 Task: Look for space in Raisio, Finland from 1st August, 2023 to 5th August, 2023 for 1 adult in price range Rs.6000 to Rs.15000. Place can be entire place with 1  bedroom having 1 bed and 1 bathroom. Property type can be house, flat, guest house. Booking option can be shelf check-in. Required host language is .
Action: Mouse moved to (544, 123)
Screenshot: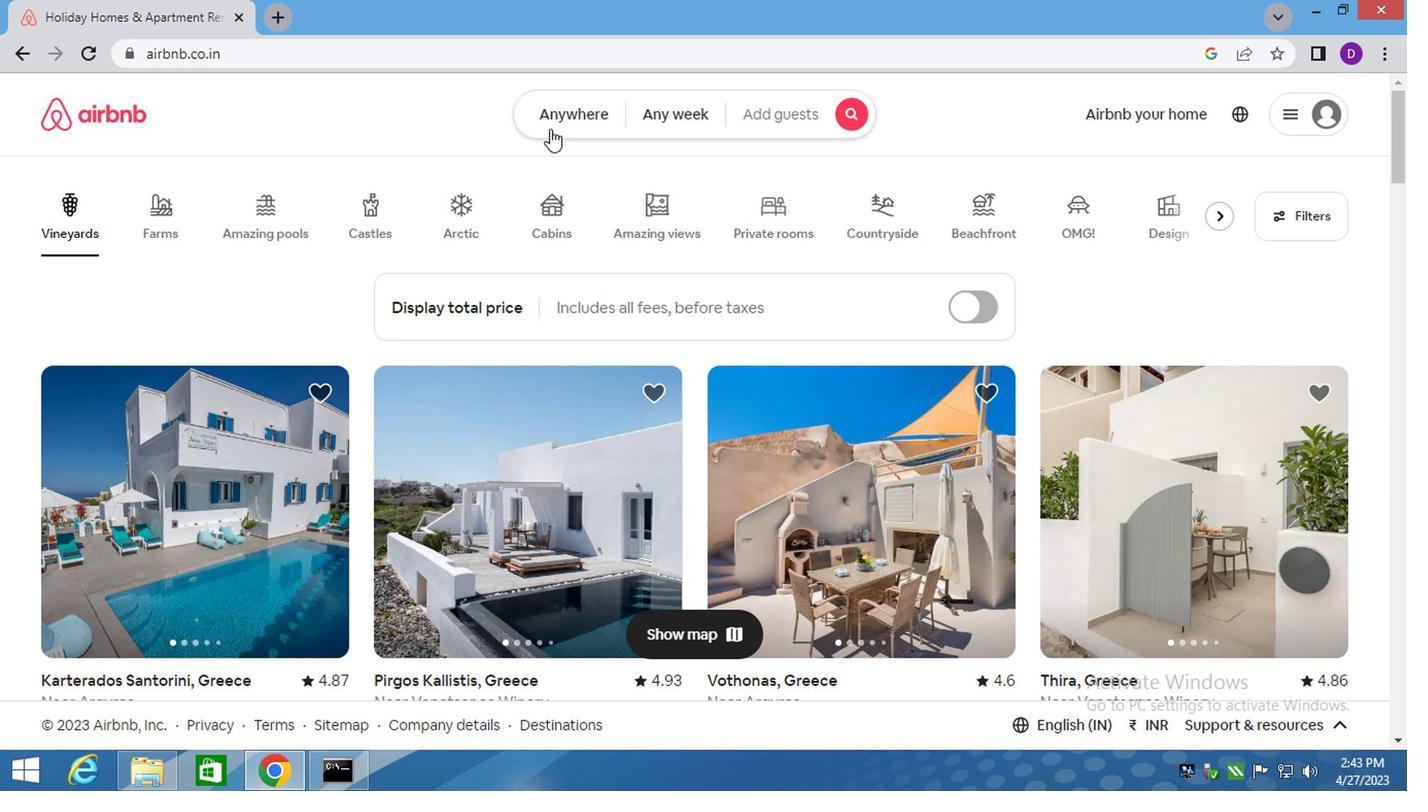 
Action: Mouse pressed left at (544, 123)
Screenshot: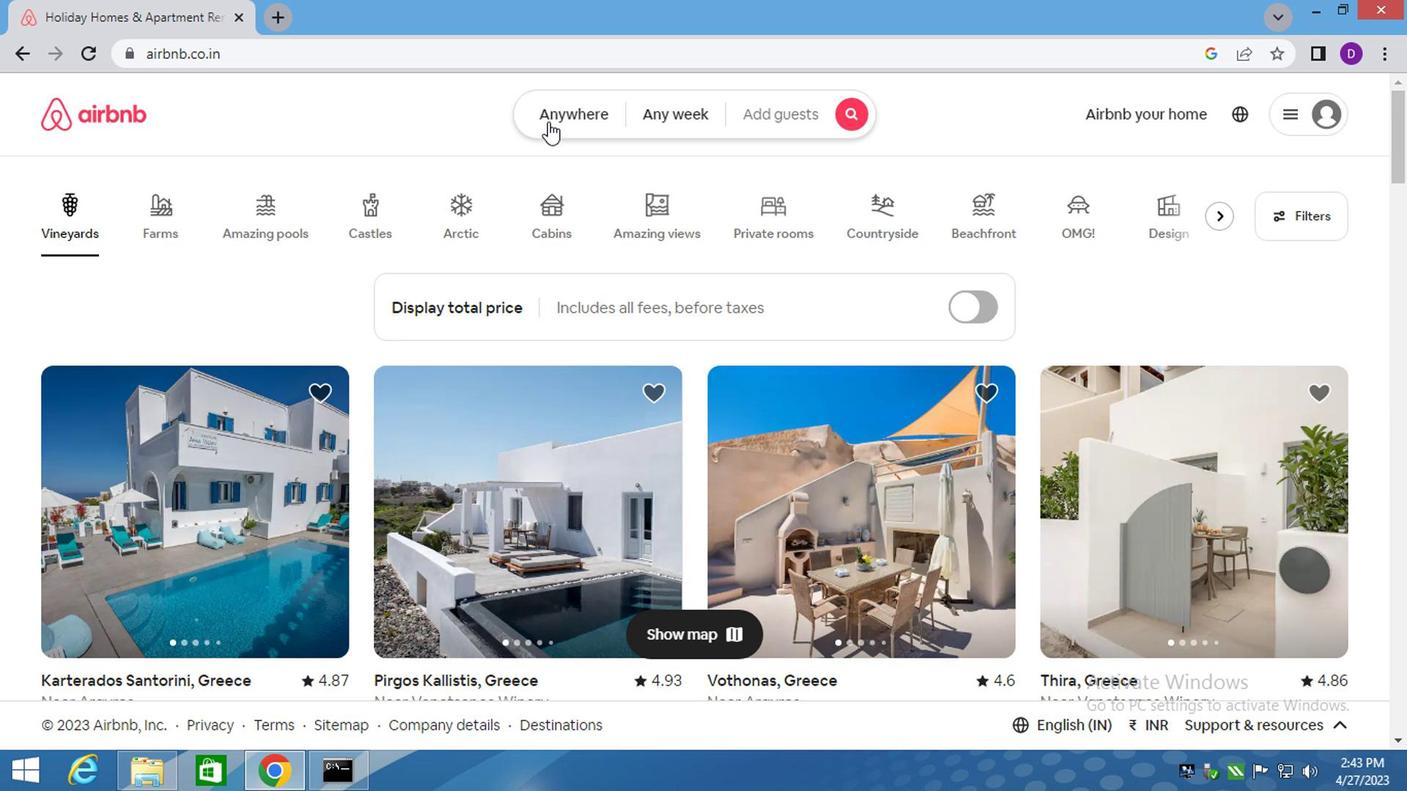 
Action: Mouse moved to (393, 201)
Screenshot: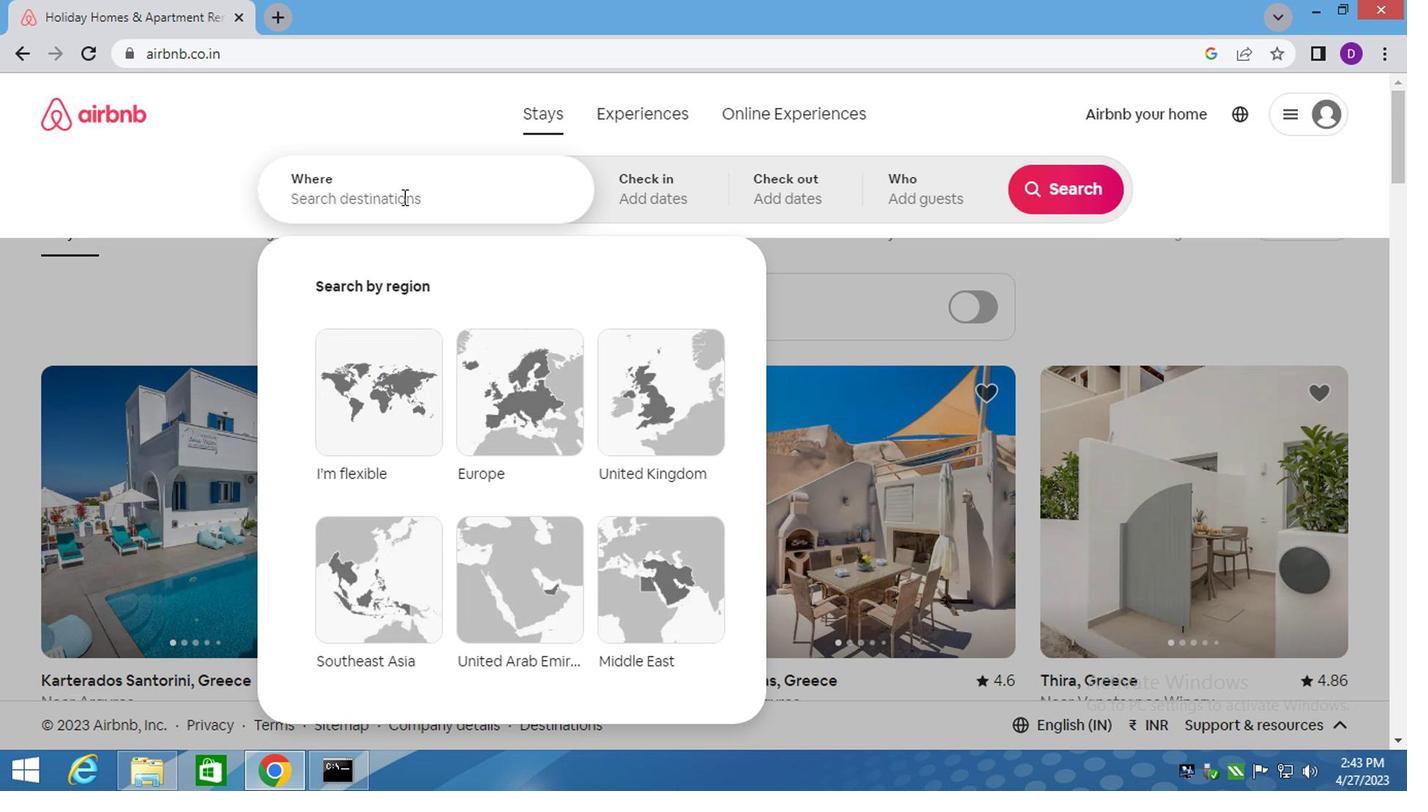 
Action: Mouse pressed left at (393, 201)
Screenshot: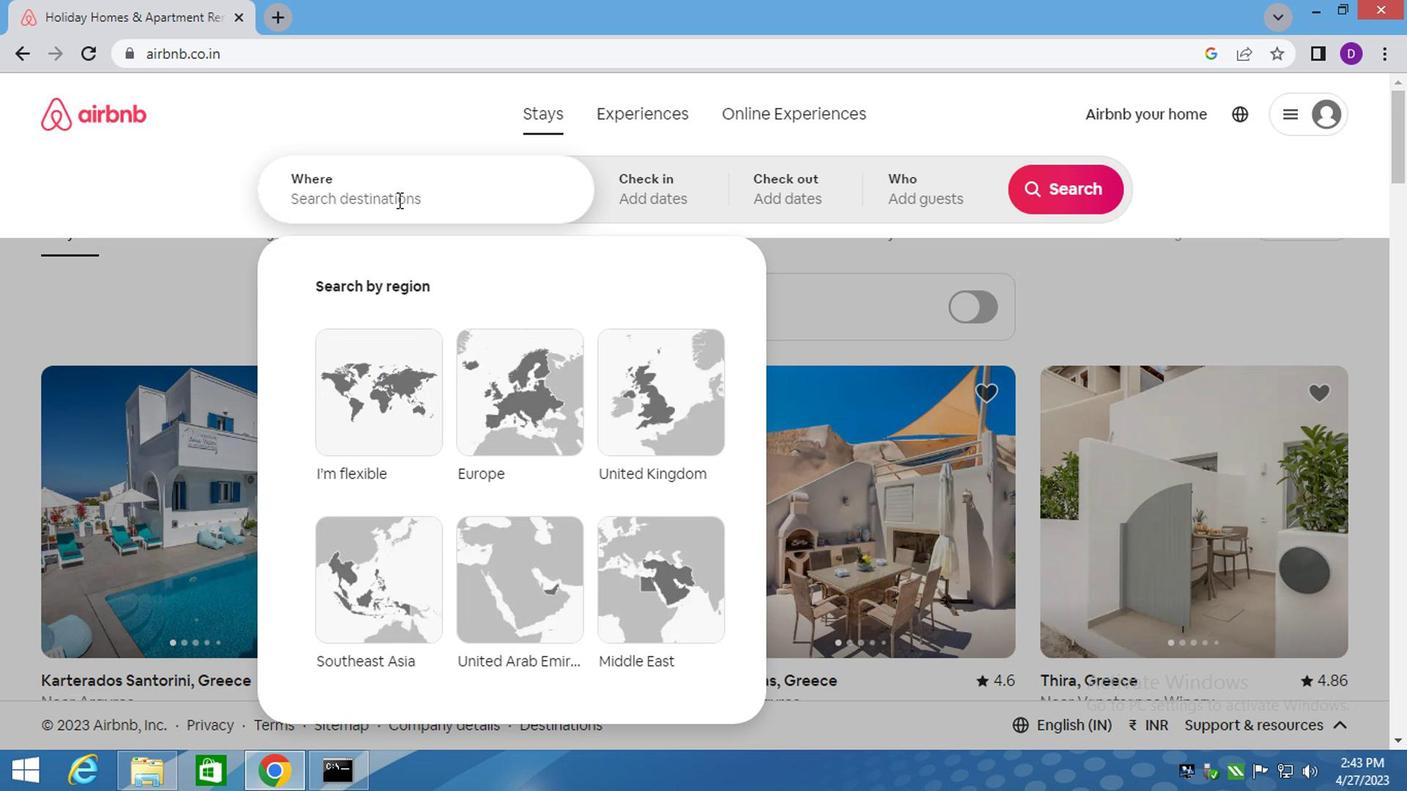 
Action: Key pressed <Key.shift>RAISIO,<Key.space><Key.shift>FIN<Key.down><Key.enter>
Screenshot: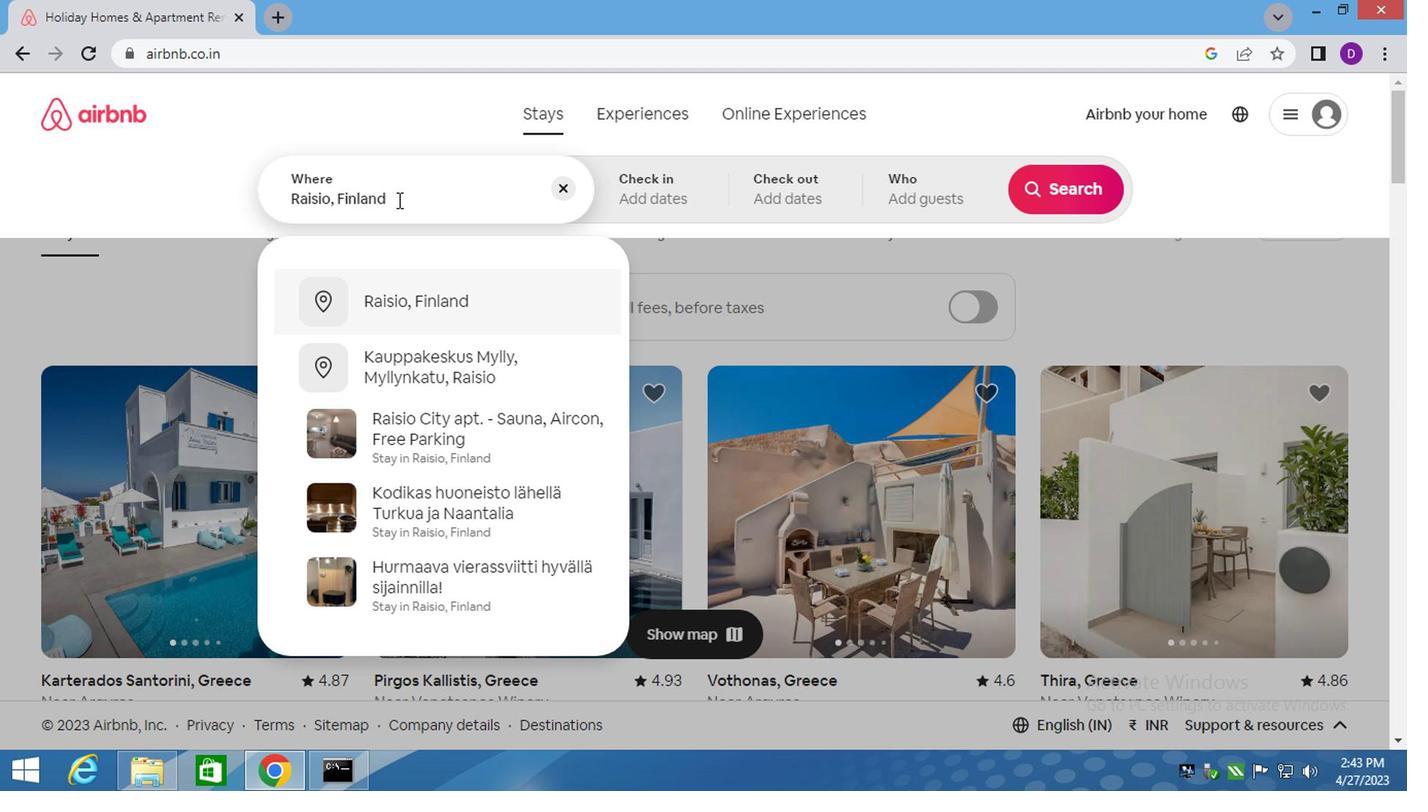 
Action: Mouse moved to (1033, 355)
Screenshot: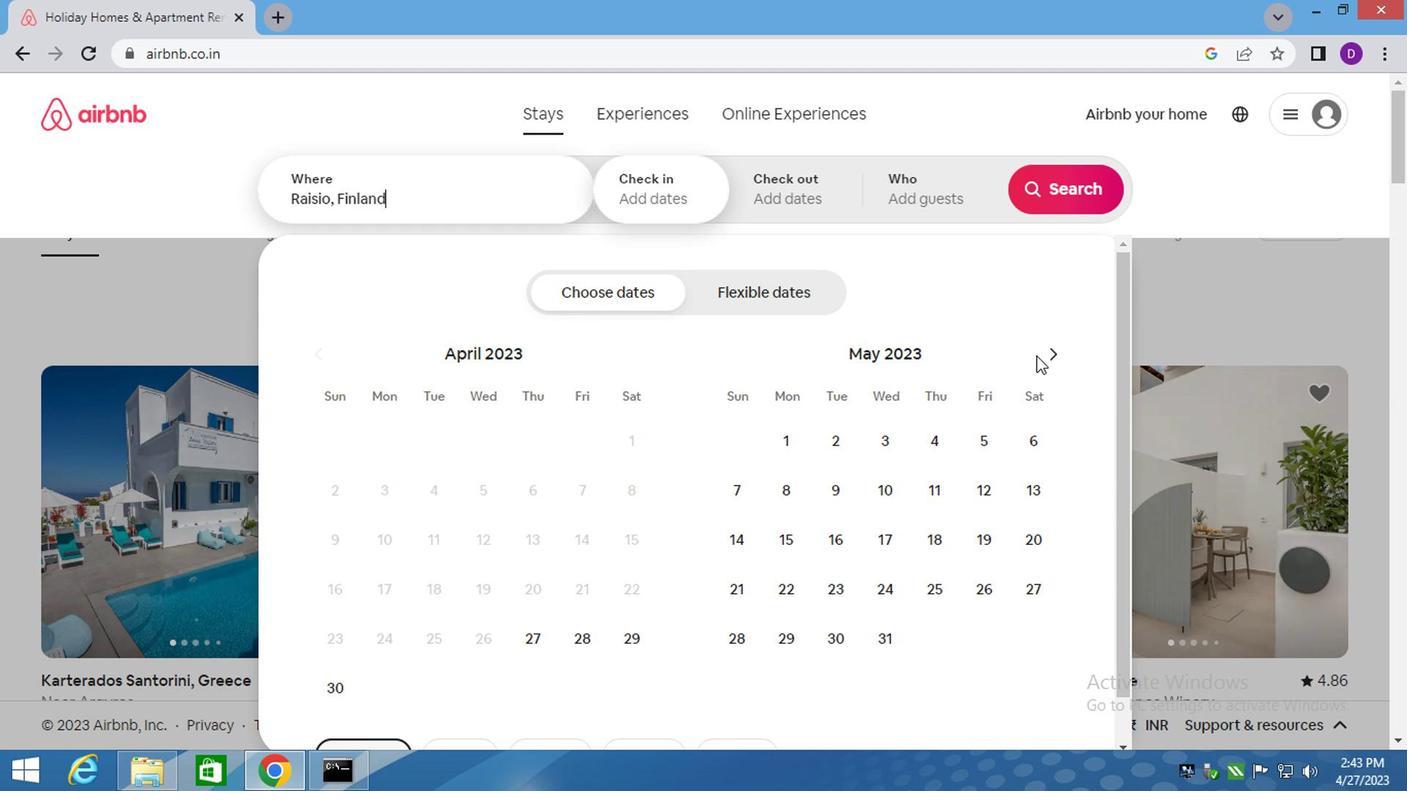 
Action: Mouse pressed left at (1033, 355)
Screenshot: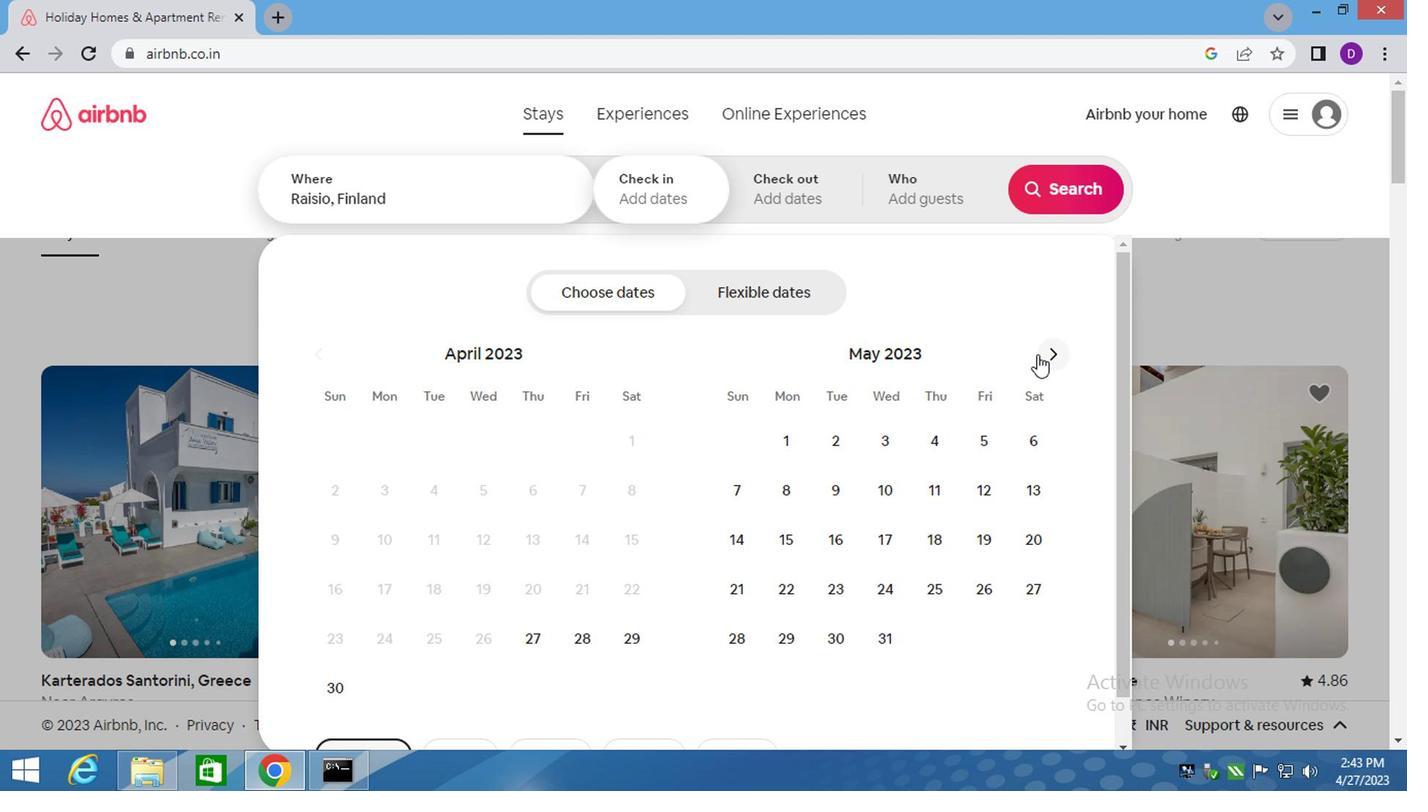 
Action: Mouse moved to (1033, 355)
Screenshot: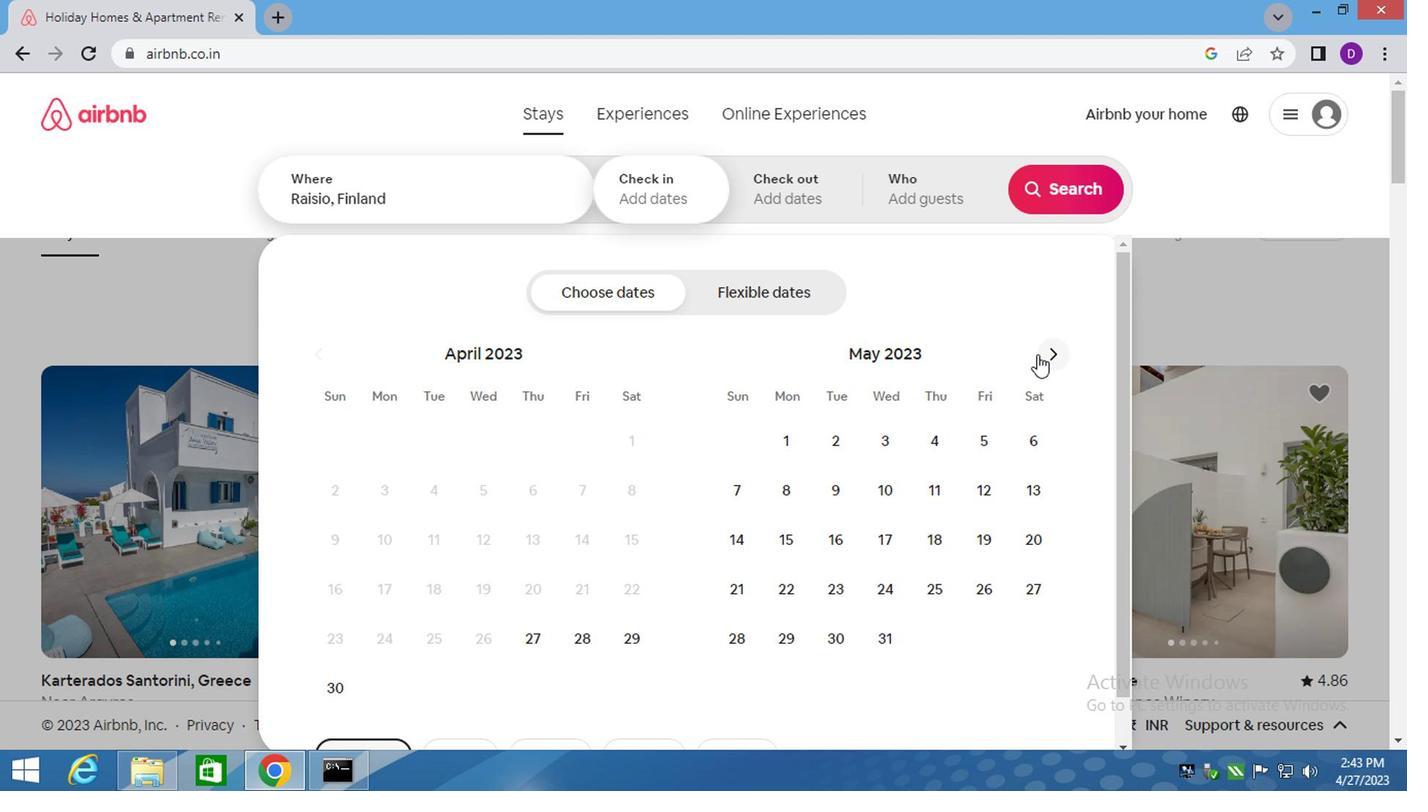 
Action: Mouse pressed left at (1033, 355)
Screenshot: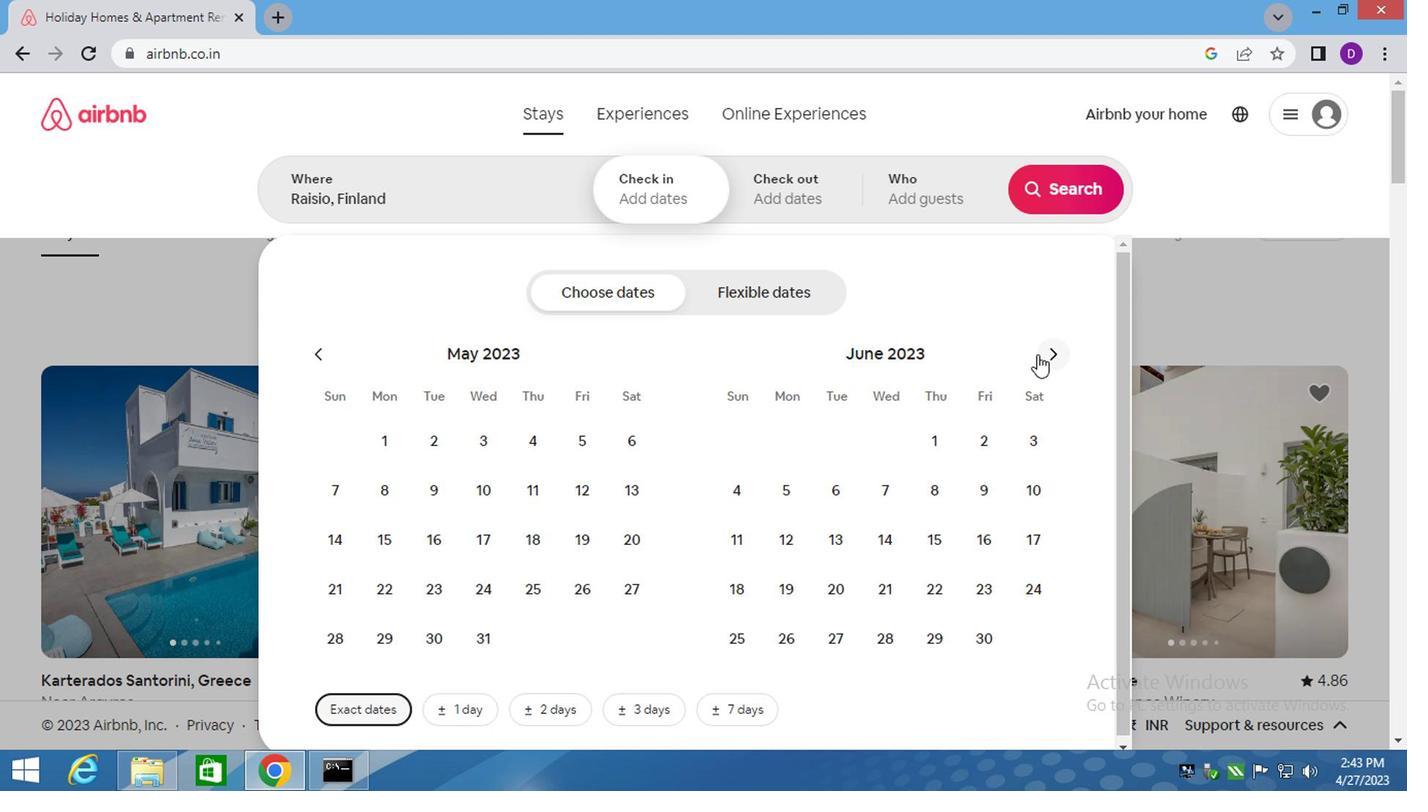 
Action: Mouse pressed left at (1033, 355)
Screenshot: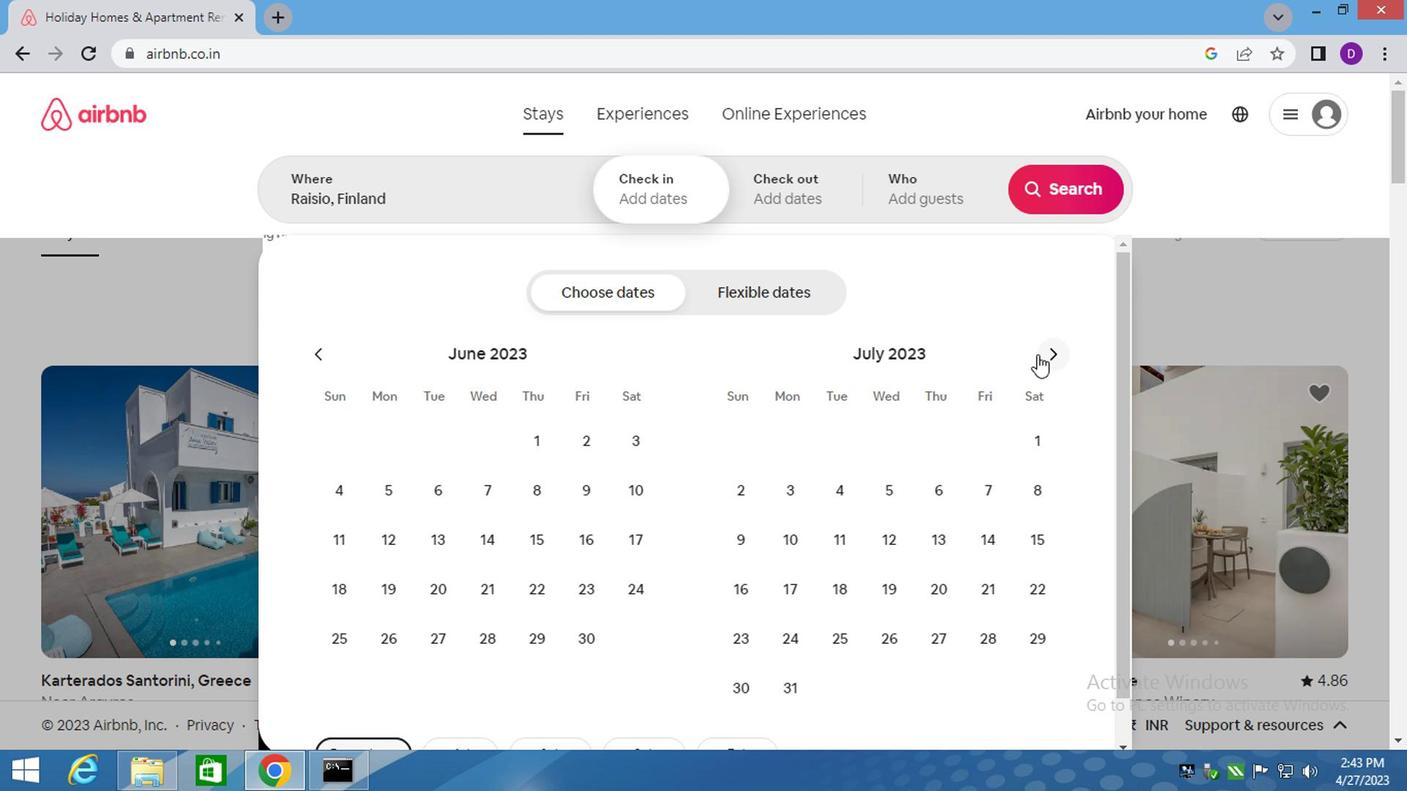 
Action: Mouse moved to (1039, 357)
Screenshot: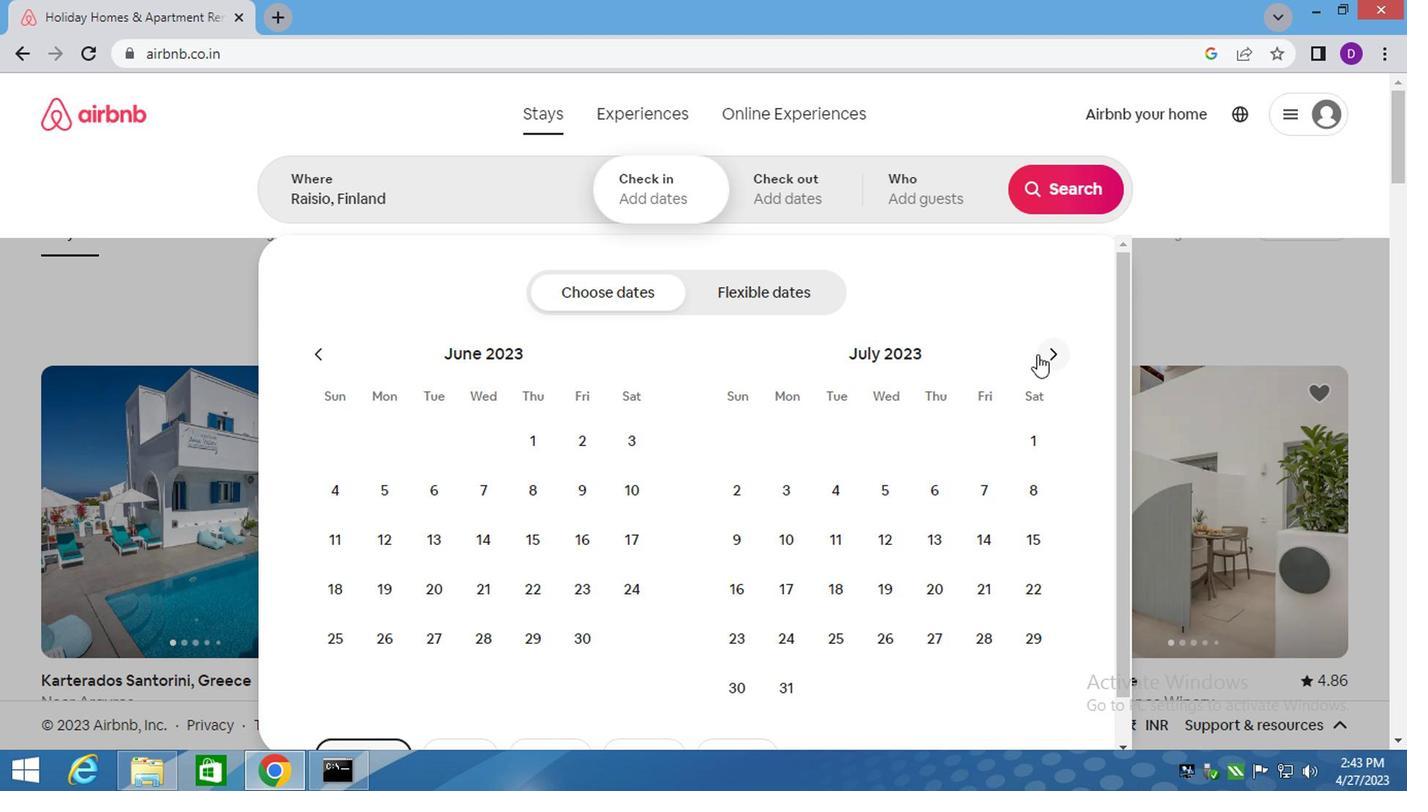 
Action: Mouse pressed left at (1039, 357)
Screenshot: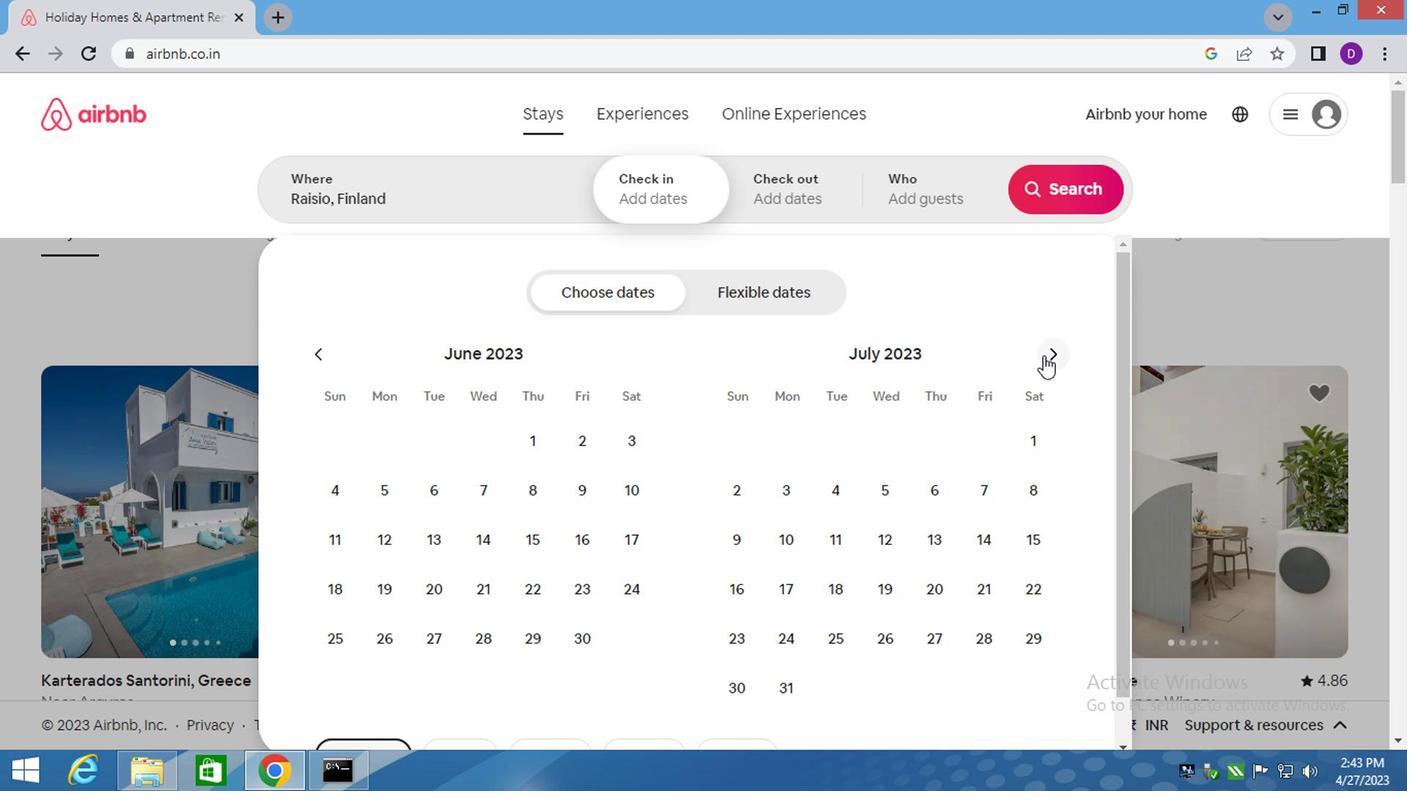 
Action: Mouse moved to (838, 439)
Screenshot: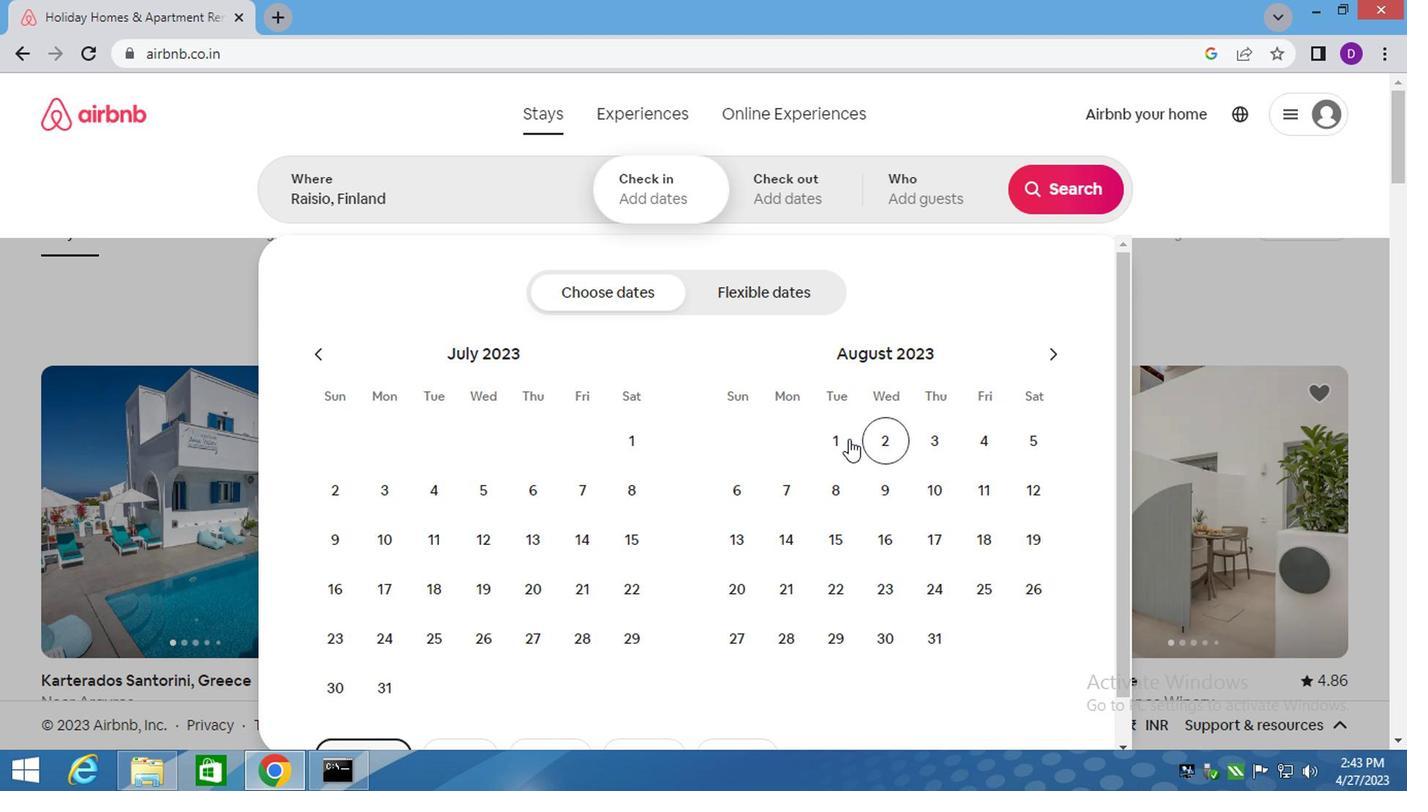 
Action: Mouse pressed left at (838, 439)
Screenshot: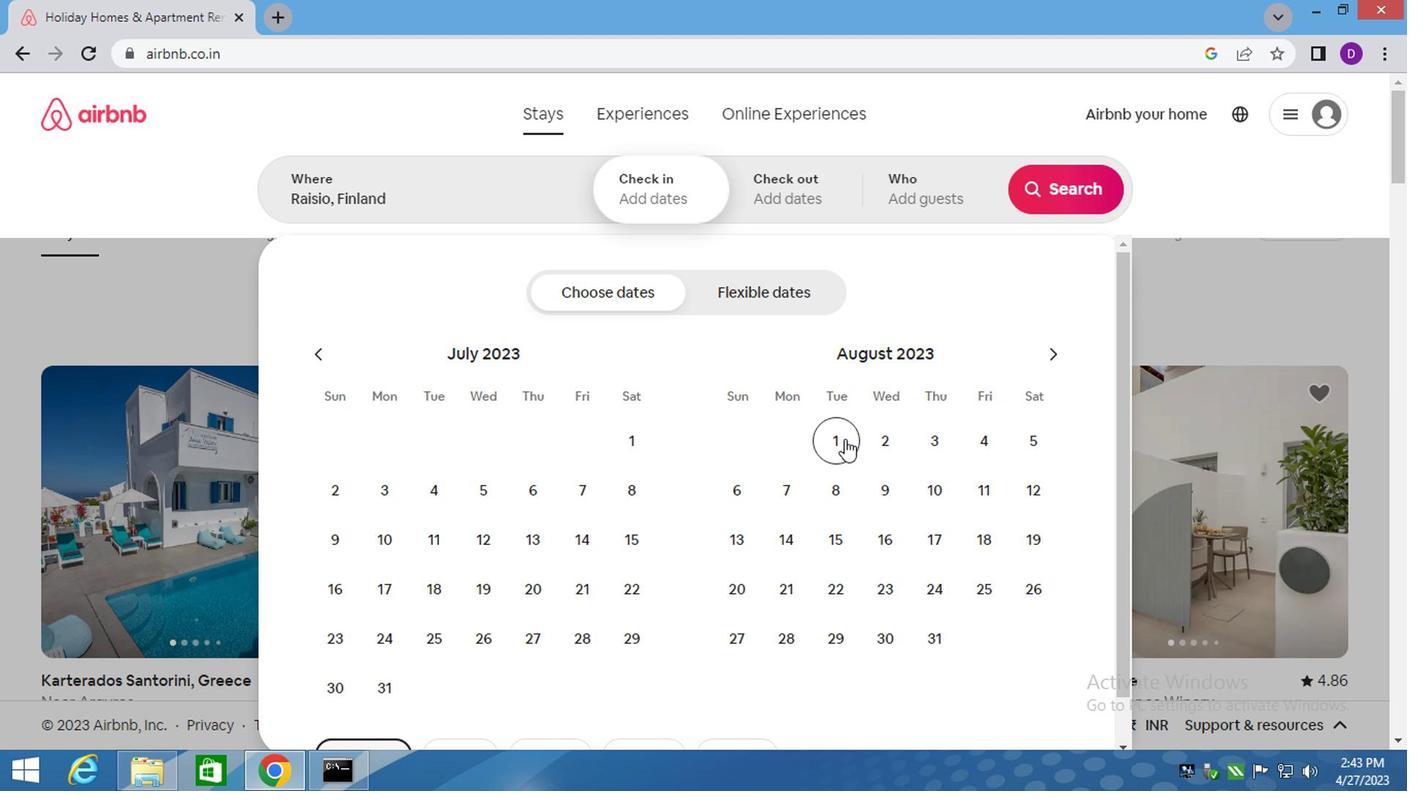 
Action: Mouse moved to (1016, 444)
Screenshot: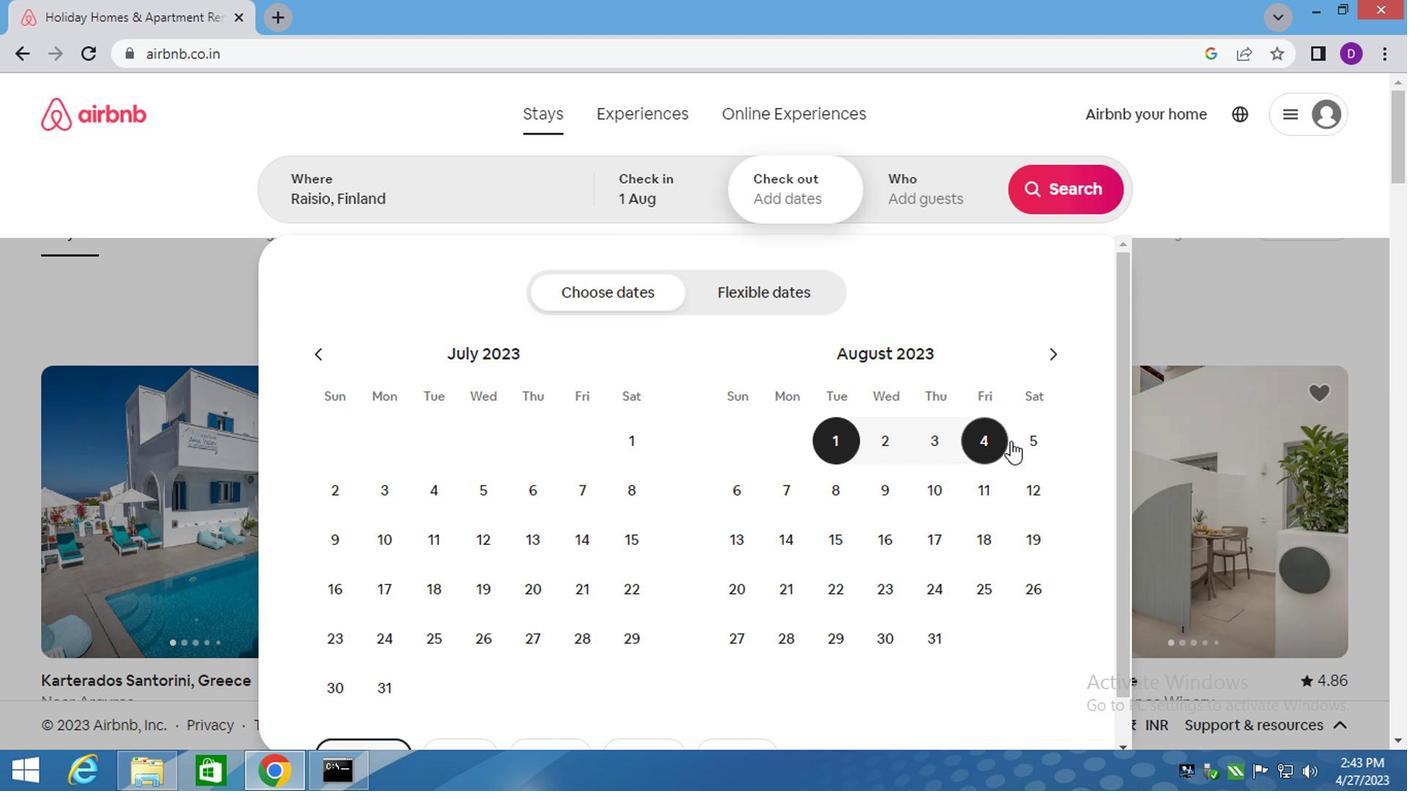 
Action: Mouse pressed left at (1016, 444)
Screenshot: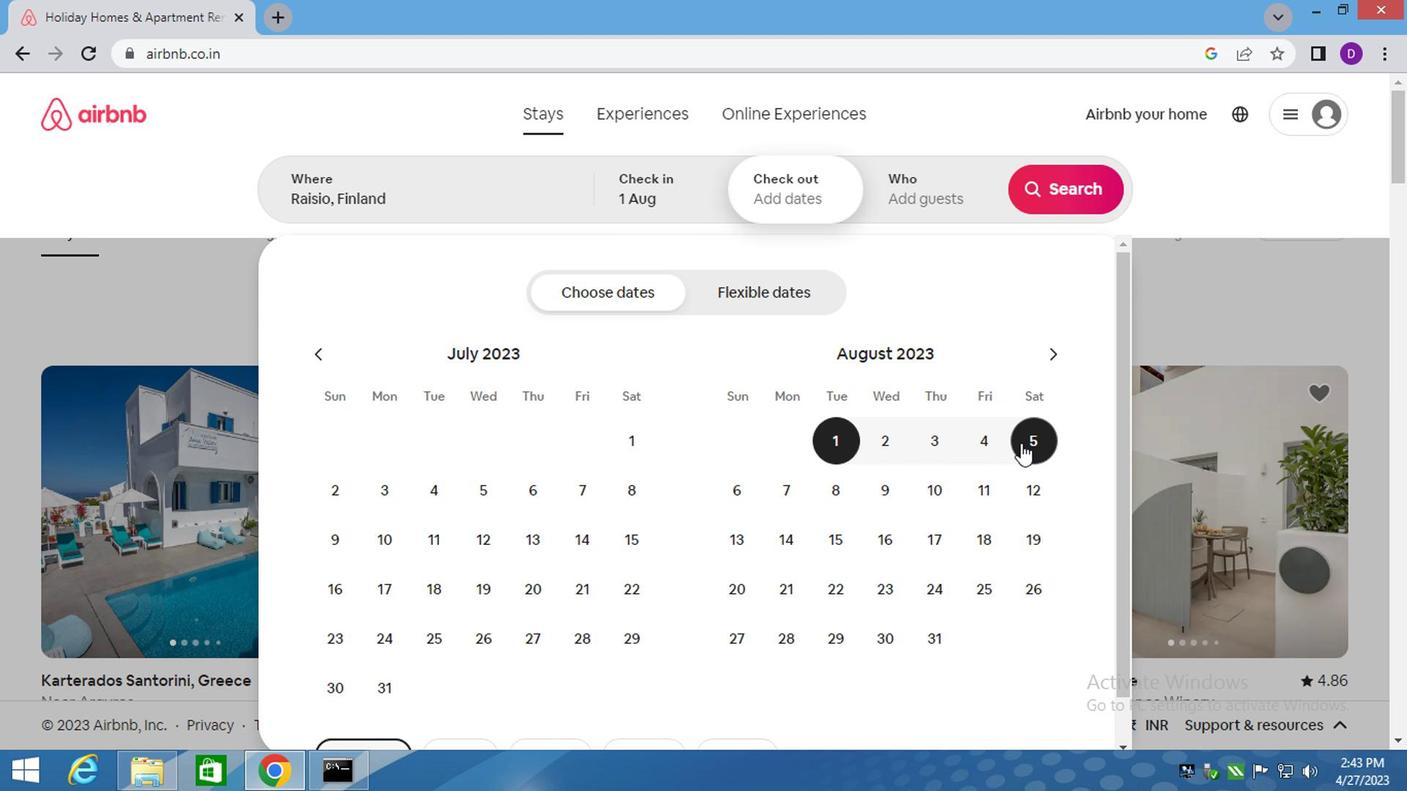 
Action: Mouse moved to (886, 208)
Screenshot: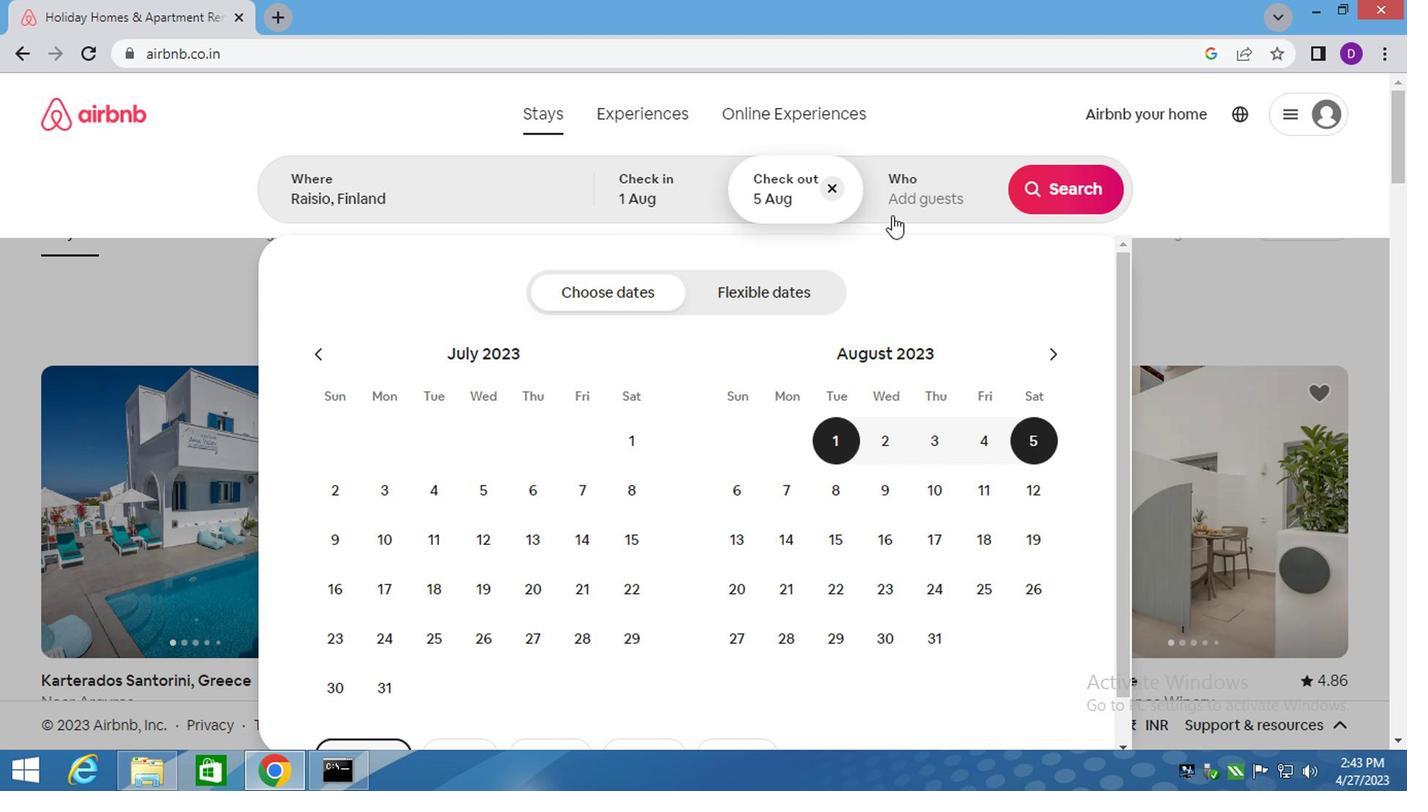 
Action: Mouse pressed left at (886, 208)
Screenshot: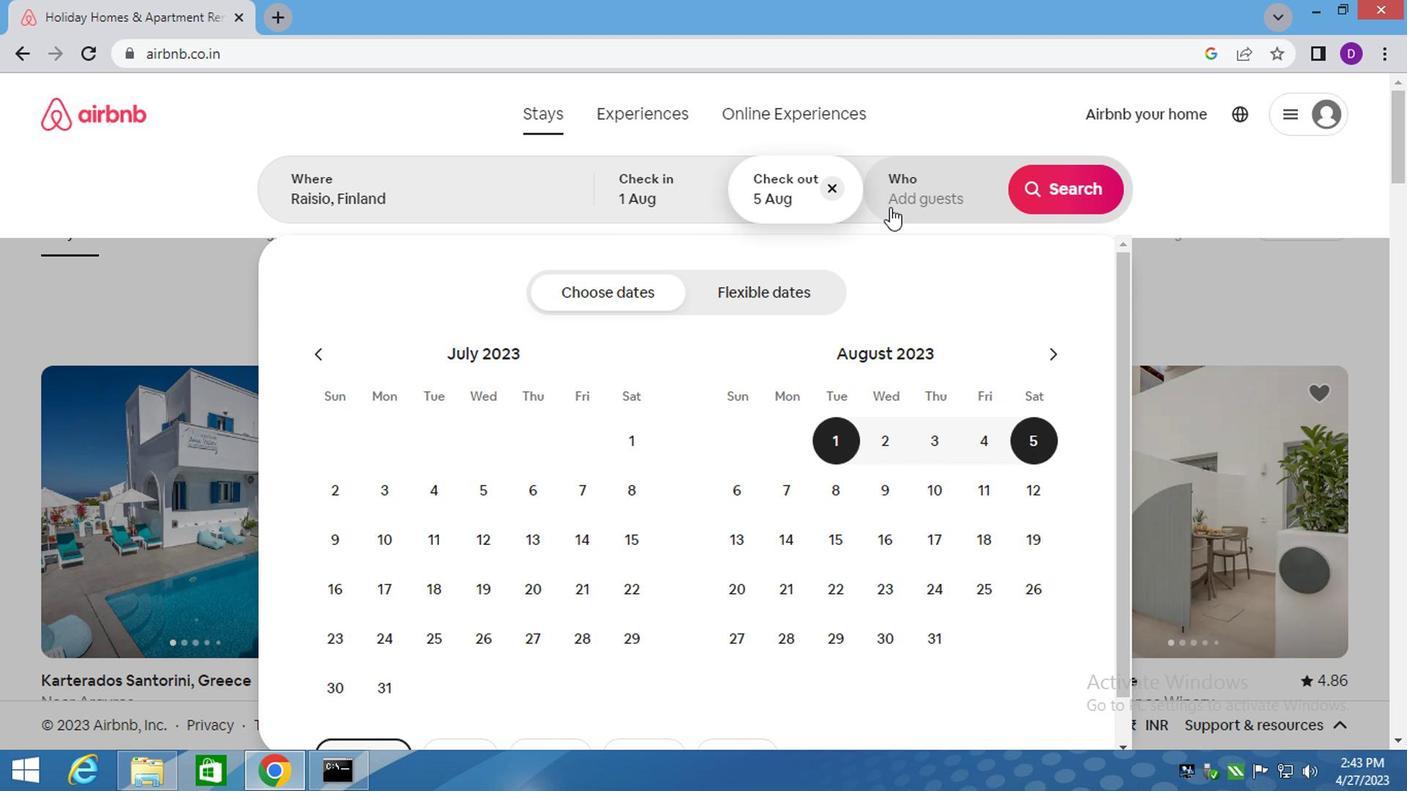 
Action: Mouse moved to (1074, 304)
Screenshot: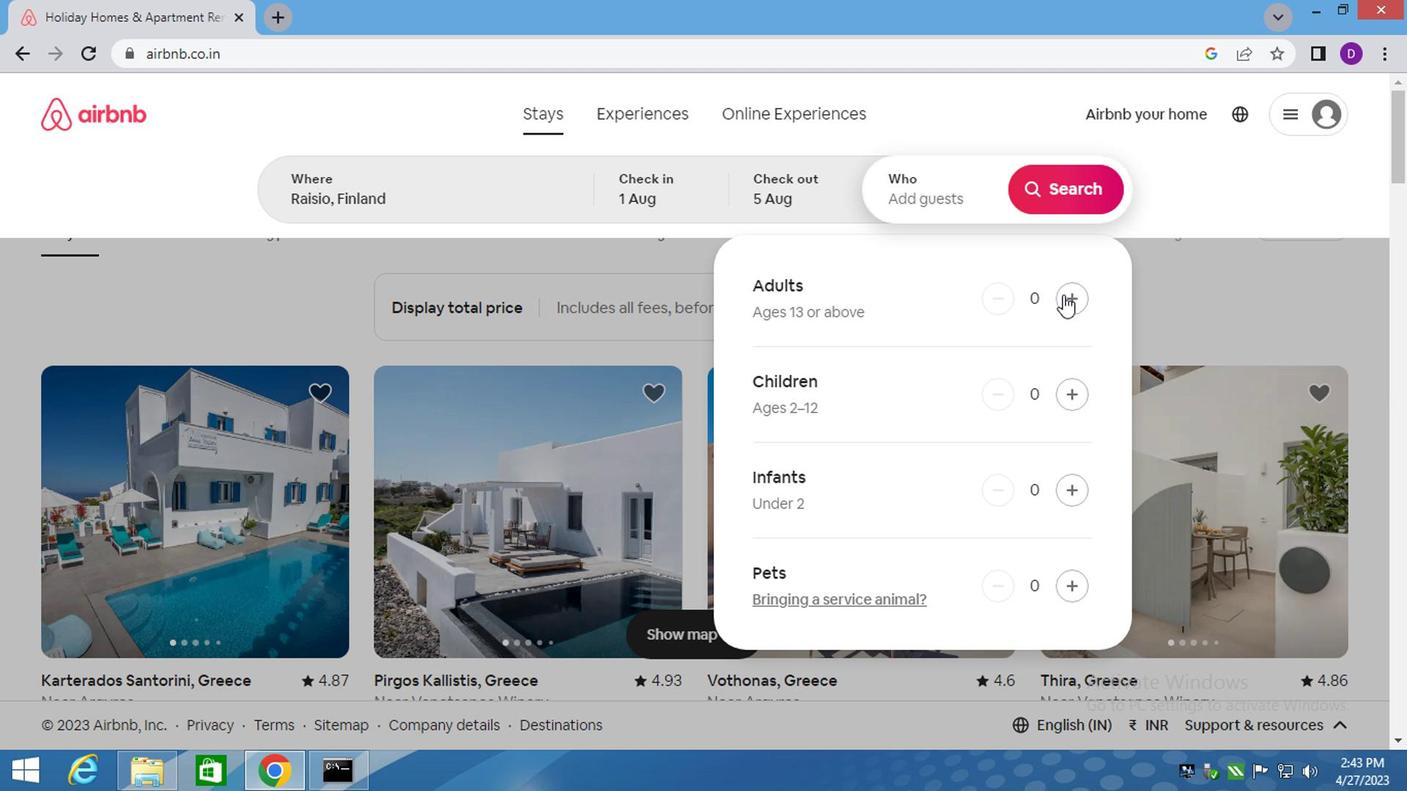 
Action: Mouse pressed left at (1074, 304)
Screenshot: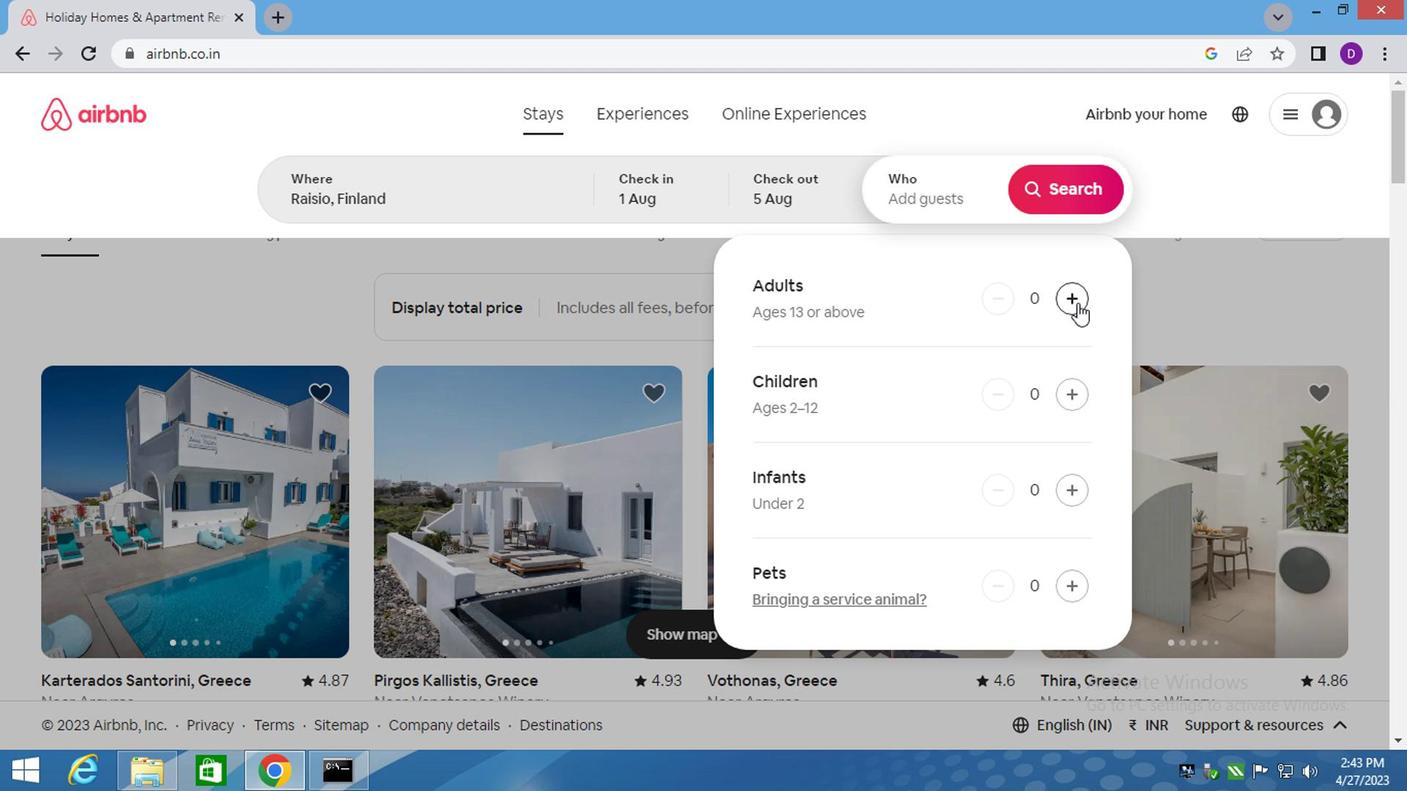 
Action: Mouse moved to (1056, 196)
Screenshot: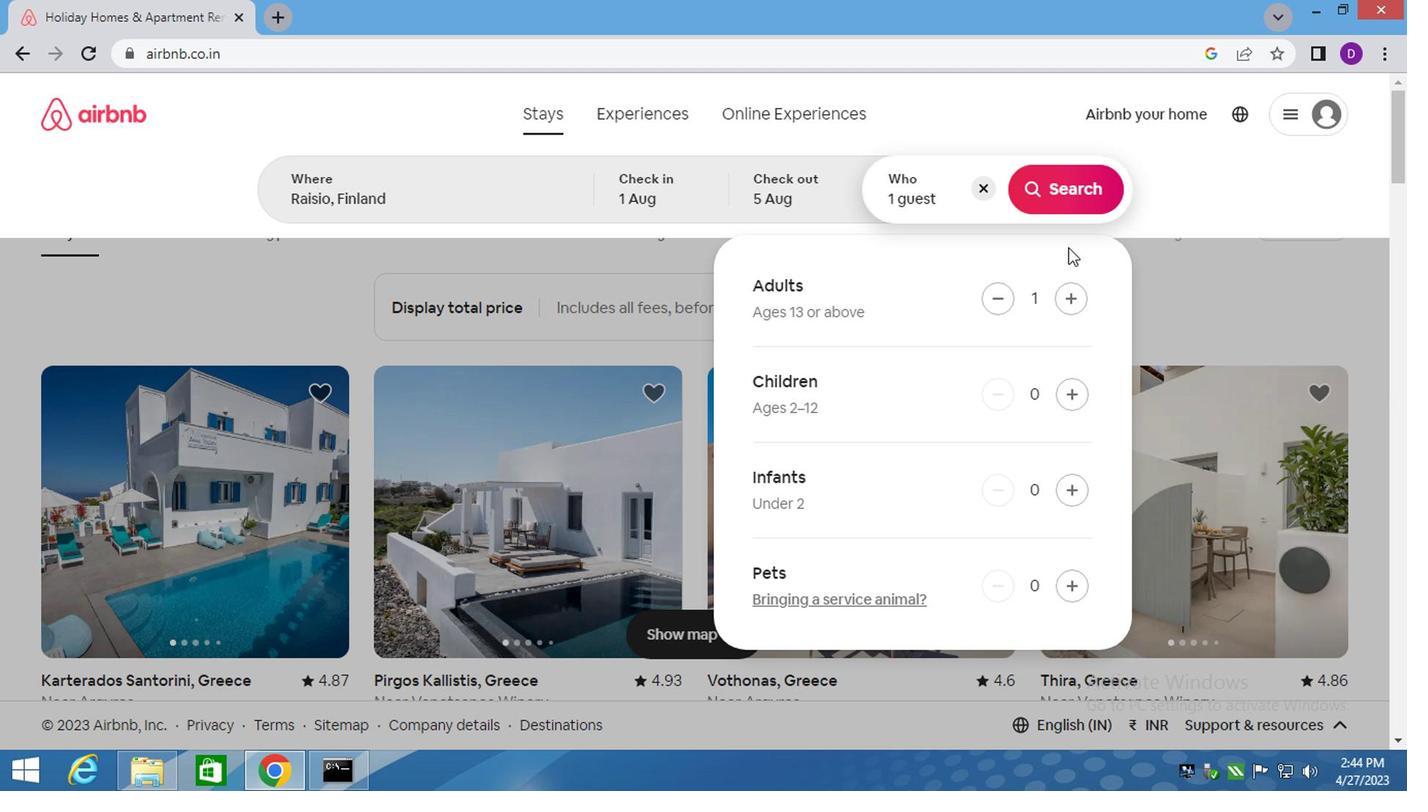 
Action: Mouse pressed left at (1056, 196)
Screenshot: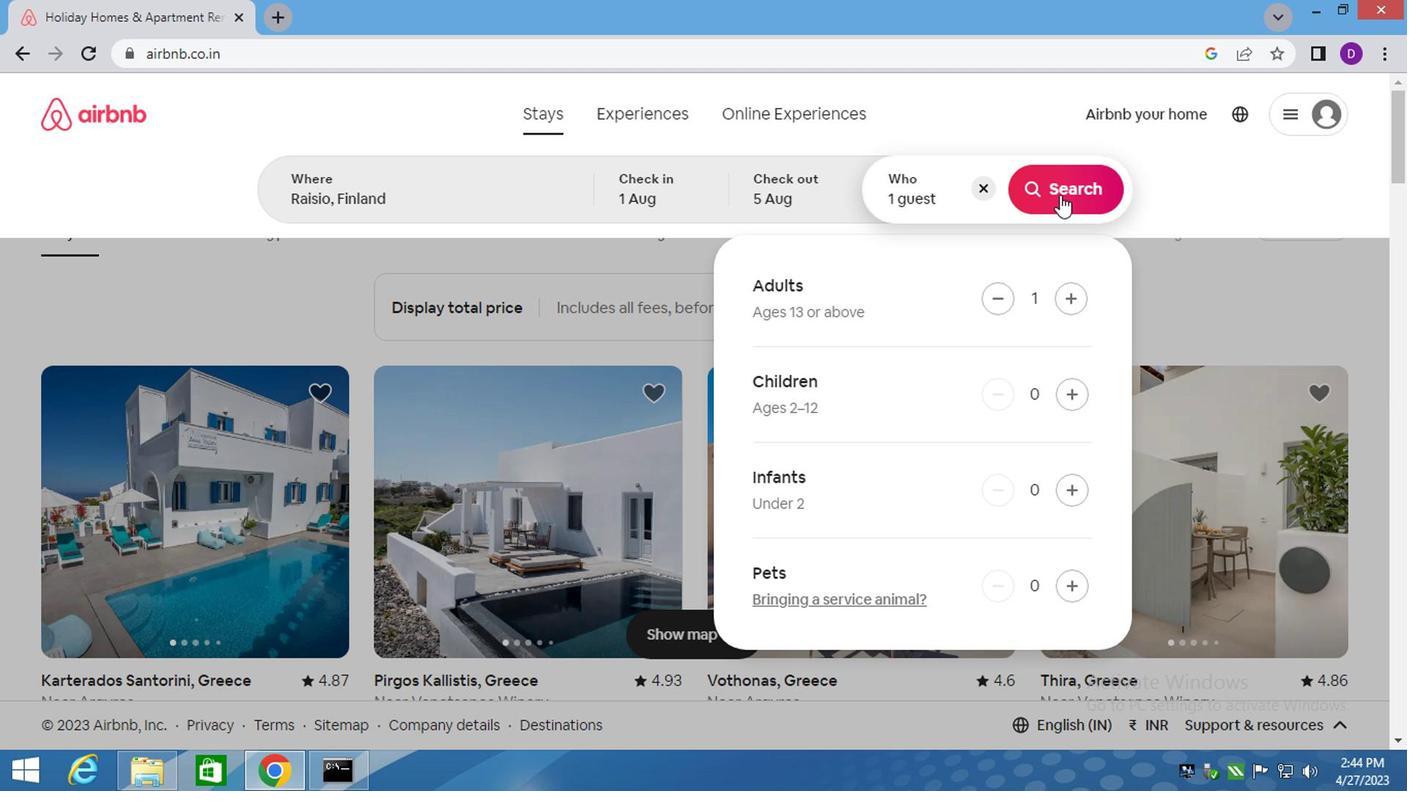 
Action: Mouse moved to (1308, 206)
Screenshot: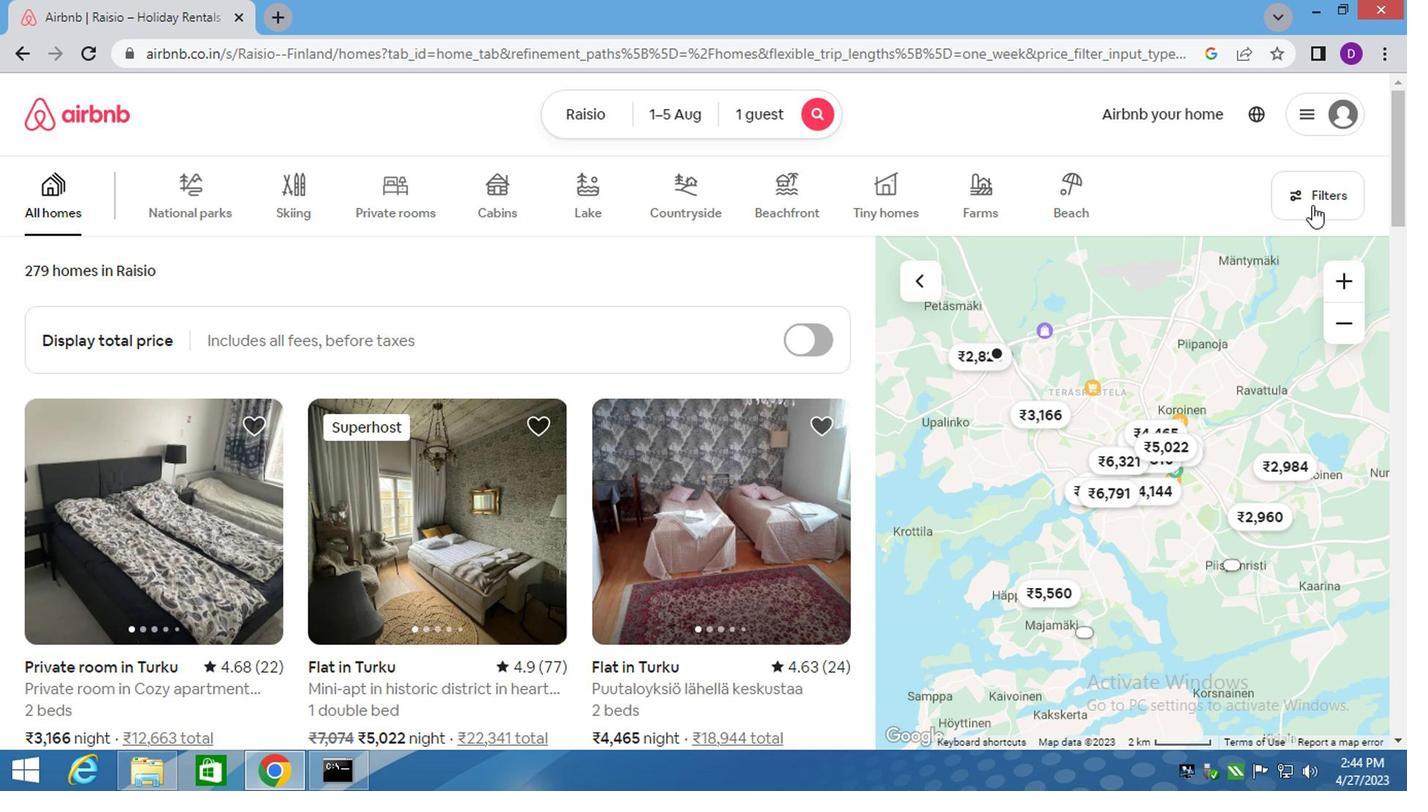 
Action: Mouse pressed left at (1308, 206)
Screenshot: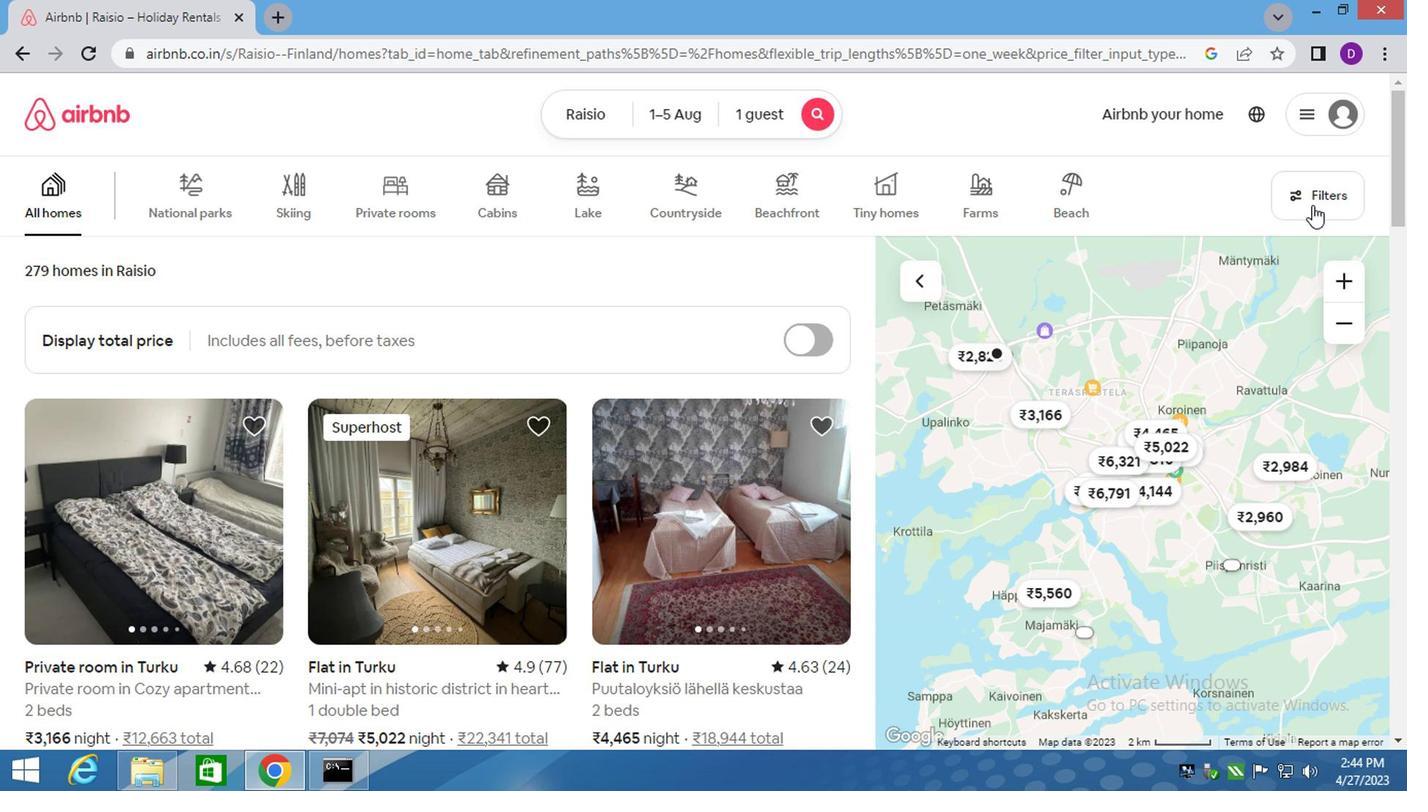 
Action: Mouse moved to (417, 461)
Screenshot: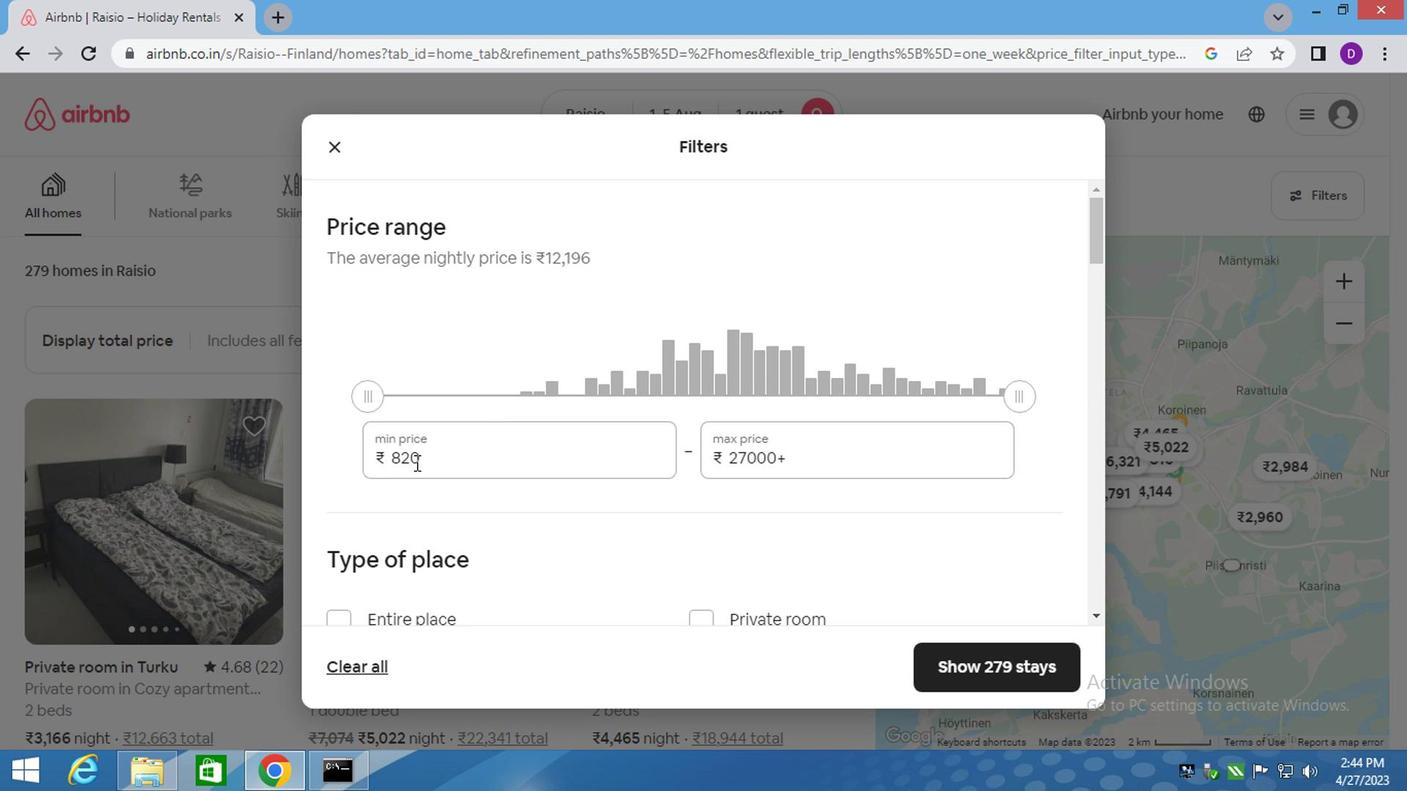 
Action: Mouse pressed left at (417, 461)
Screenshot: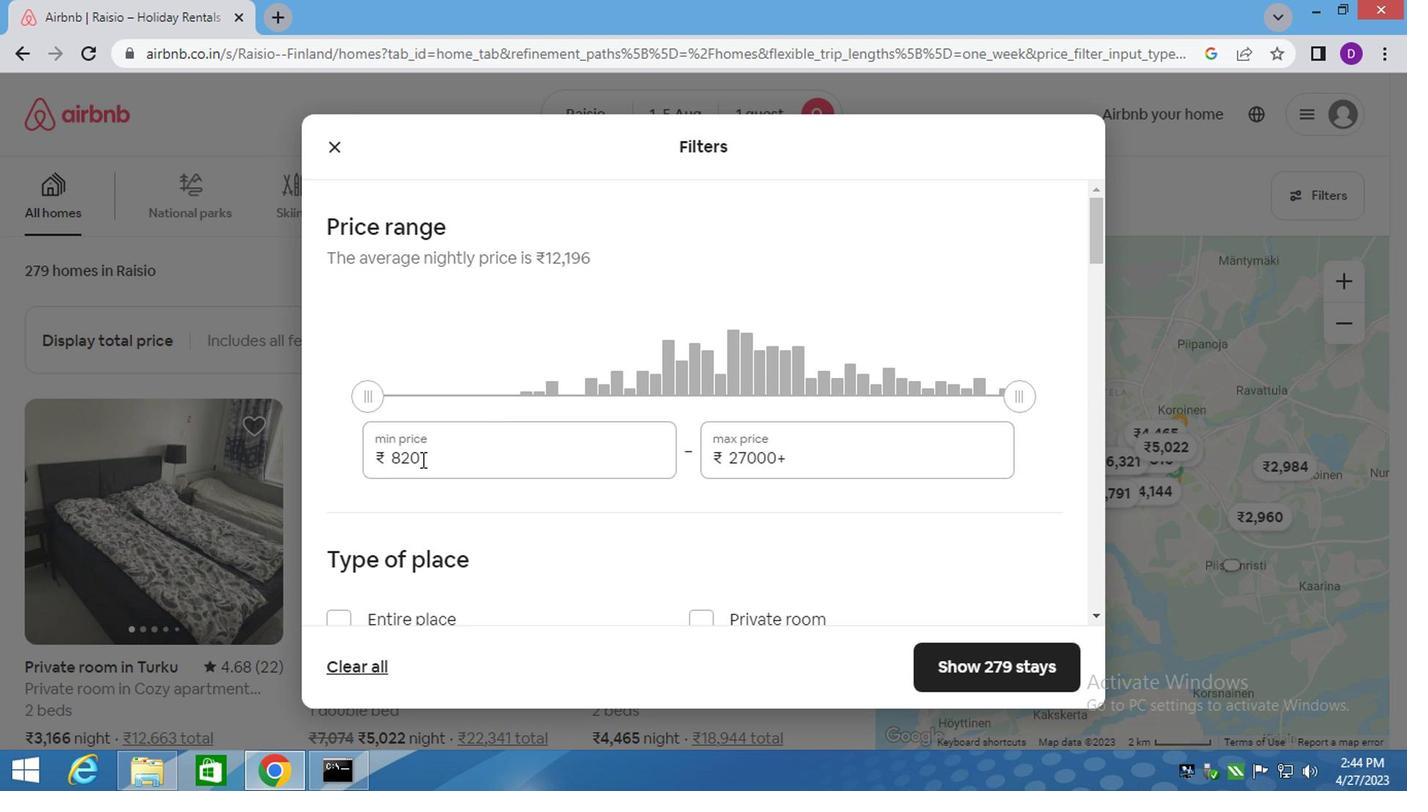 
Action: Mouse pressed left at (417, 461)
Screenshot: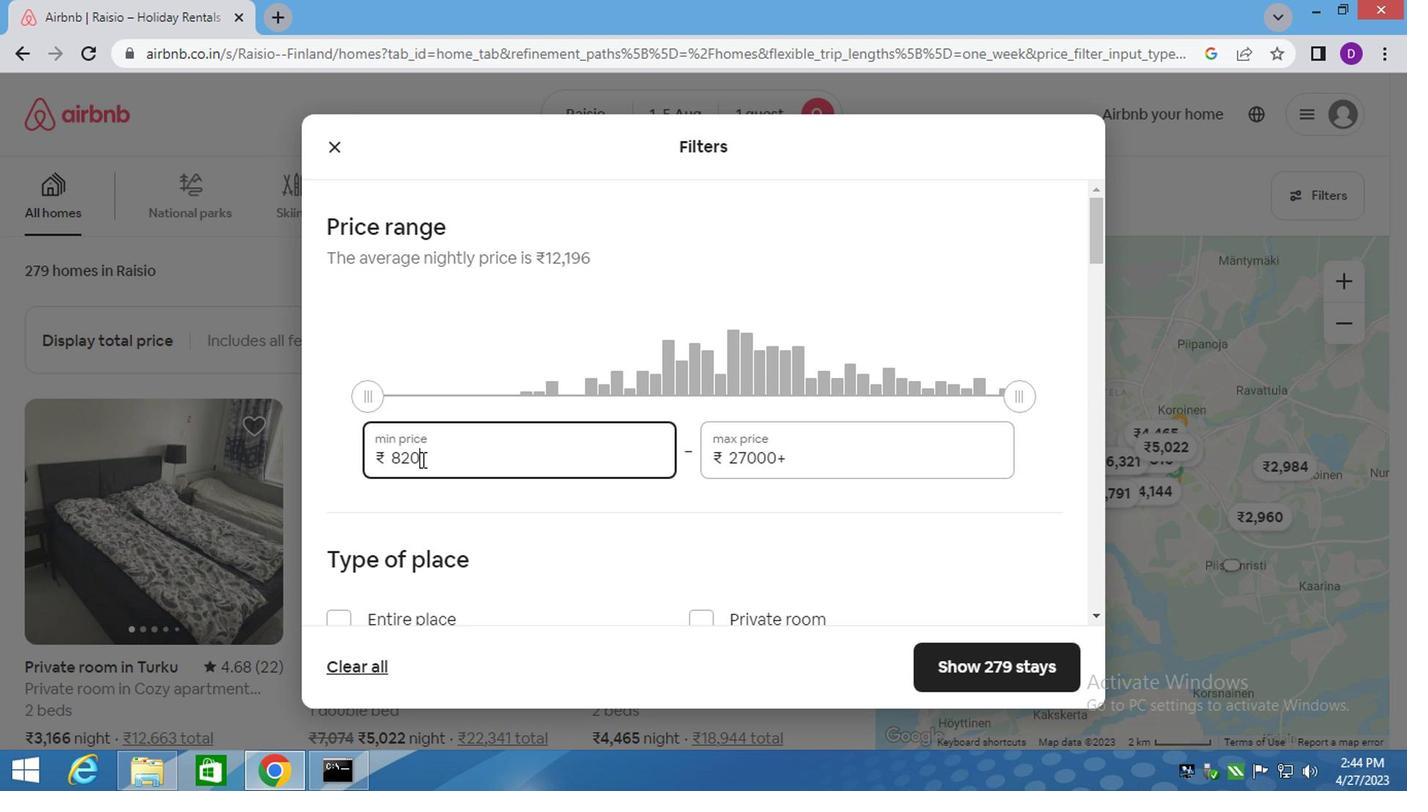 
Action: Key pressed 6000<Key.tab>15000
Screenshot: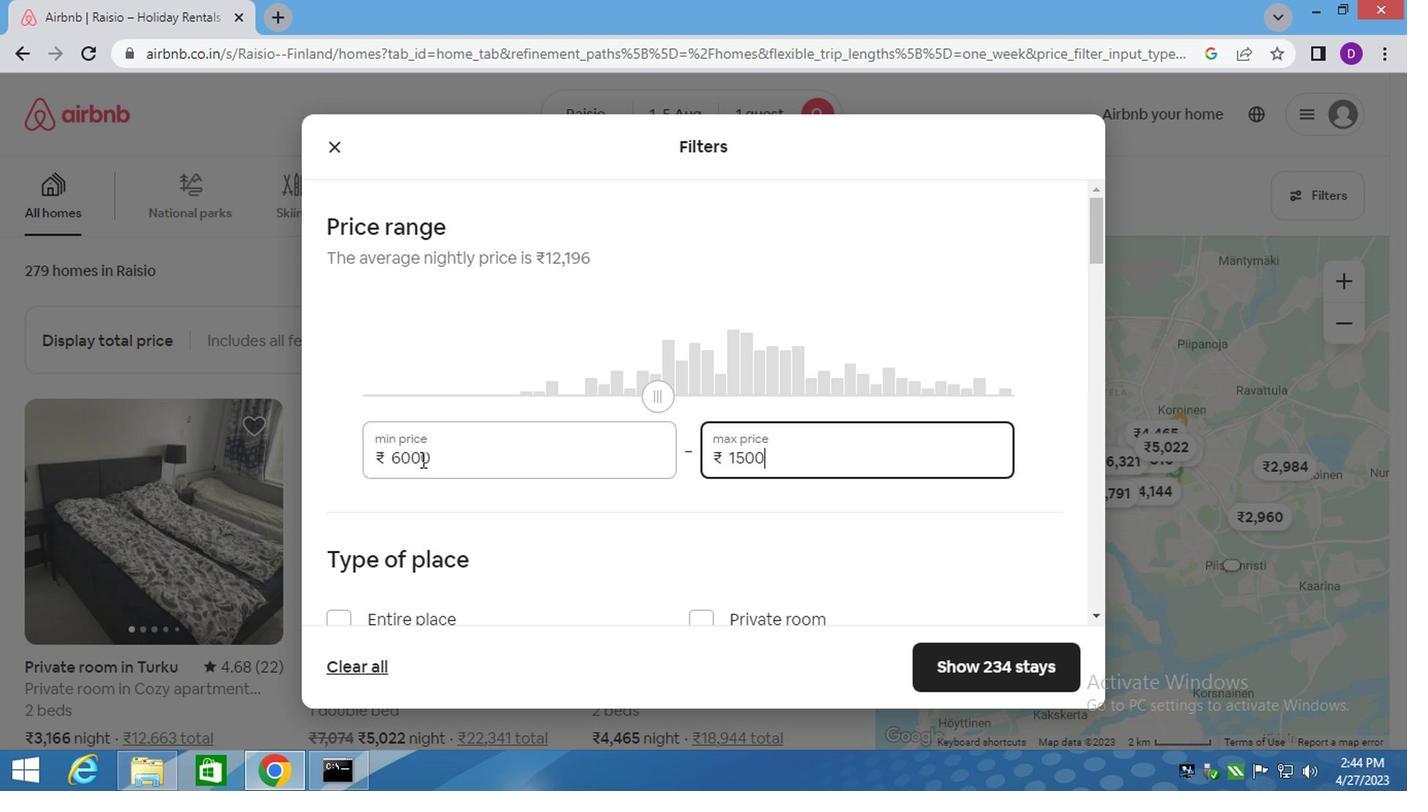 
Action: Mouse scrolled (417, 459) with delta (0, -1)
Screenshot: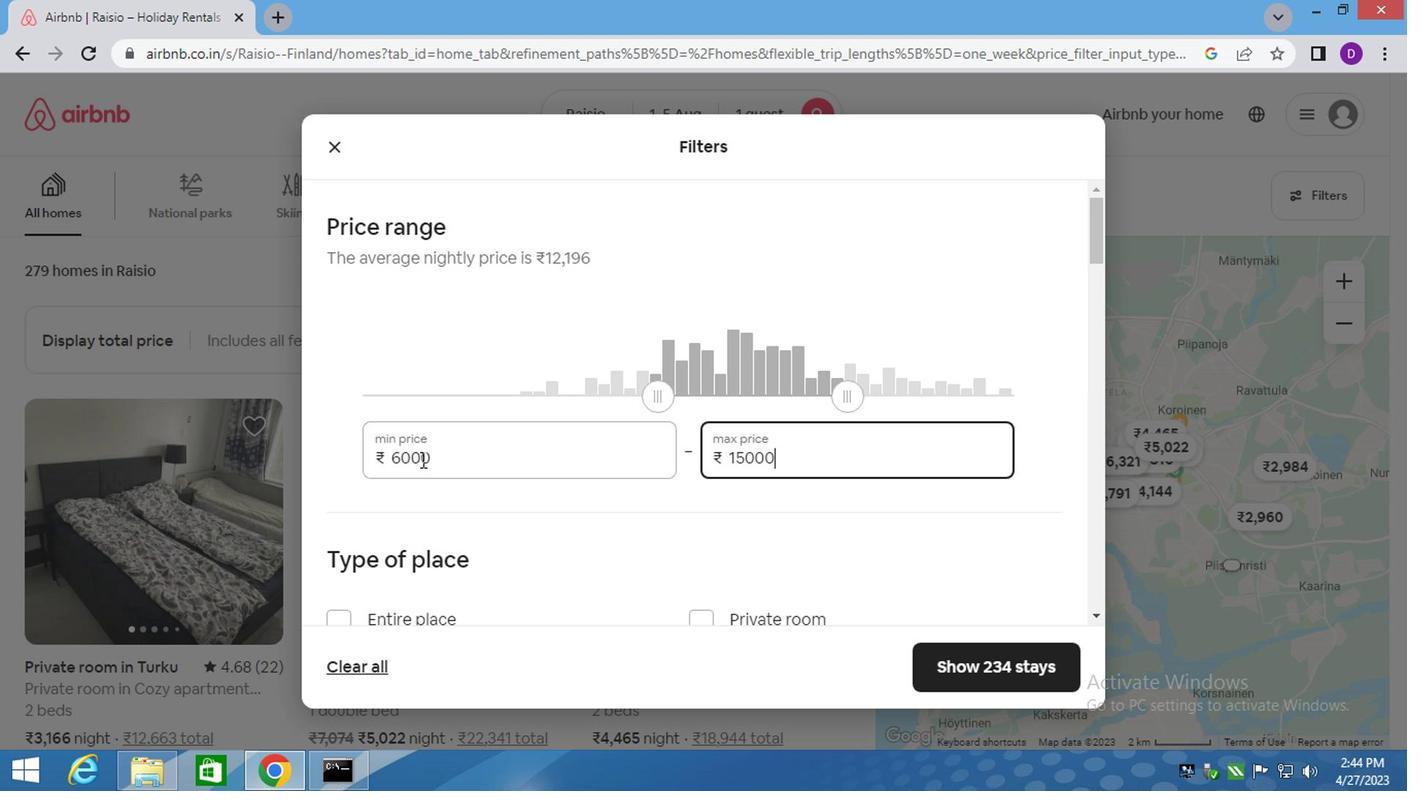 
Action: Mouse scrolled (417, 459) with delta (0, -1)
Screenshot: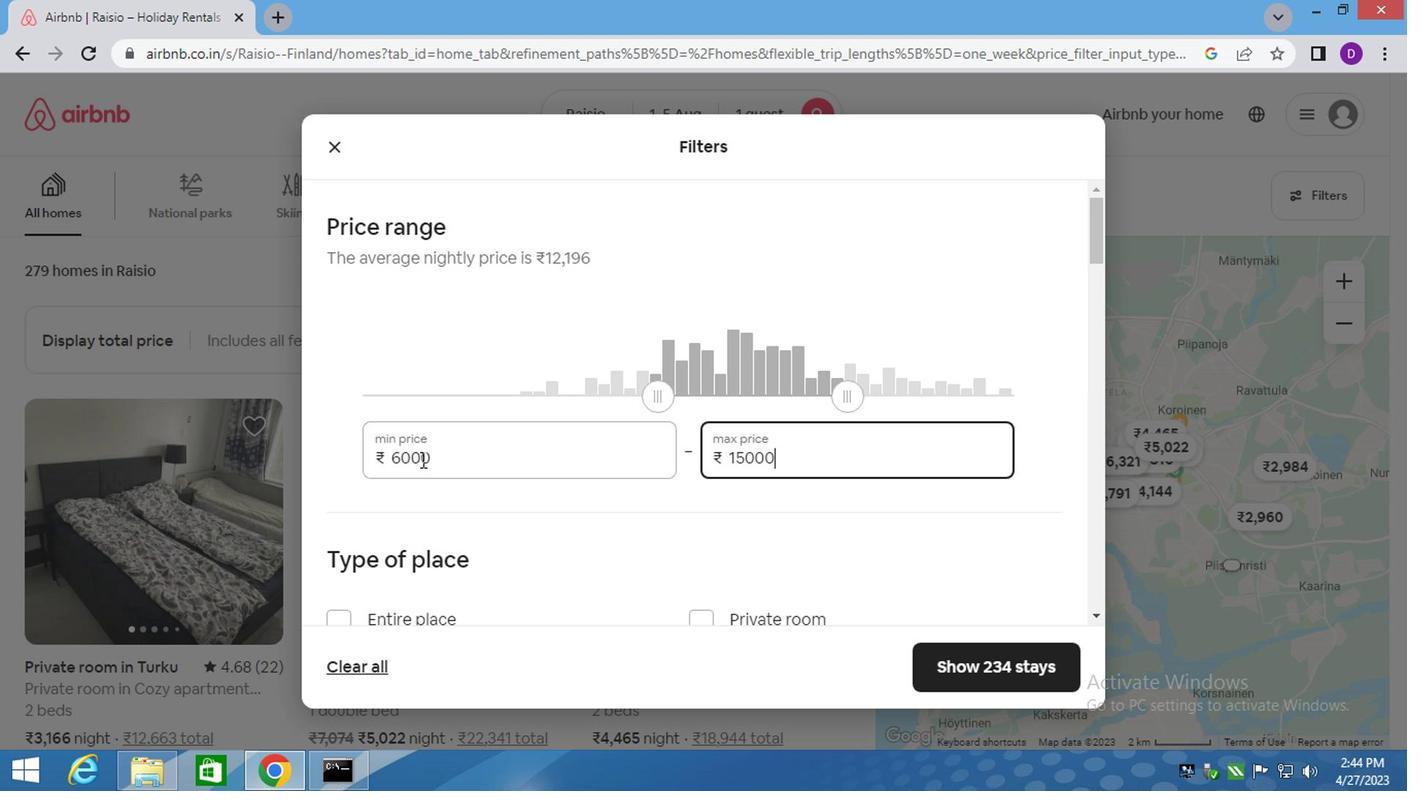 
Action: Mouse moved to (341, 424)
Screenshot: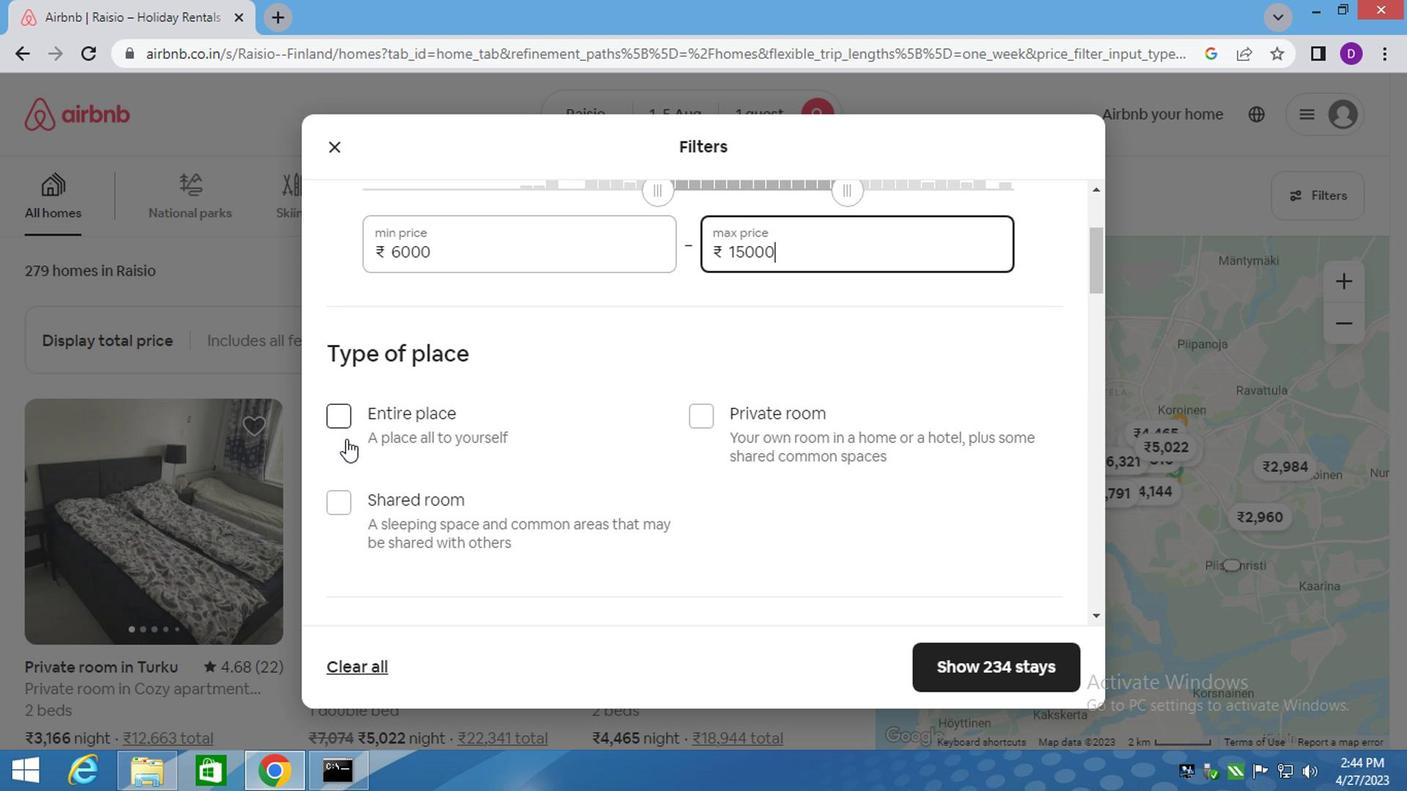 
Action: Mouse pressed left at (341, 424)
Screenshot: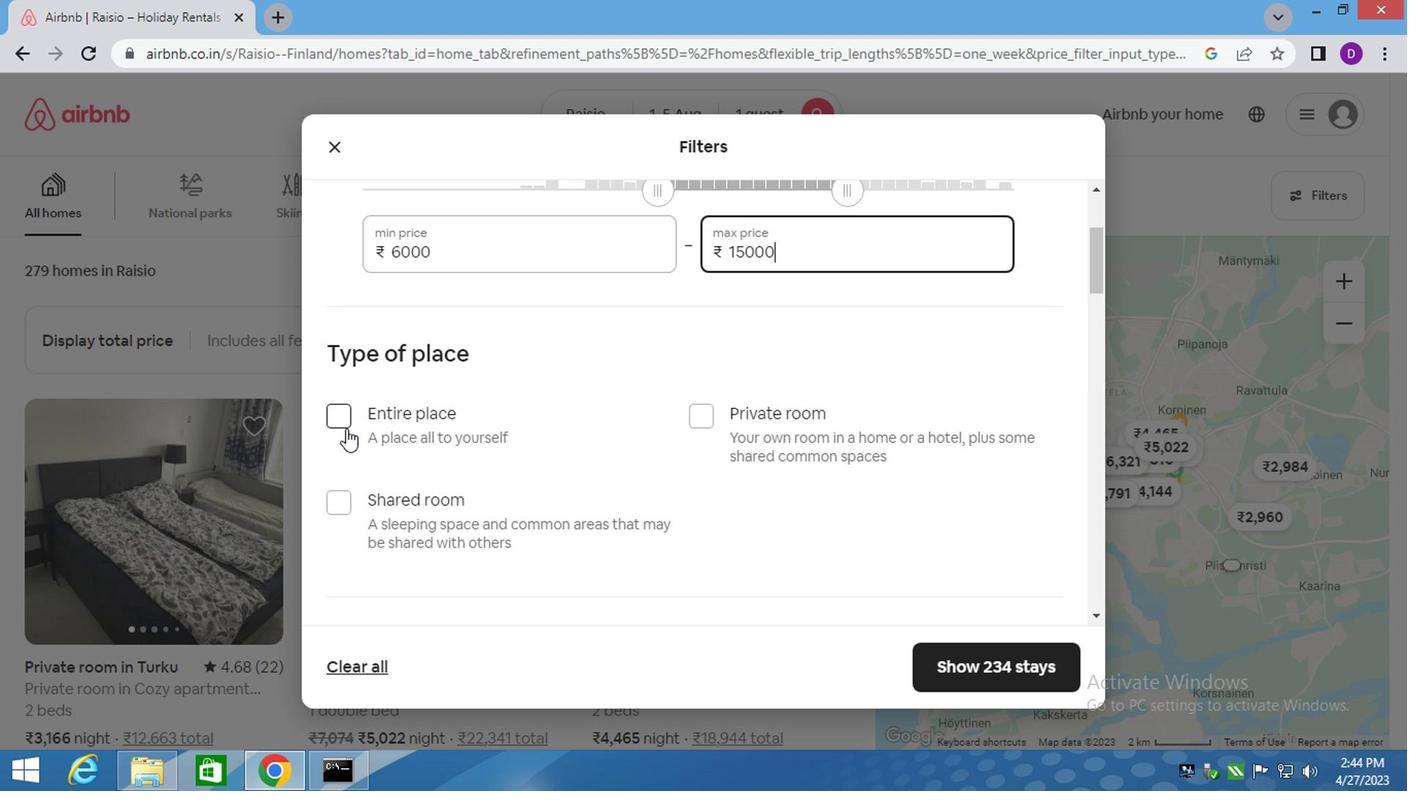
Action: Mouse moved to (607, 459)
Screenshot: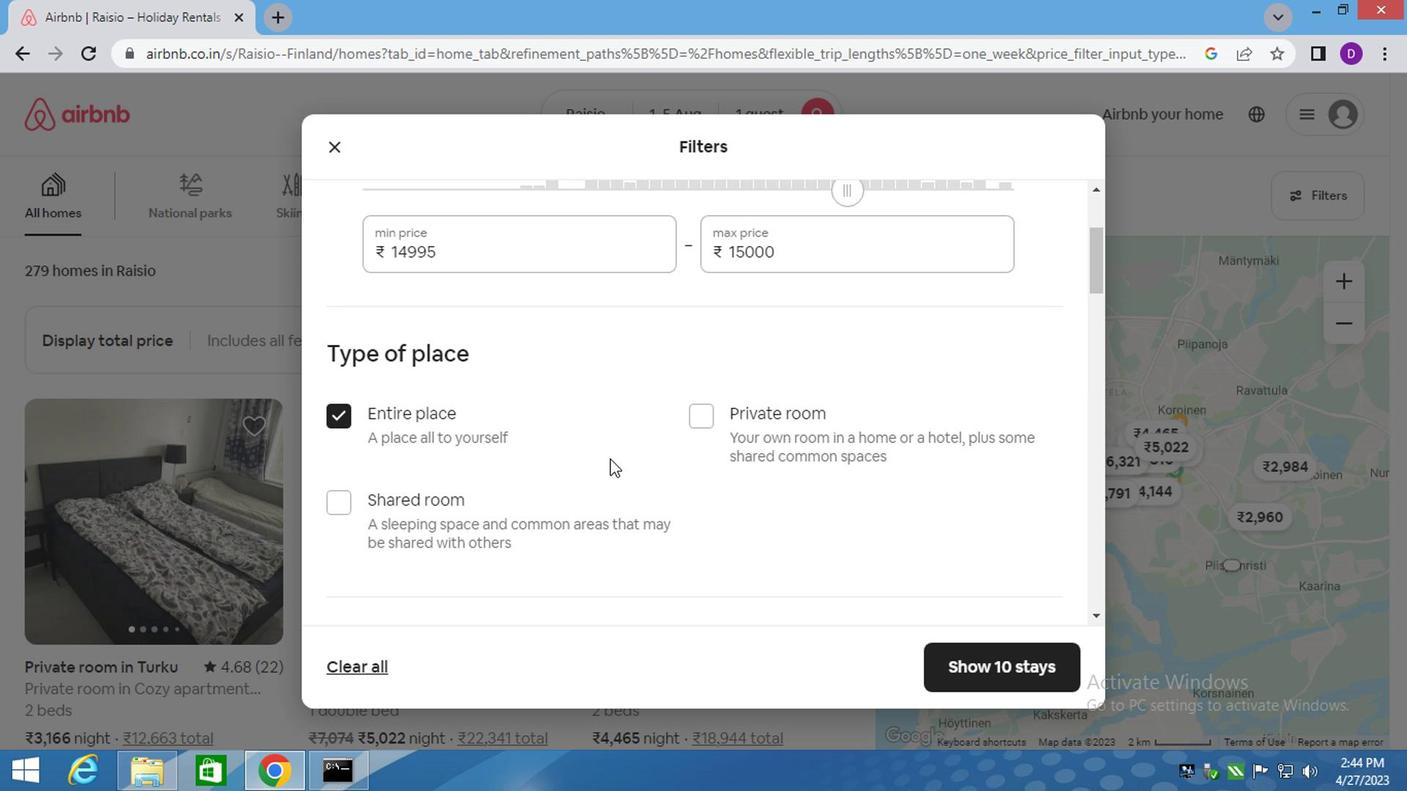
Action: Mouse scrolled (607, 458) with delta (0, 0)
Screenshot: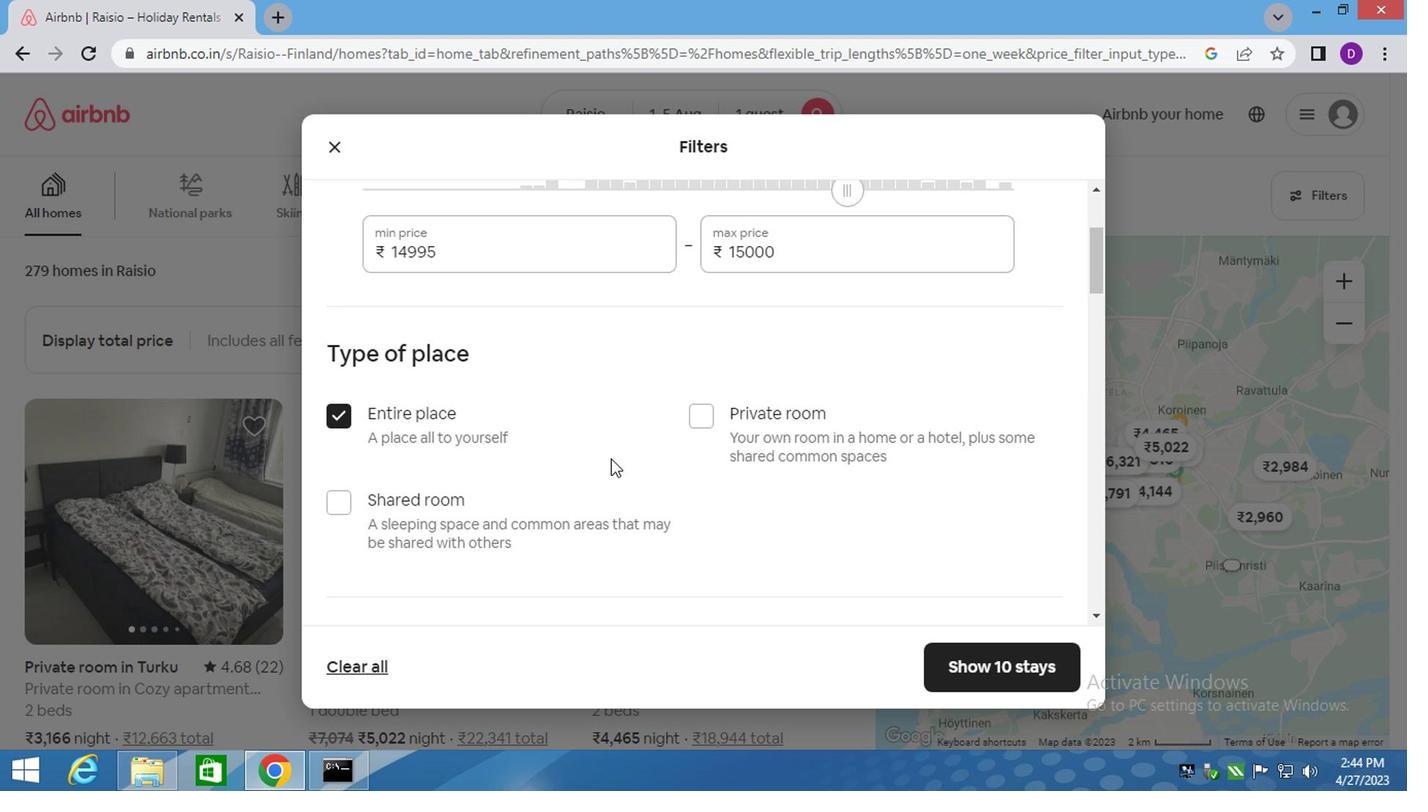 
Action: Mouse moved to (607, 459)
Screenshot: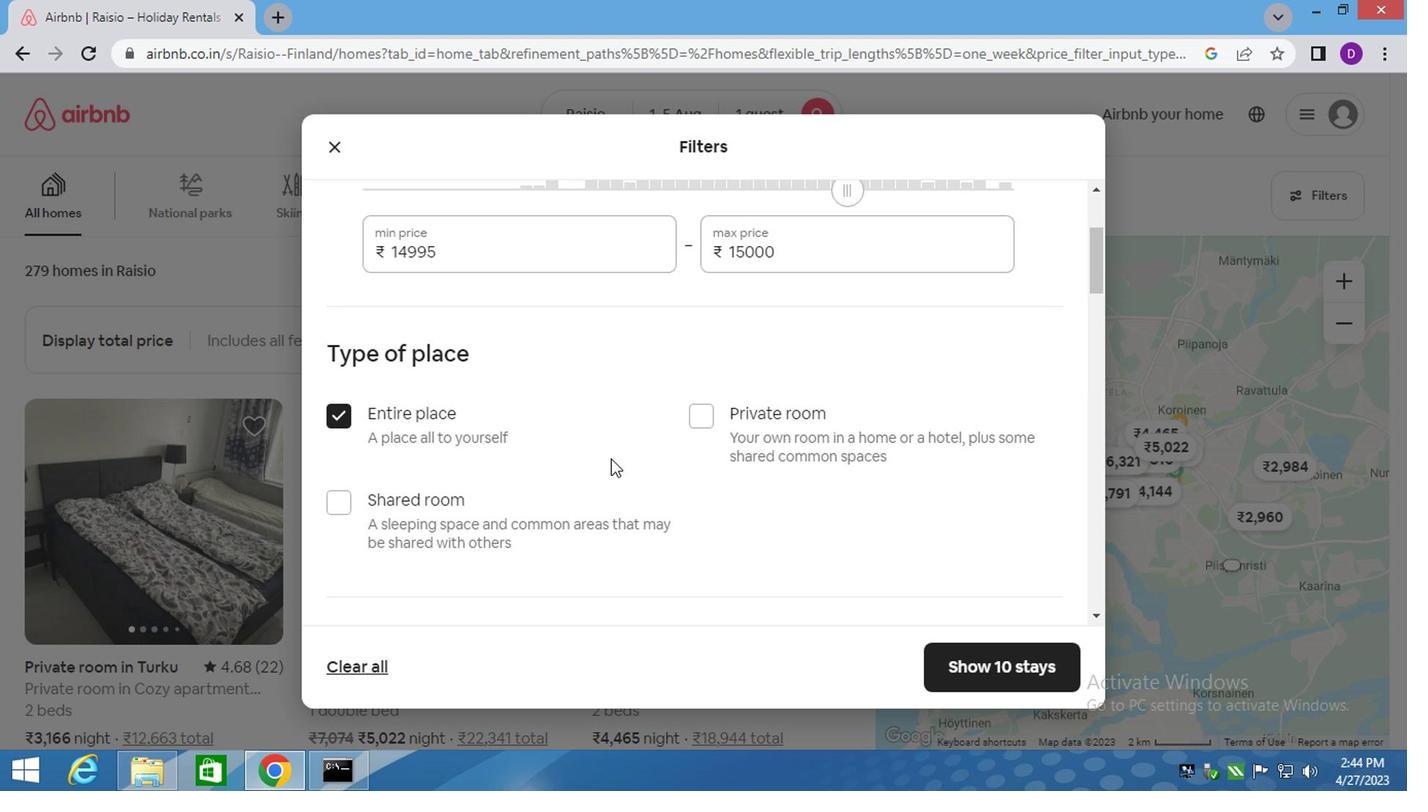 
Action: Mouse scrolled (607, 458) with delta (0, 0)
Screenshot: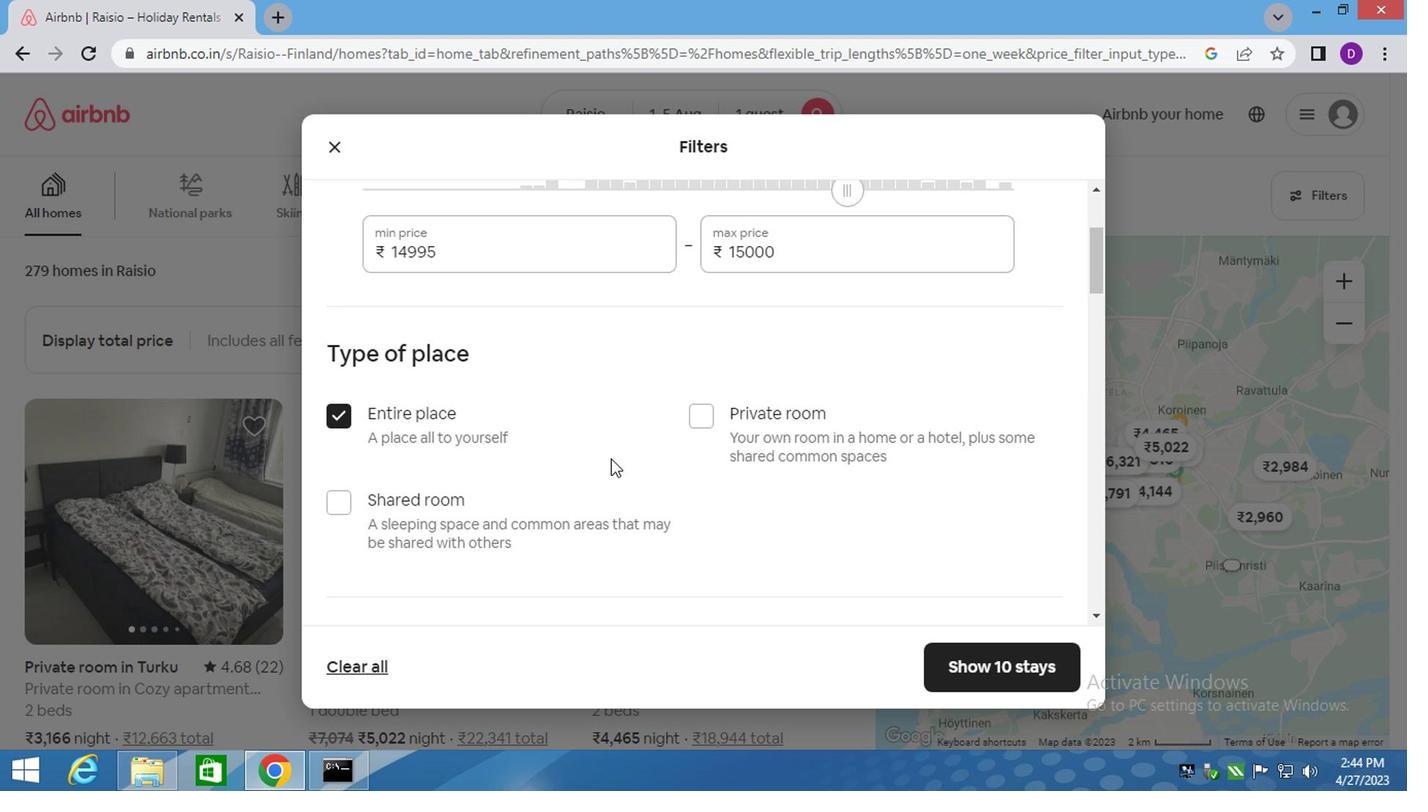
Action: Mouse scrolled (607, 458) with delta (0, 0)
Screenshot: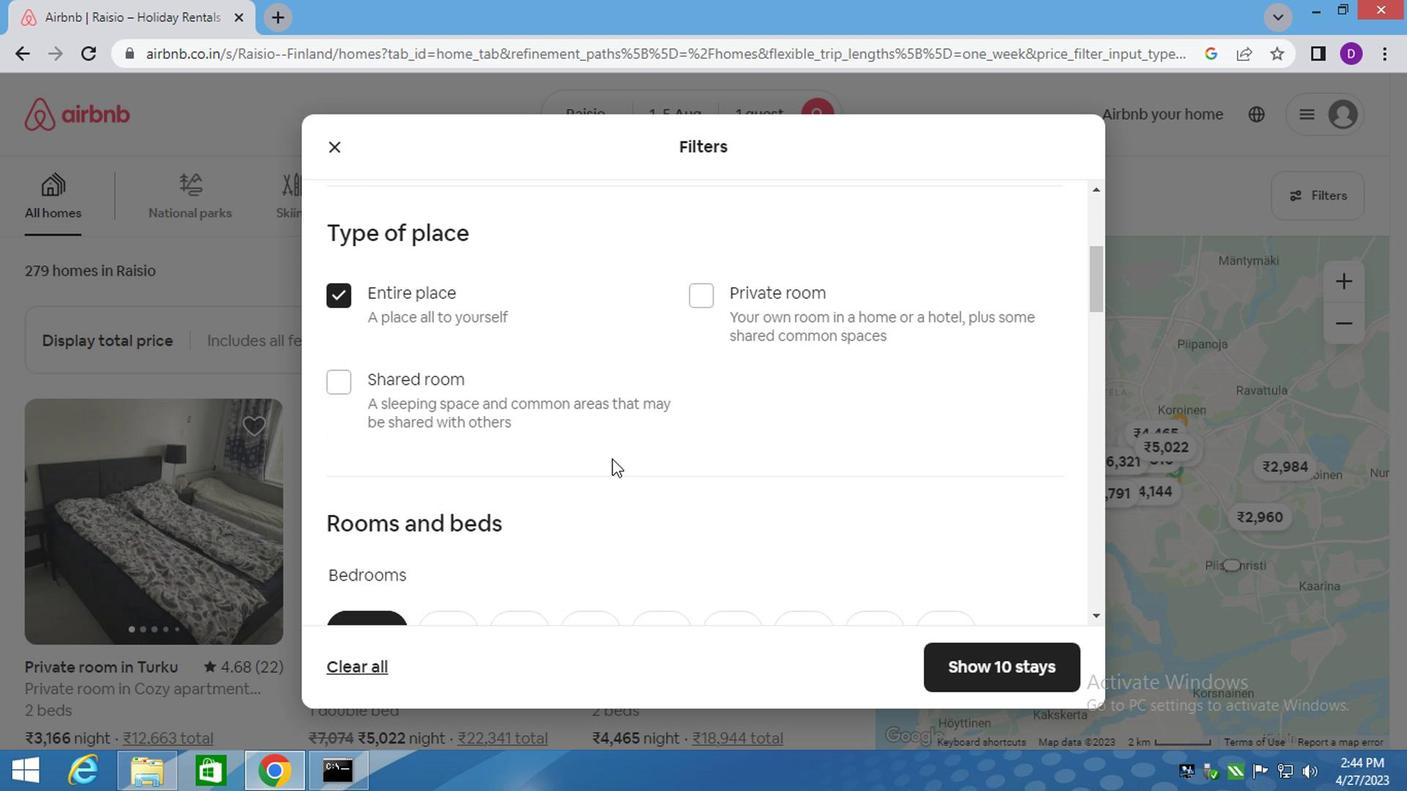 
Action: Mouse moved to (559, 471)
Screenshot: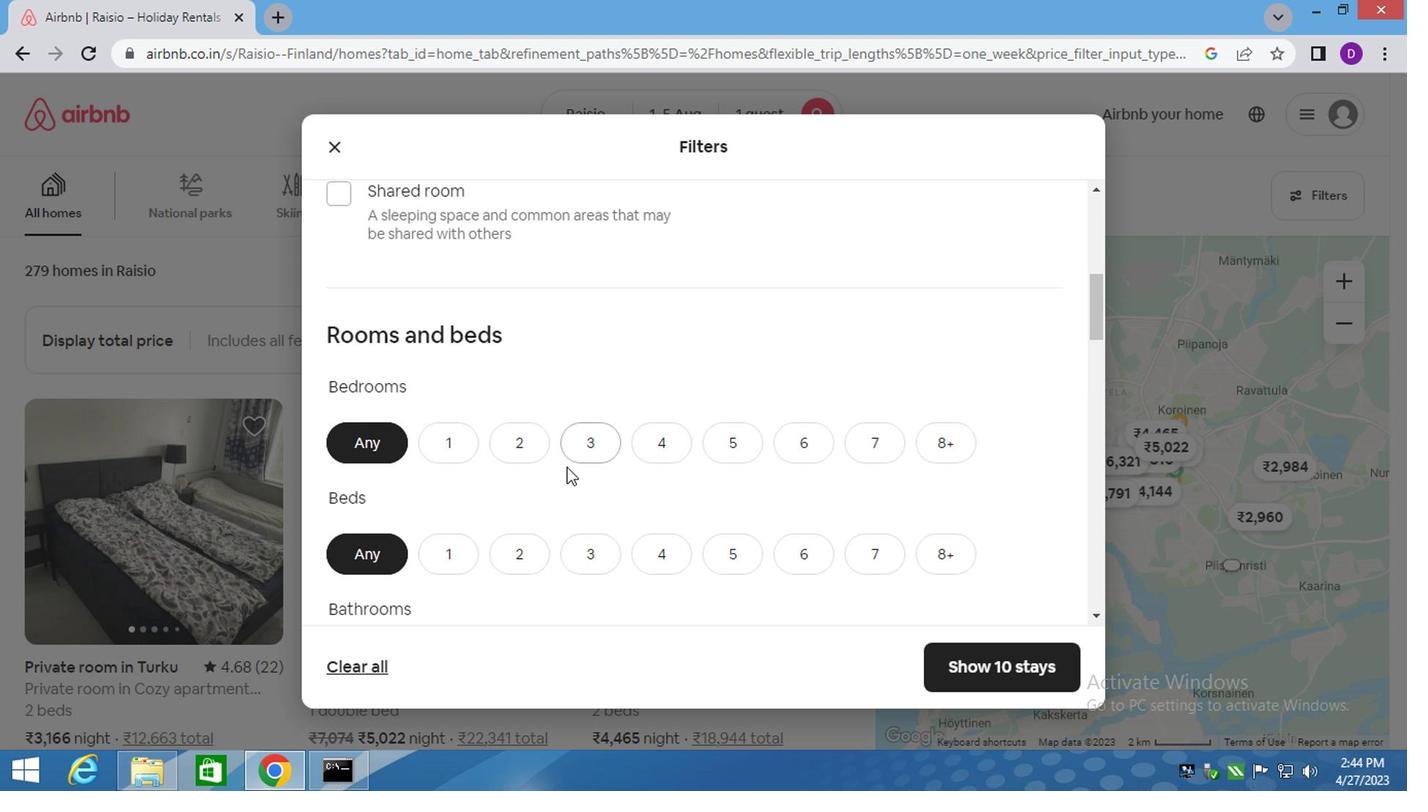 
Action: Mouse scrolled (559, 469) with delta (0, -1)
Screenshot: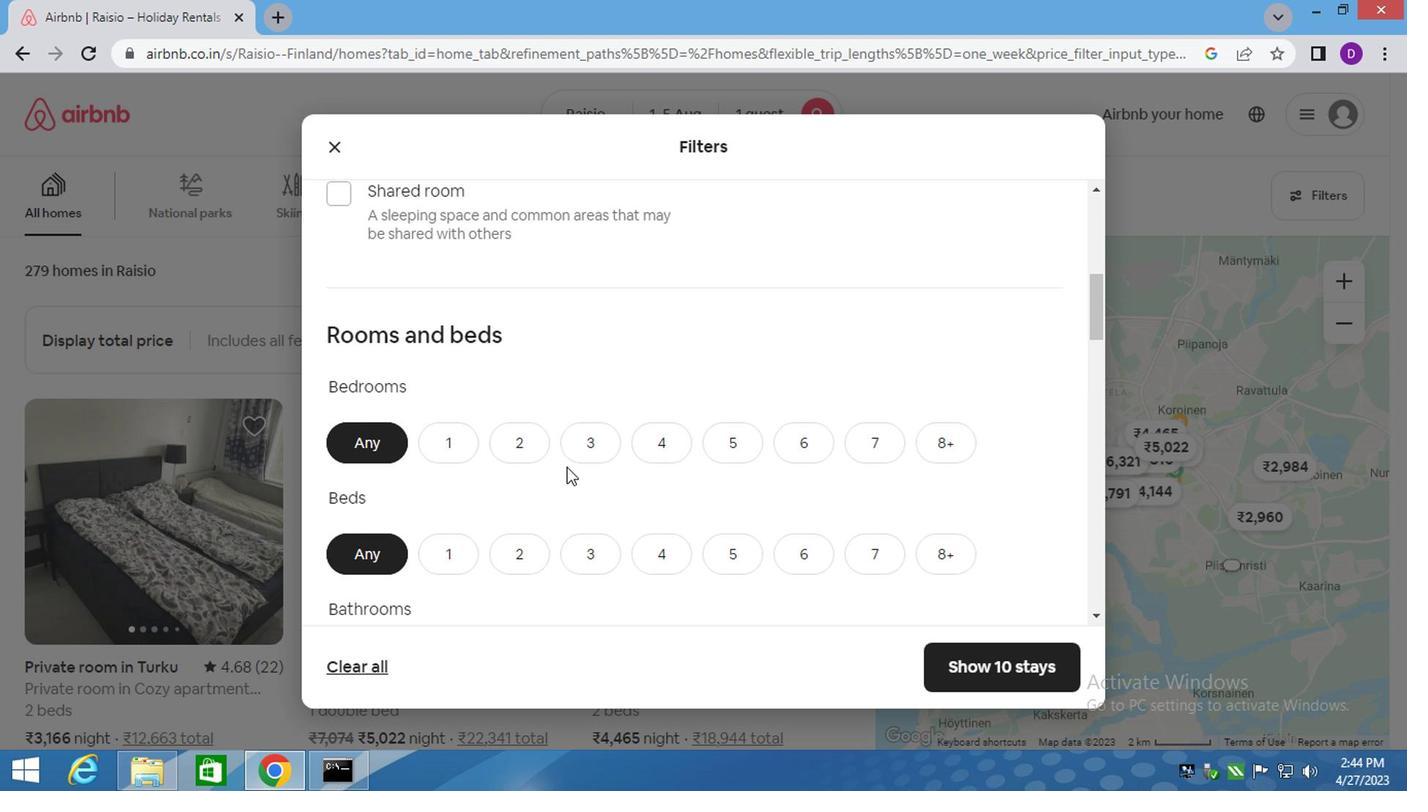 
Action: Mouse moved to (444, 334)
Screenshot: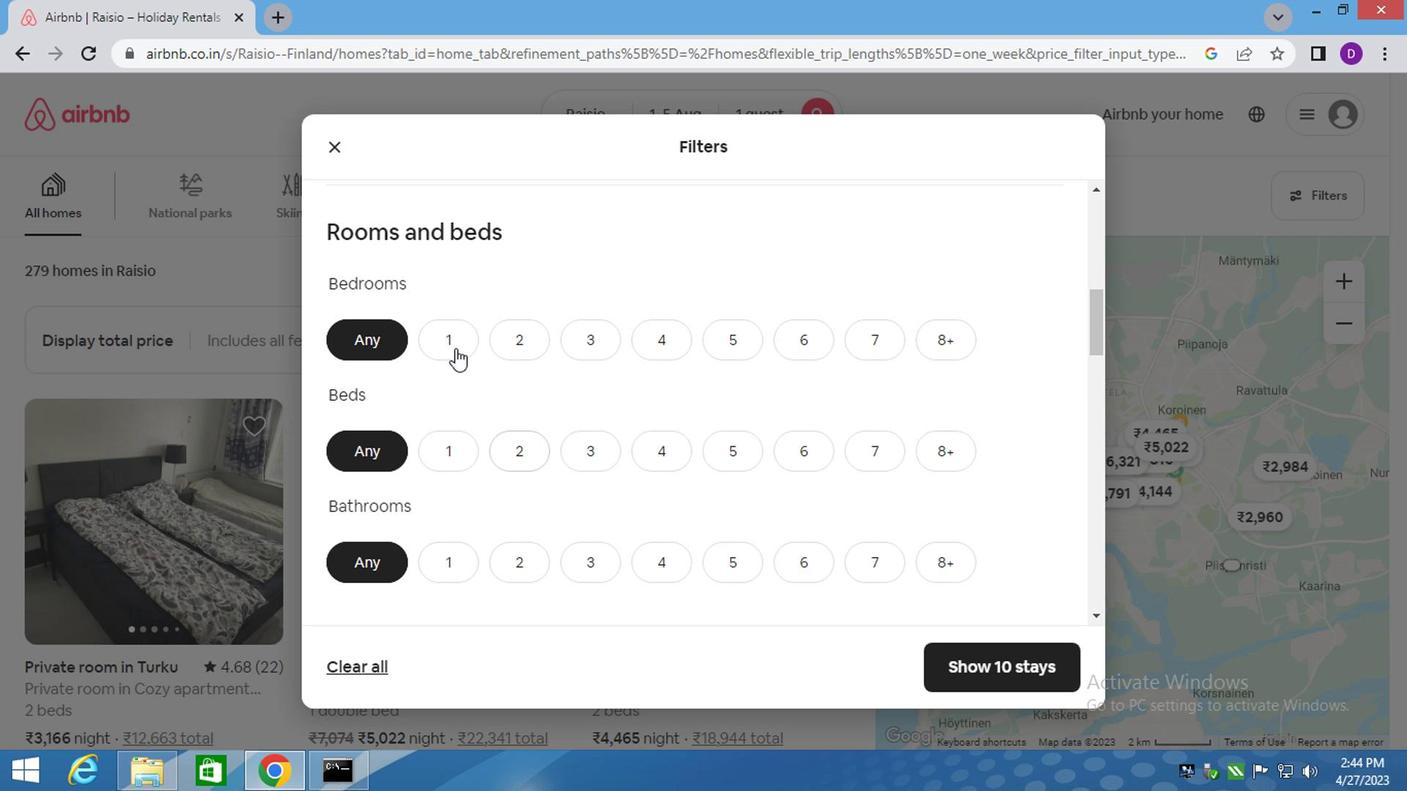 
Action: Mouse pressed left at (444, 334)
Screenshot: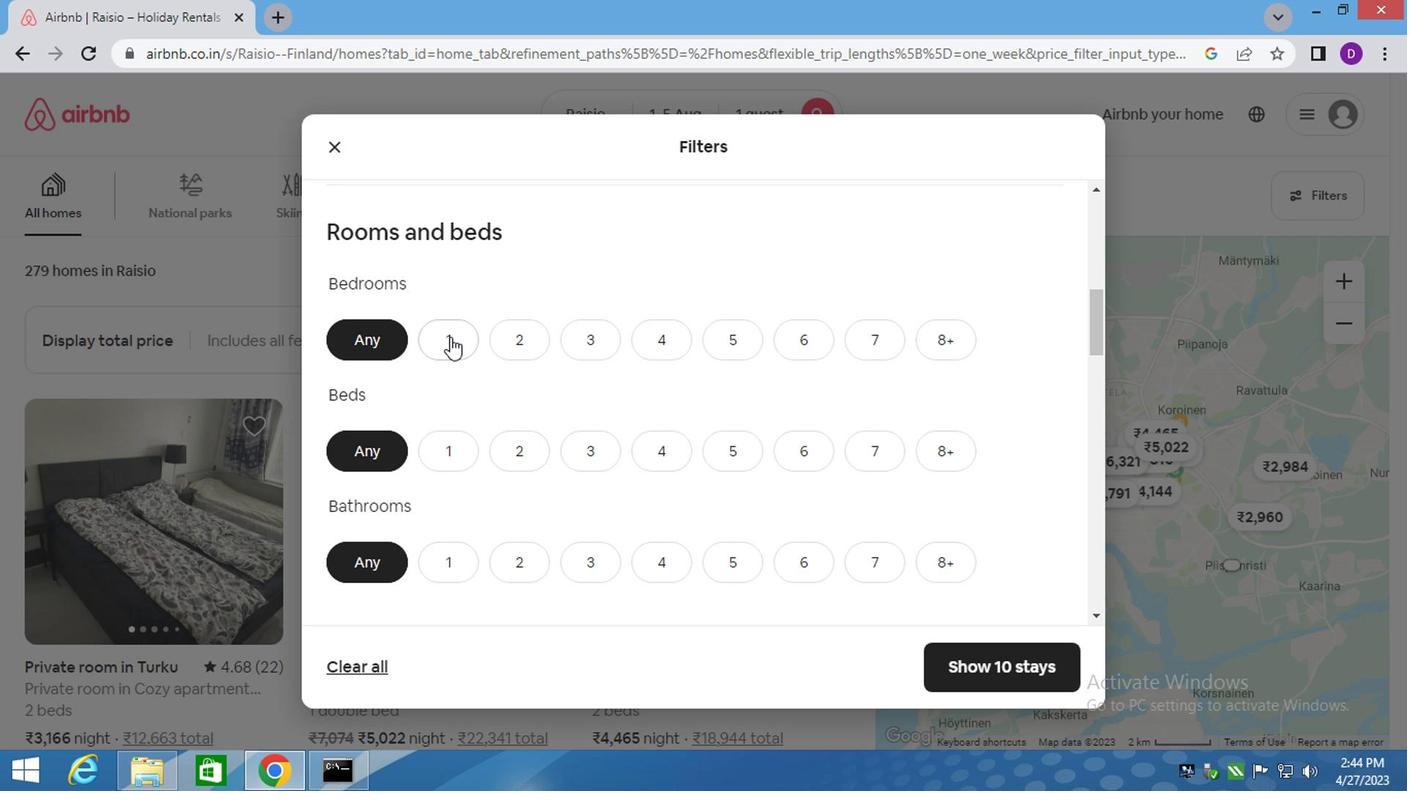 
Action: Mouse moved to (442, 447)
Screenshot: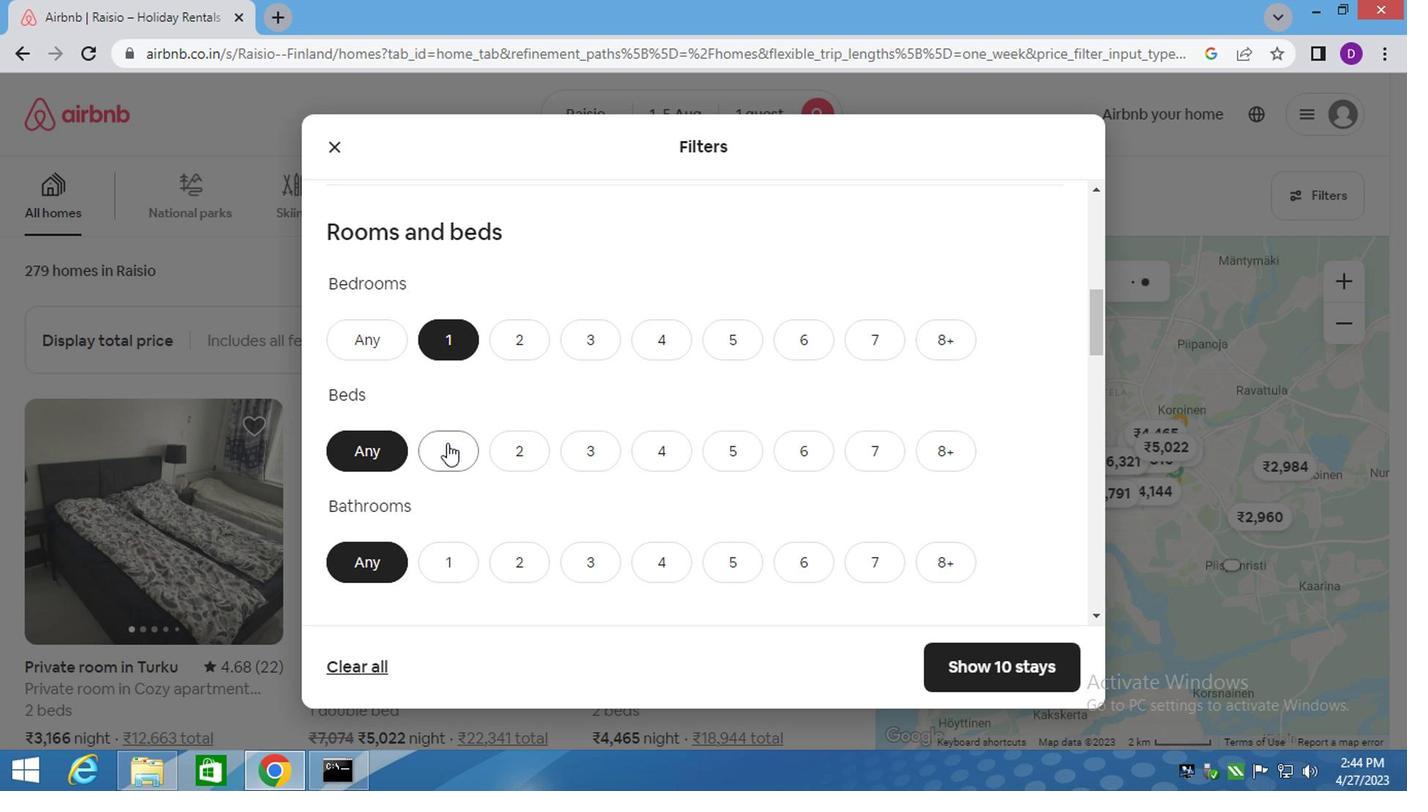 
Action: Mouse pressed left at (442, 447)
Screenshot: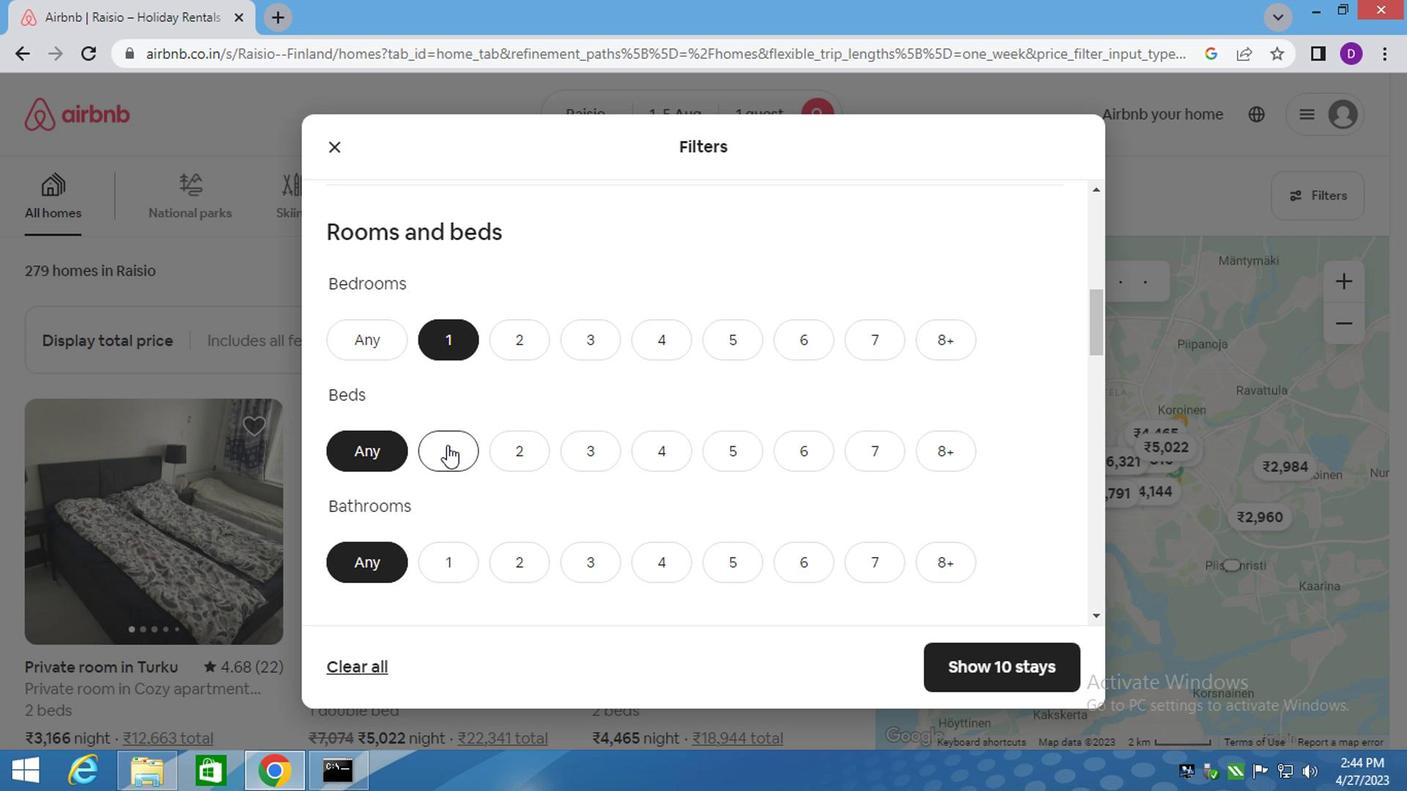 
Action: Mouse moved to (435, 558)
Screenshot: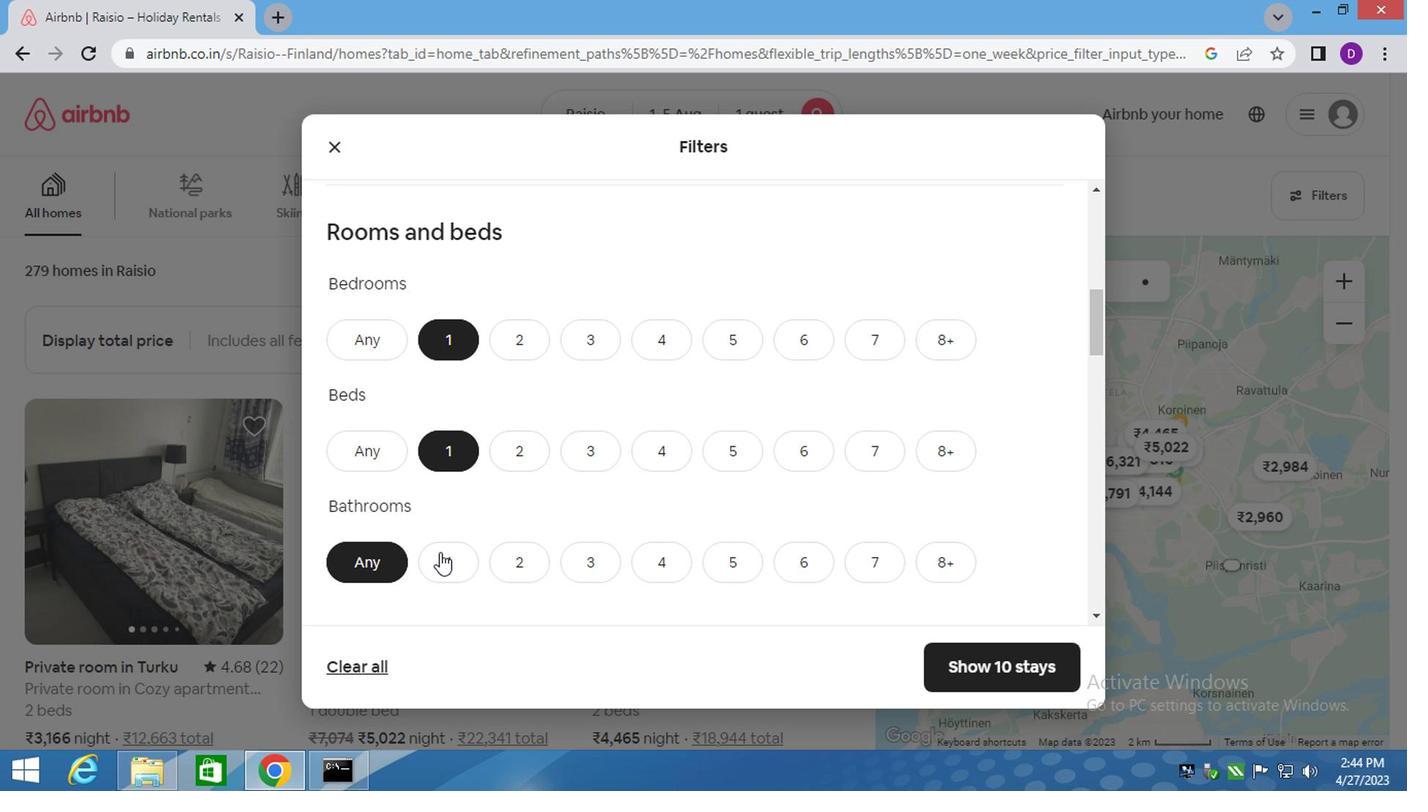 
Action: Mouse pressed left at (435, 558)
Screenshot: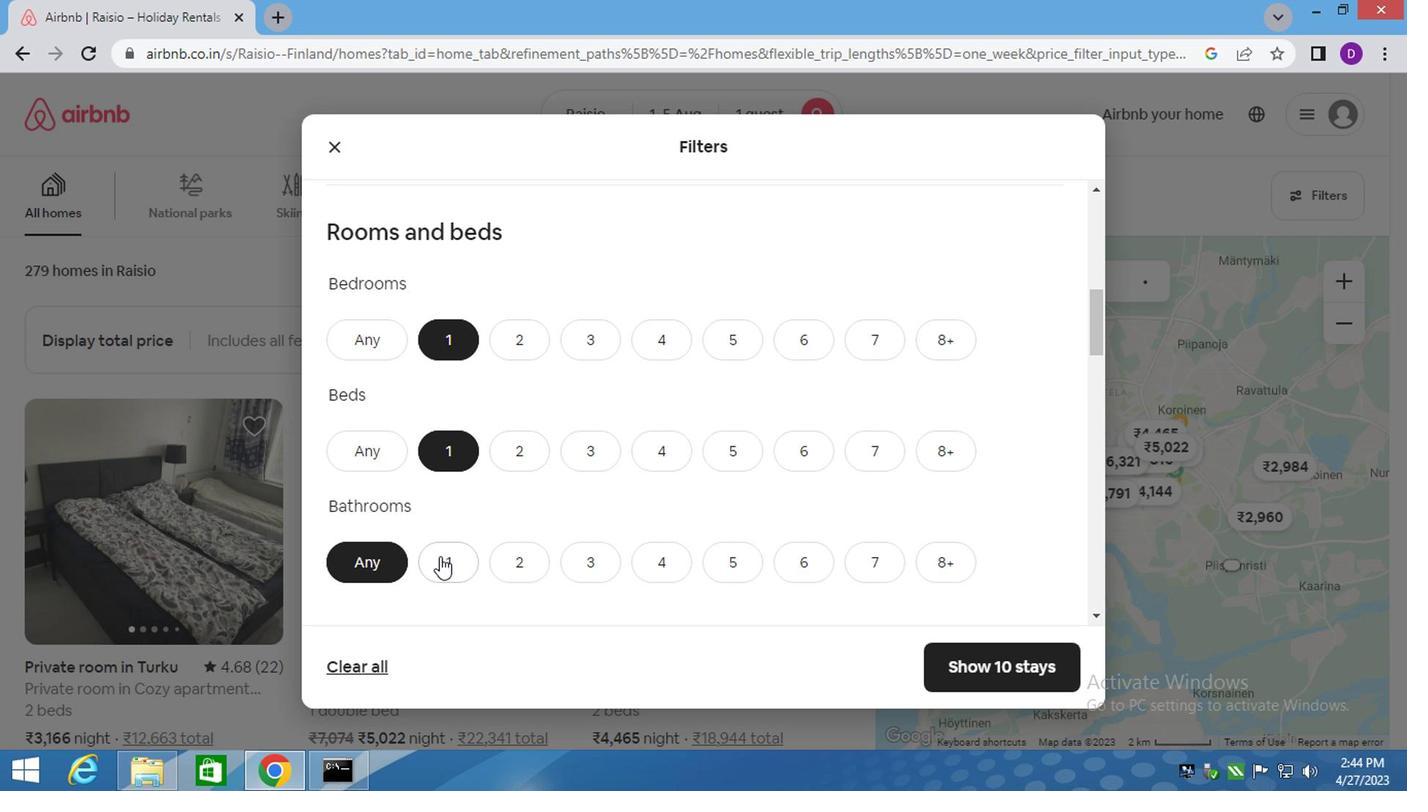 
Action: Mouse moved to (607, 544)
Screenshot: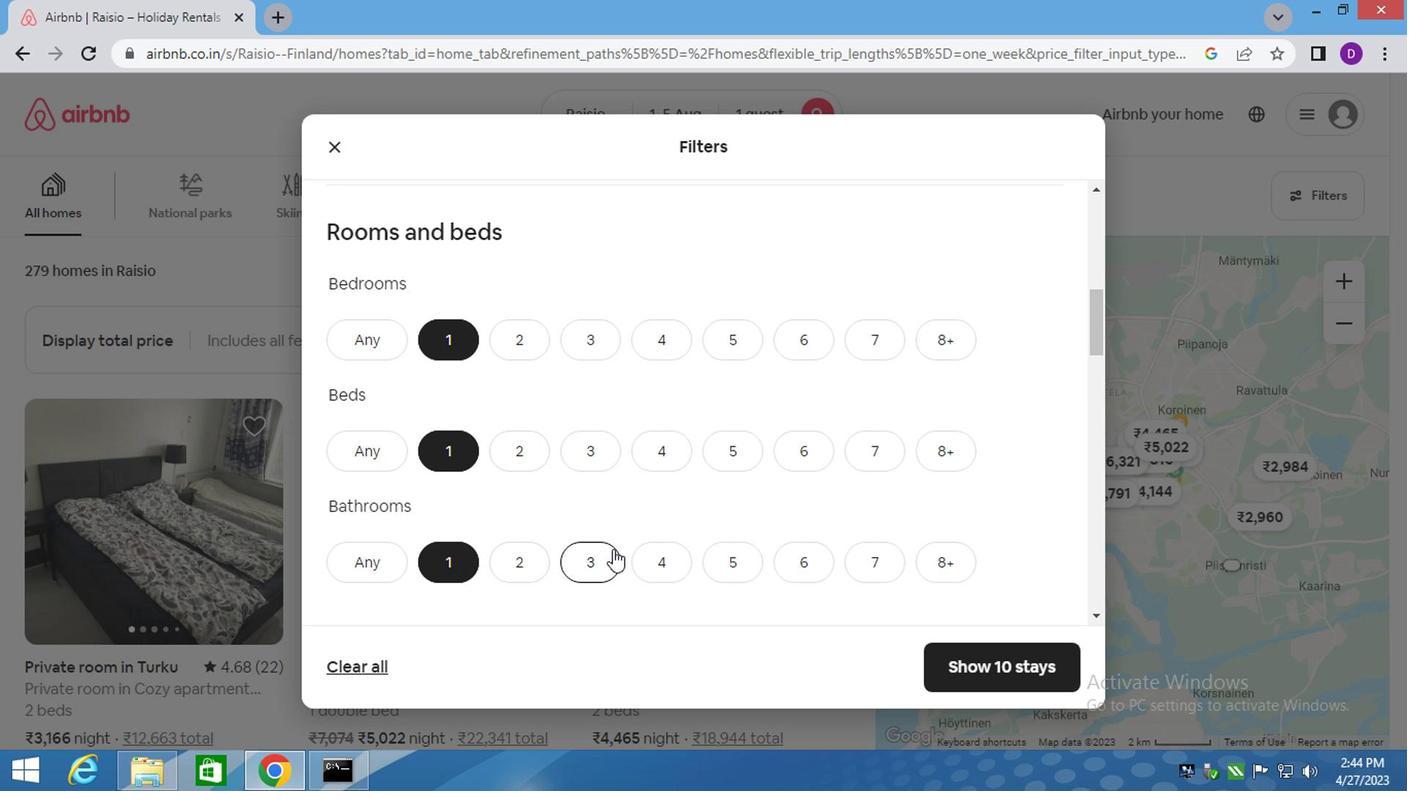 
Action: Mouse scrolled (609, 545) with delta (0, 0)
Screenshot: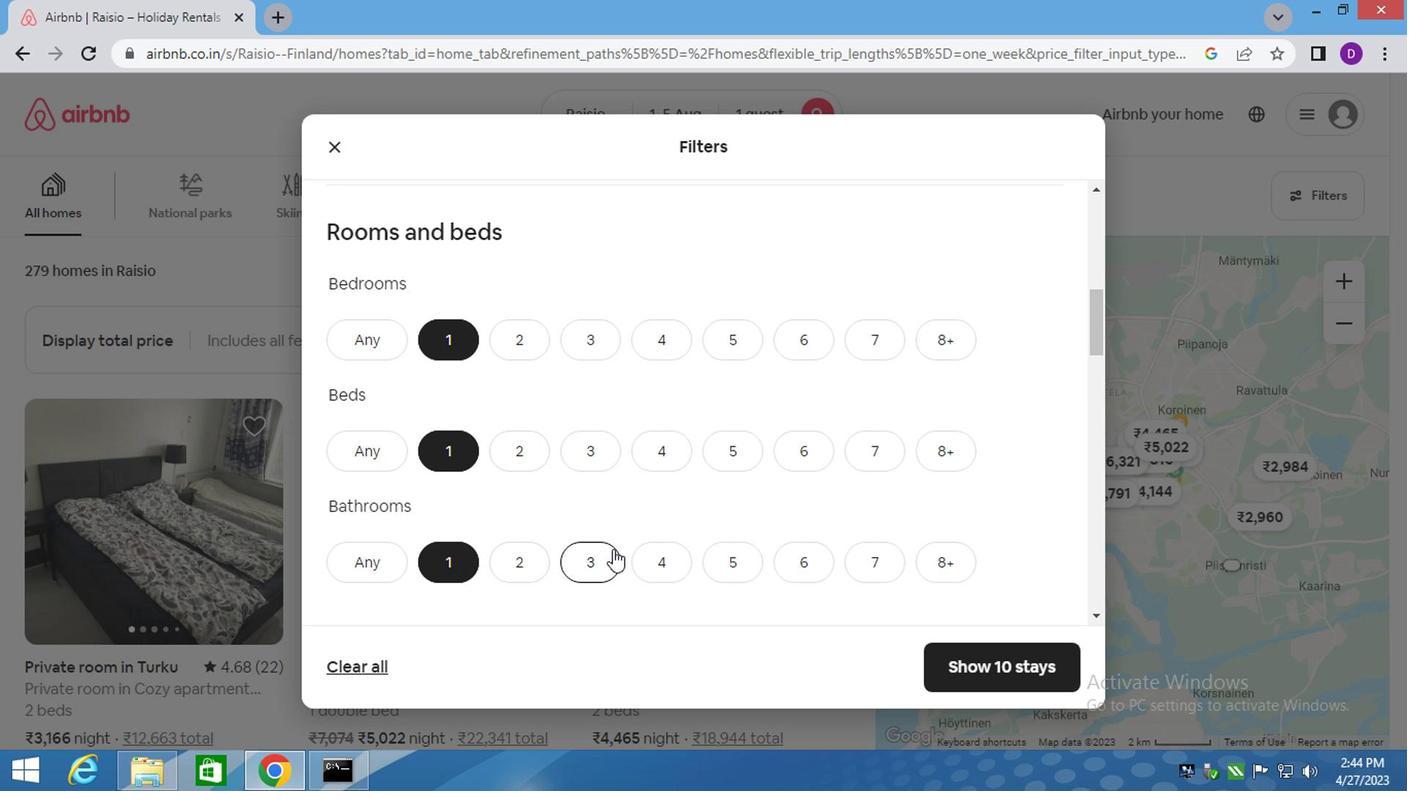 
Action: Mouse moved to (605, 541)
Screenshot: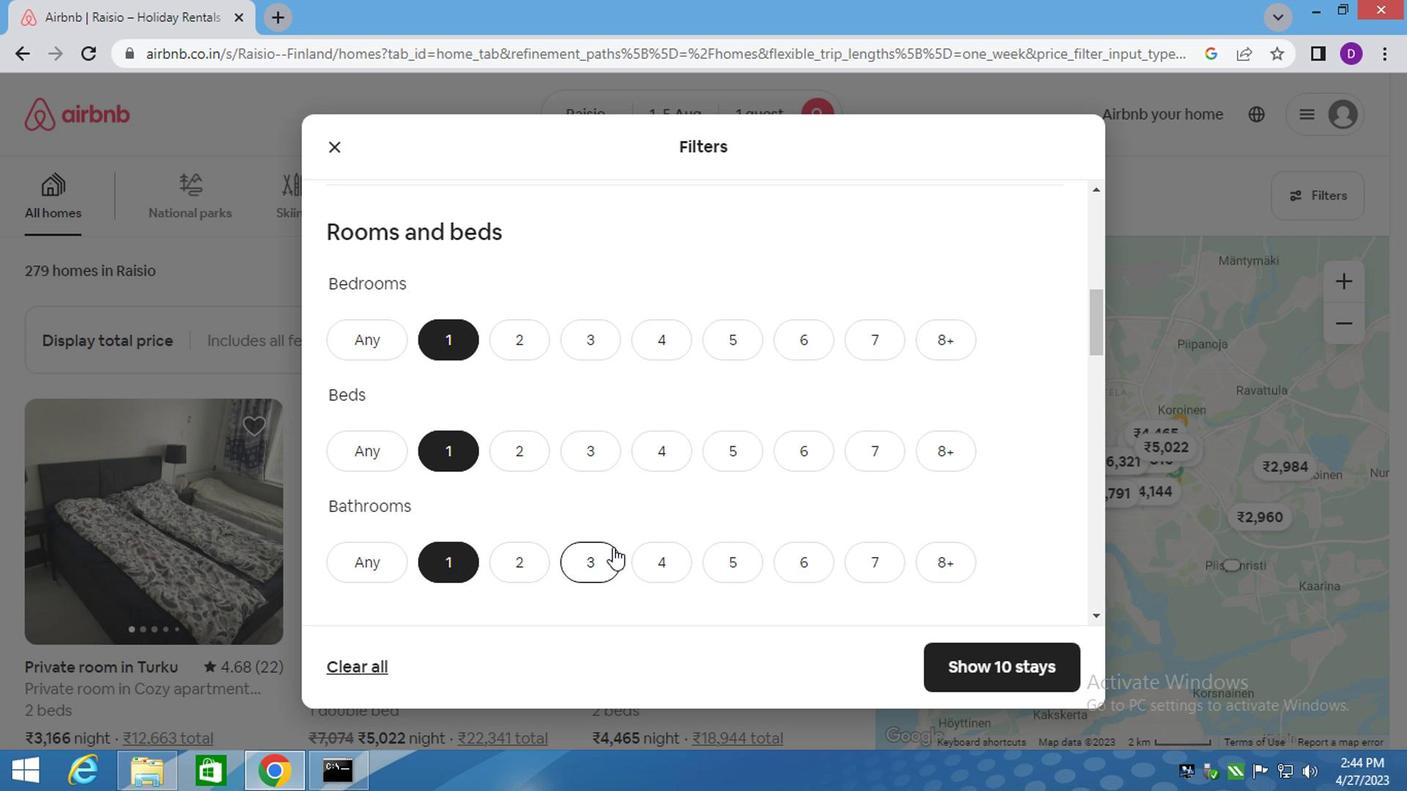 
Action: Mouse scrolled (605, 540) with delta (0, 0)
Screenshot: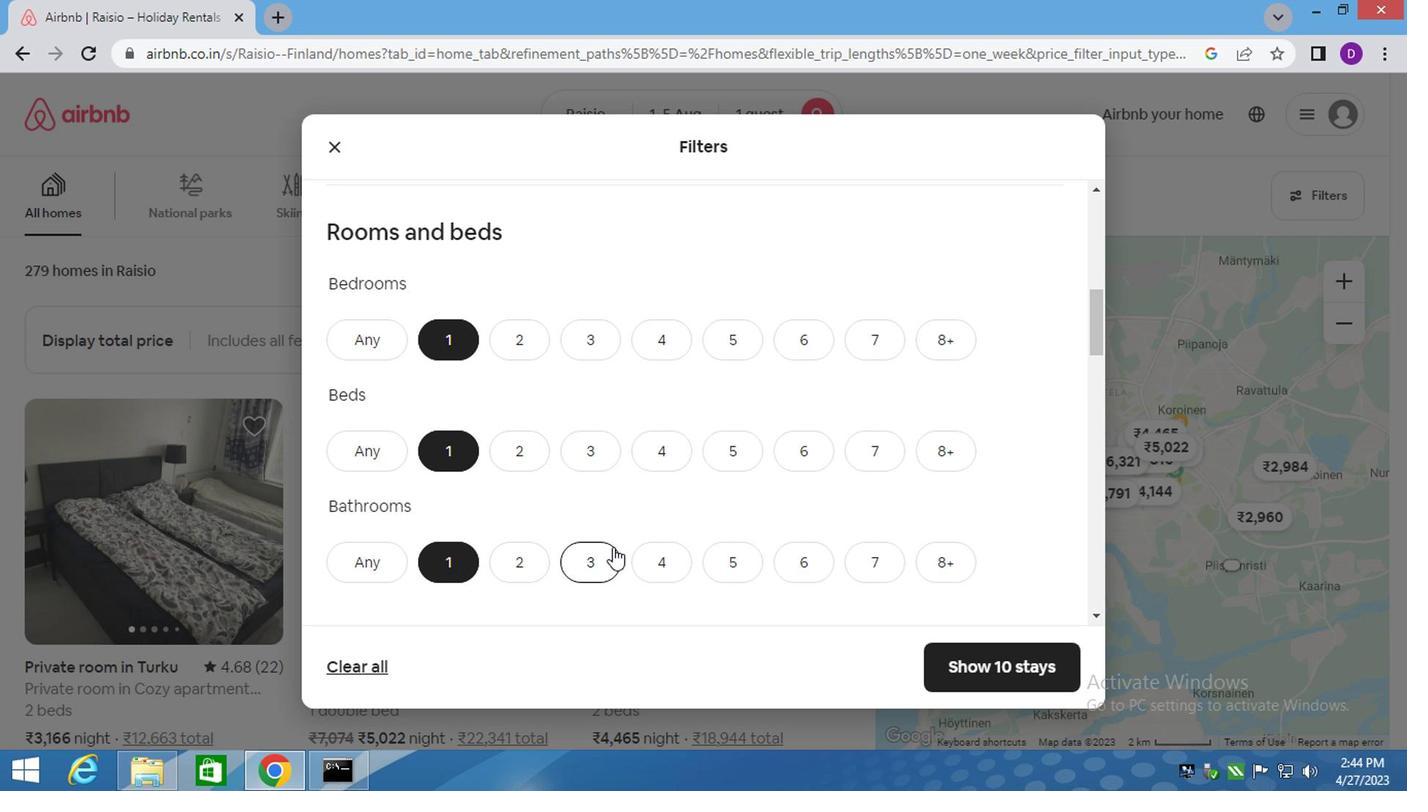 
Action: Mouse moved to (602, 538)
Screenshot: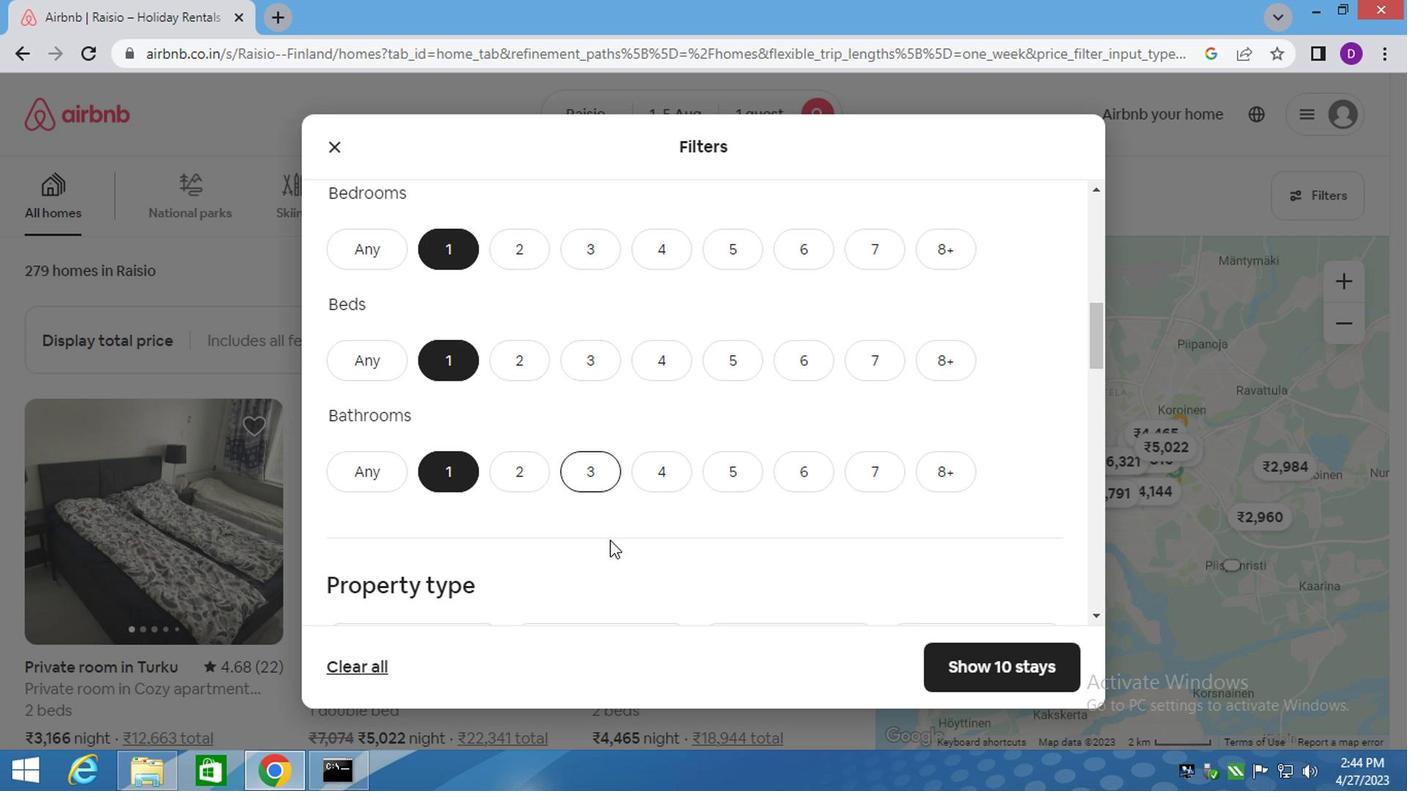 
Action: Mouse scrolled (602, 538) with delta (0, 0)
Screenshot: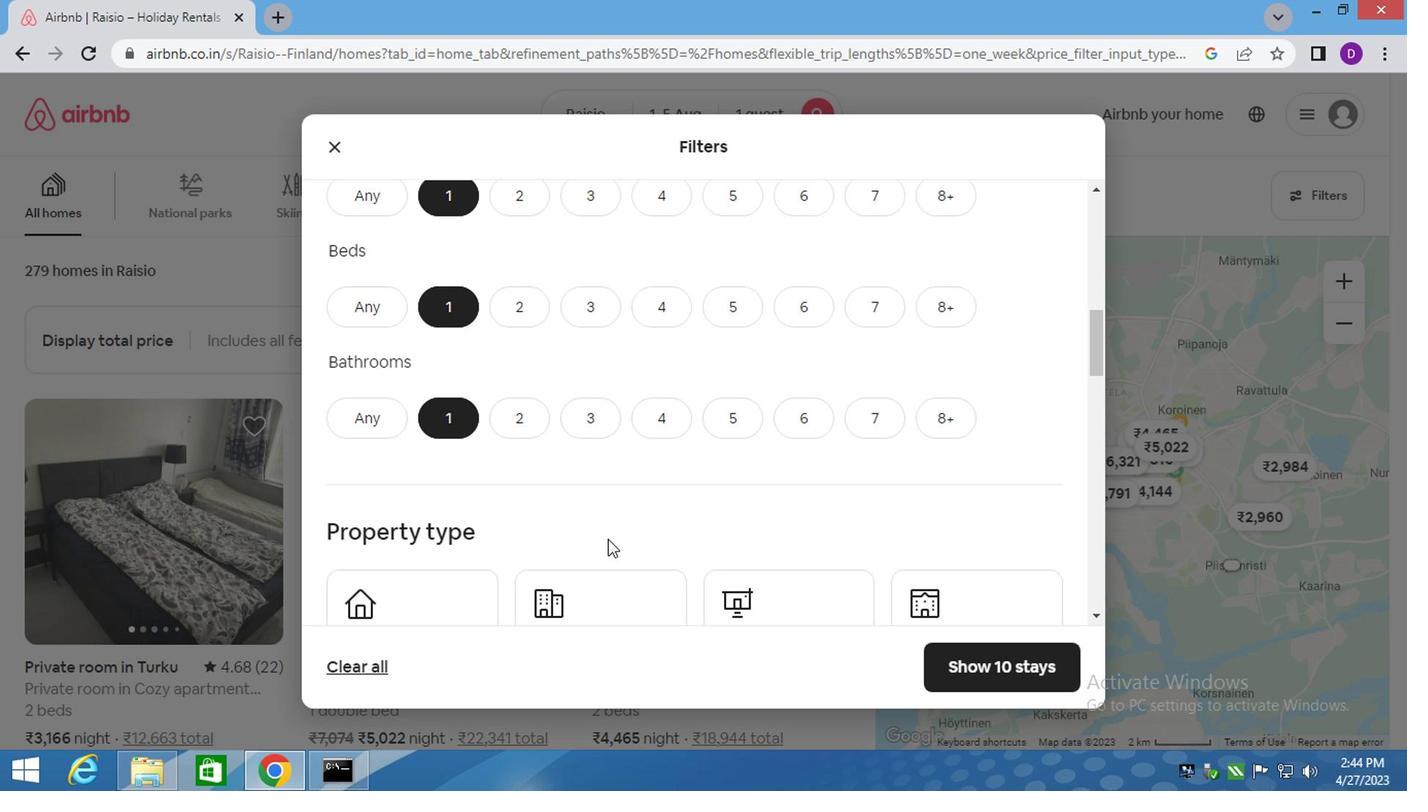 
Action: Mouse scrolled (602, 538) with delta (0, 0)
Screenshot: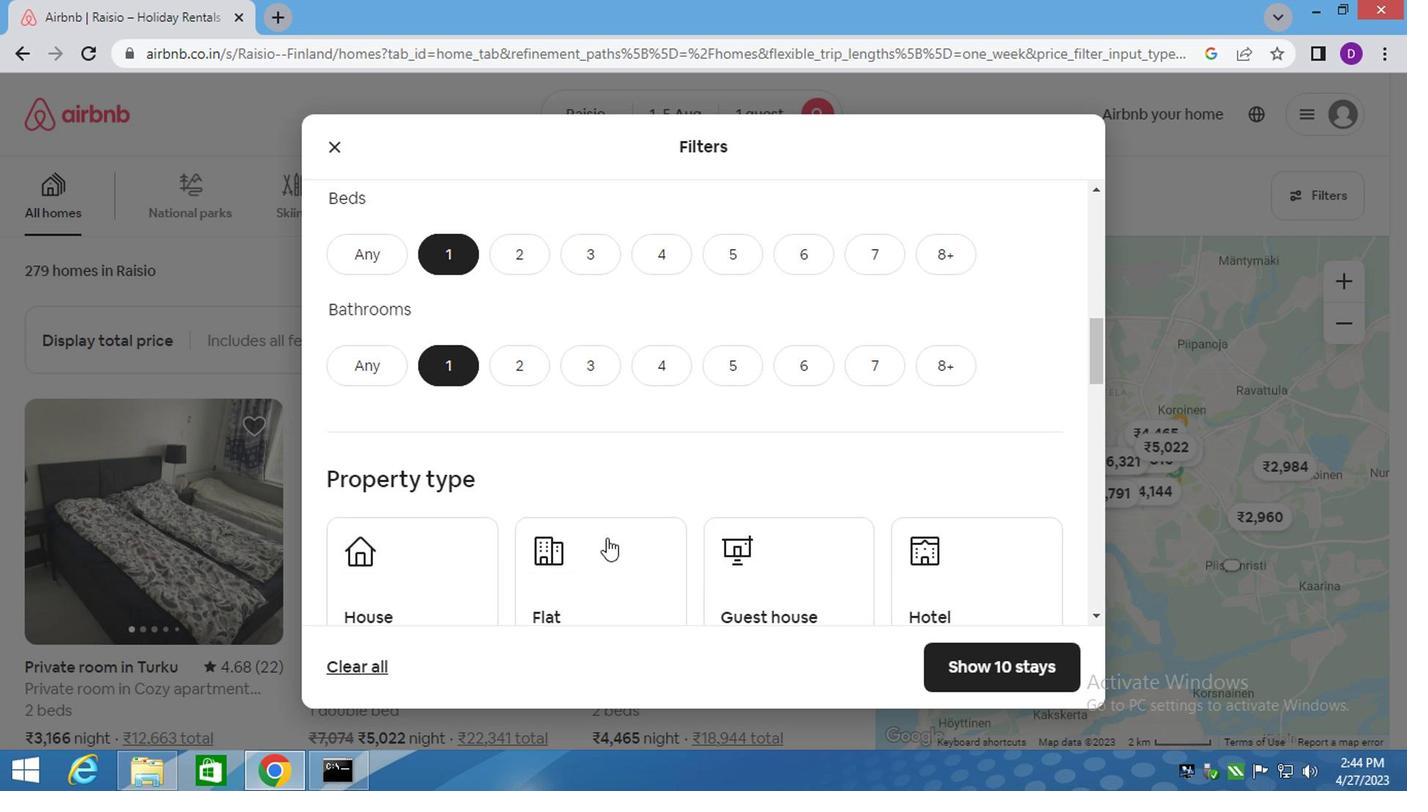 
Action: Mouse moved to (420, 375)
Screenshot: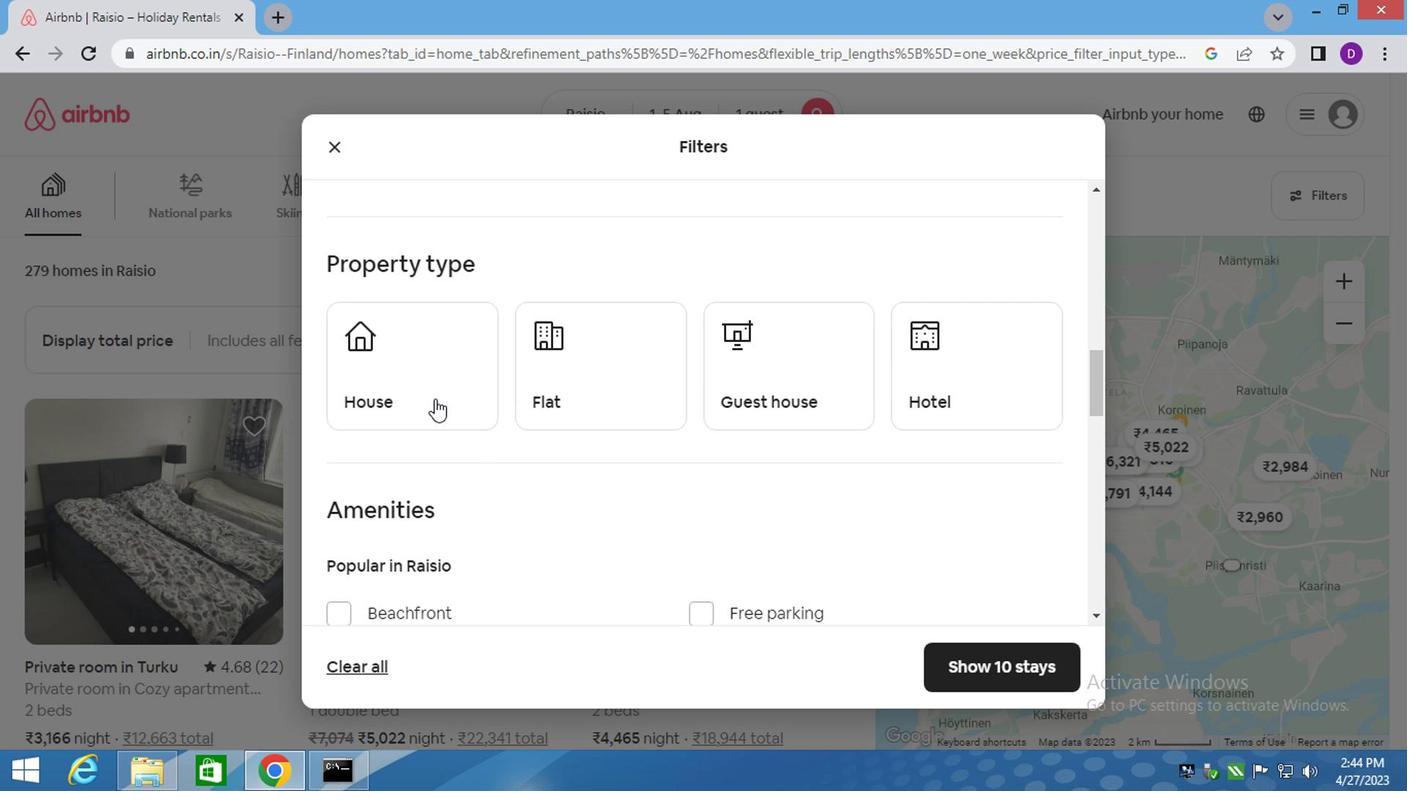 
Action: Mouse pressed left at (420, 375)
Screenshot: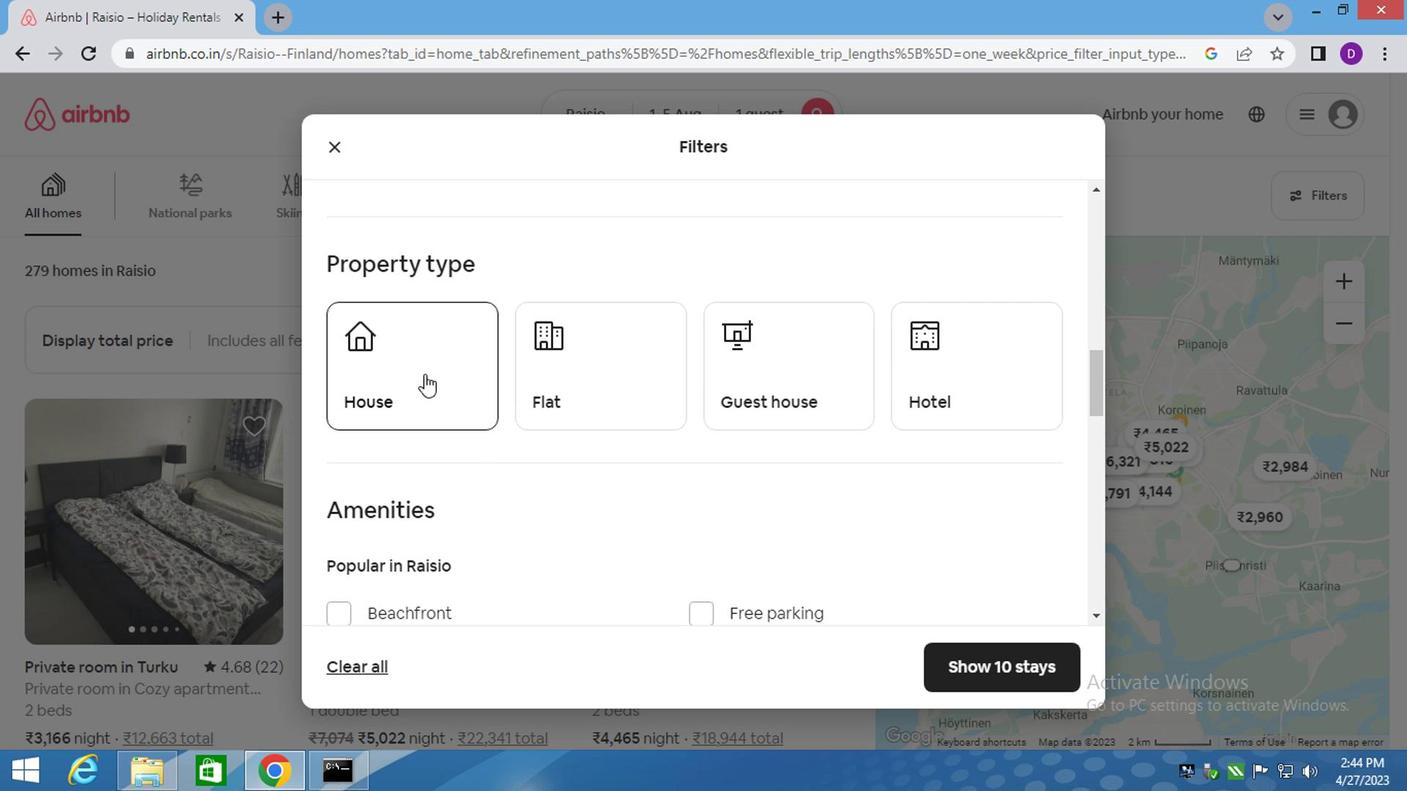 
Action: Mouse moved to (589, 357)
Screenshot: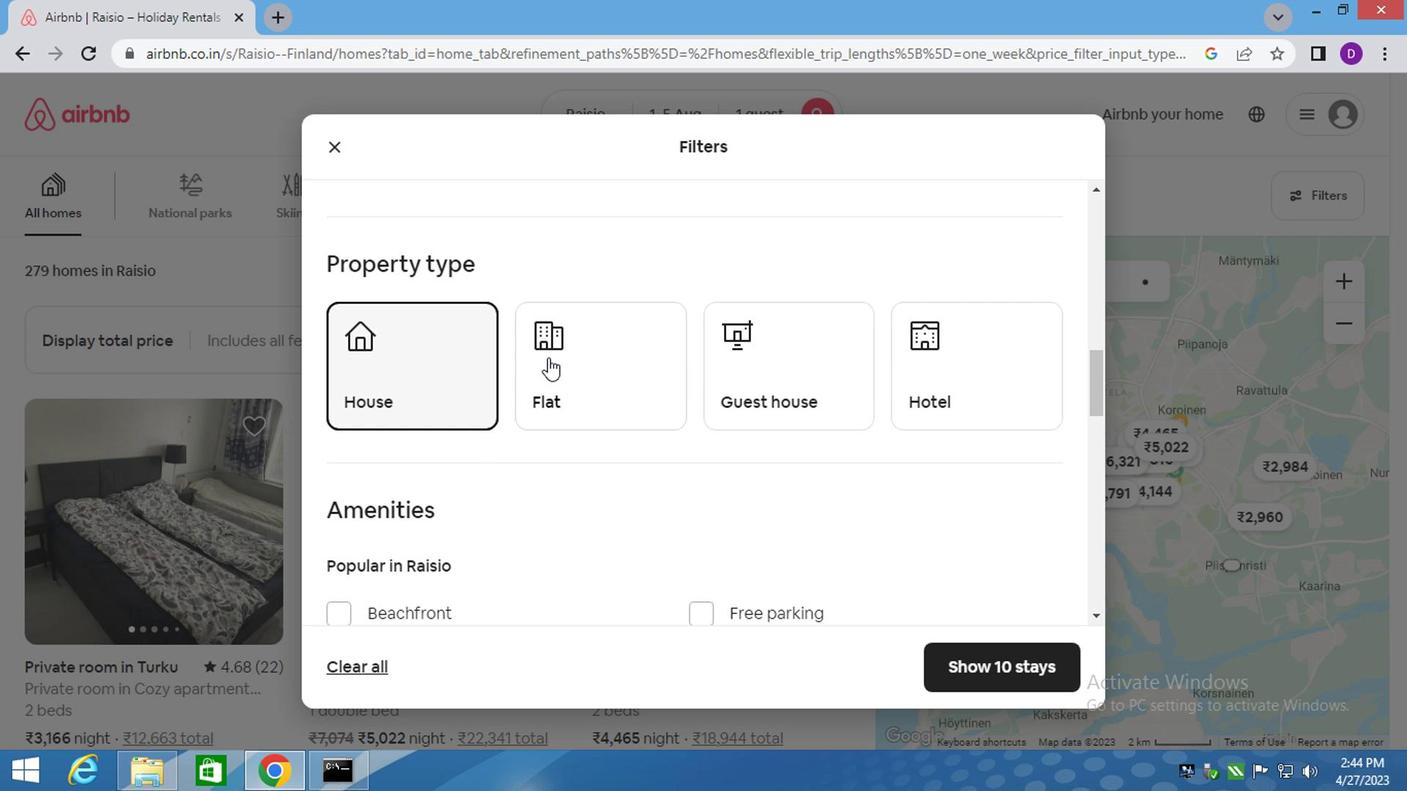 
Action: Mouse pressed left at (589, 357)
Screenshot: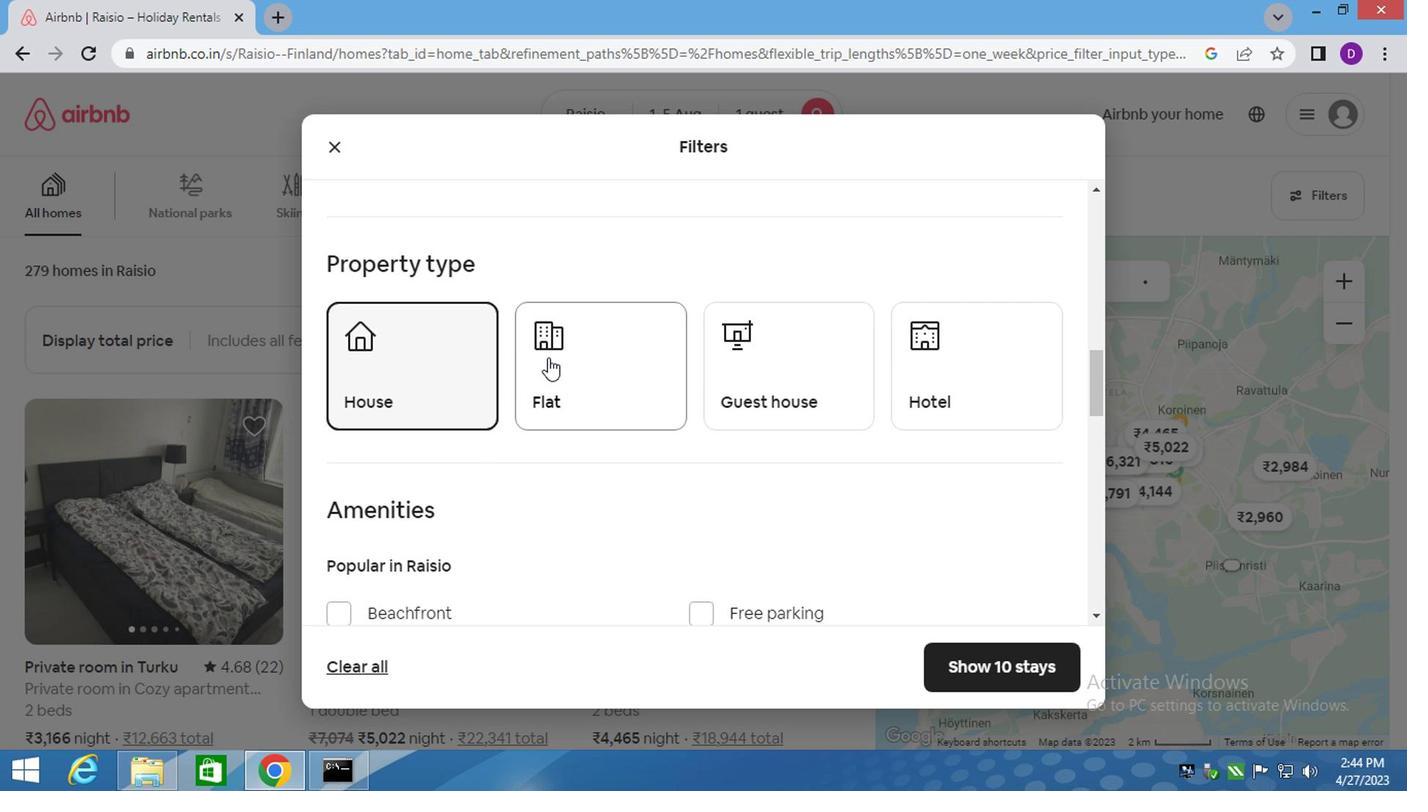 
Action: Mouse moved to (746, 362)
Screenshot: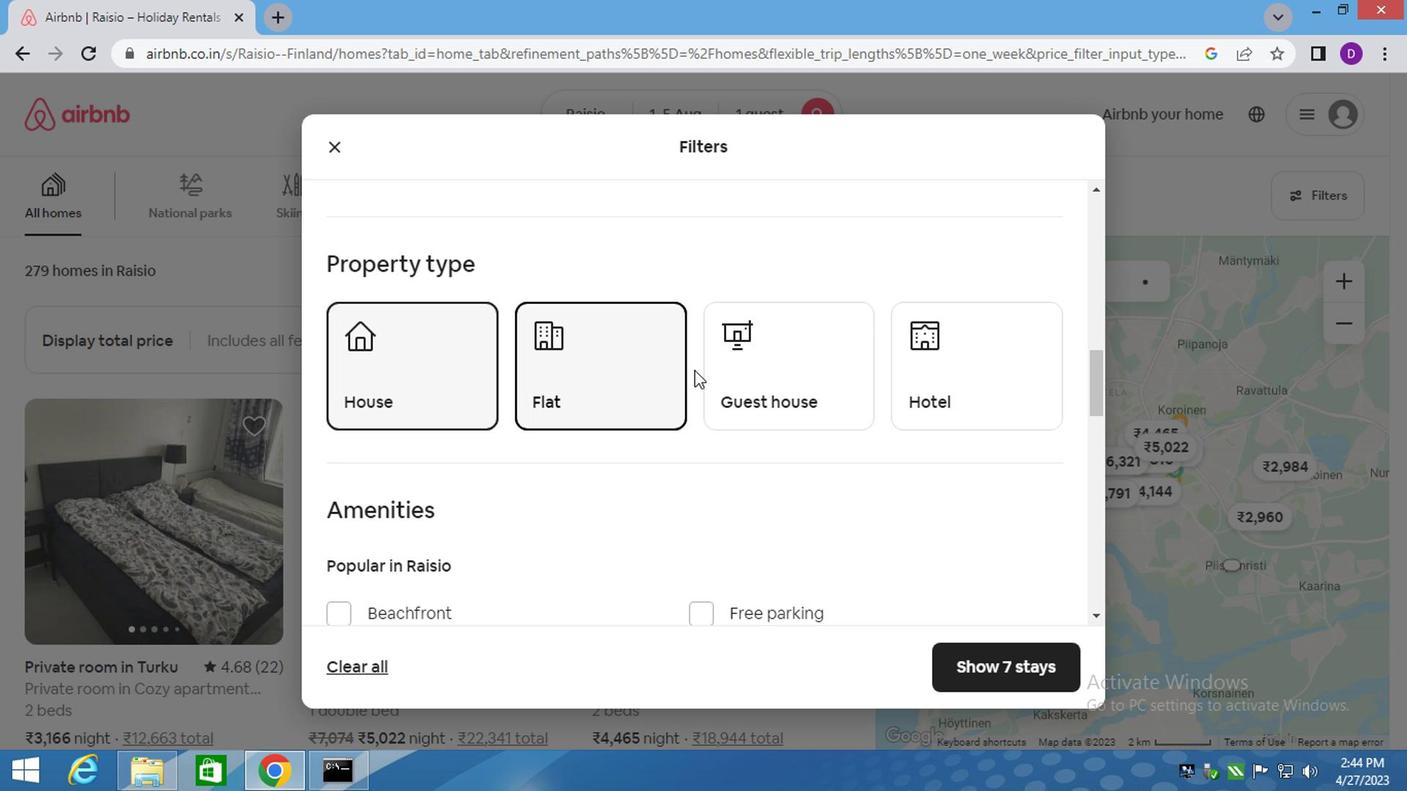 
Action: Mouse pressed left at (746, 362)
Screenshot: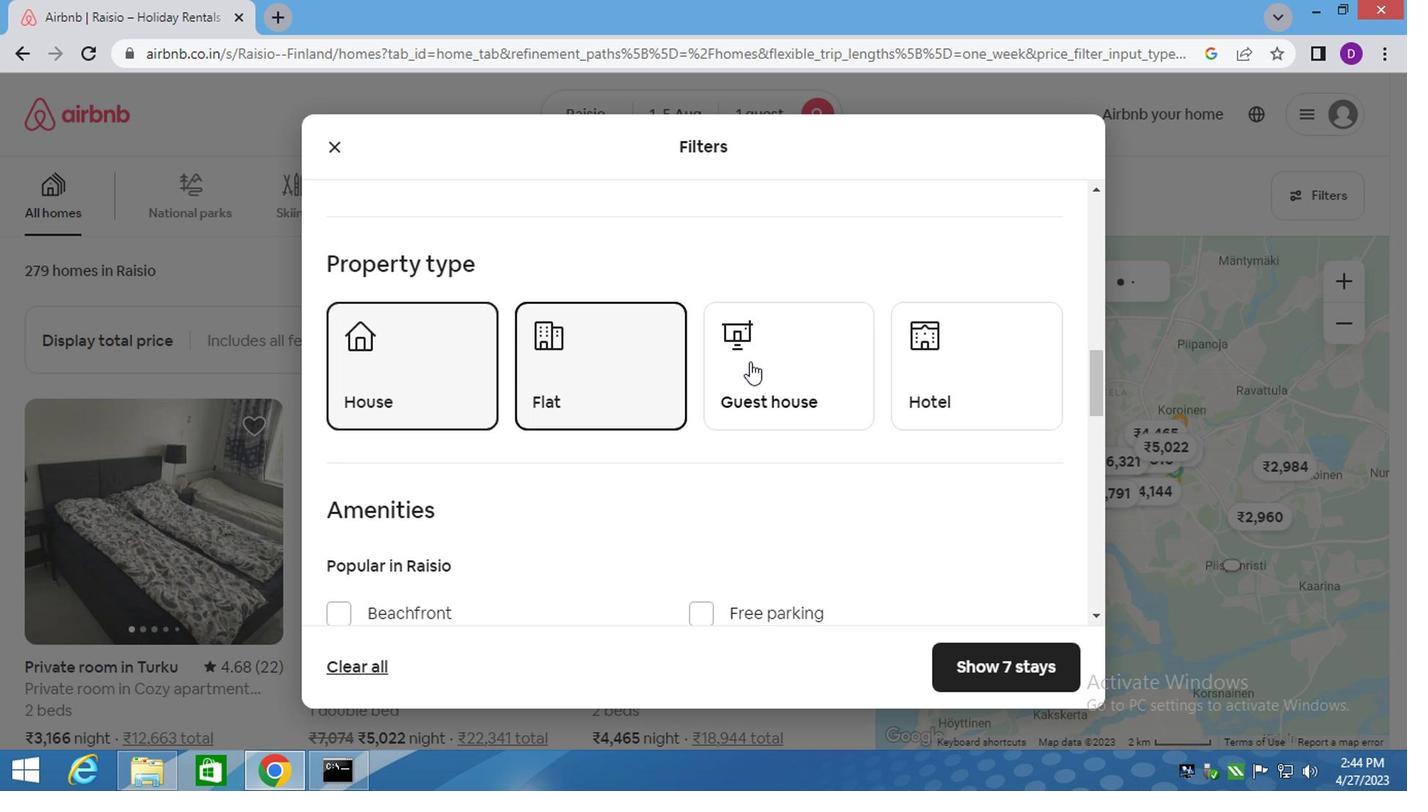 
Action: Mouse moved to (692, 411)
Screenshot: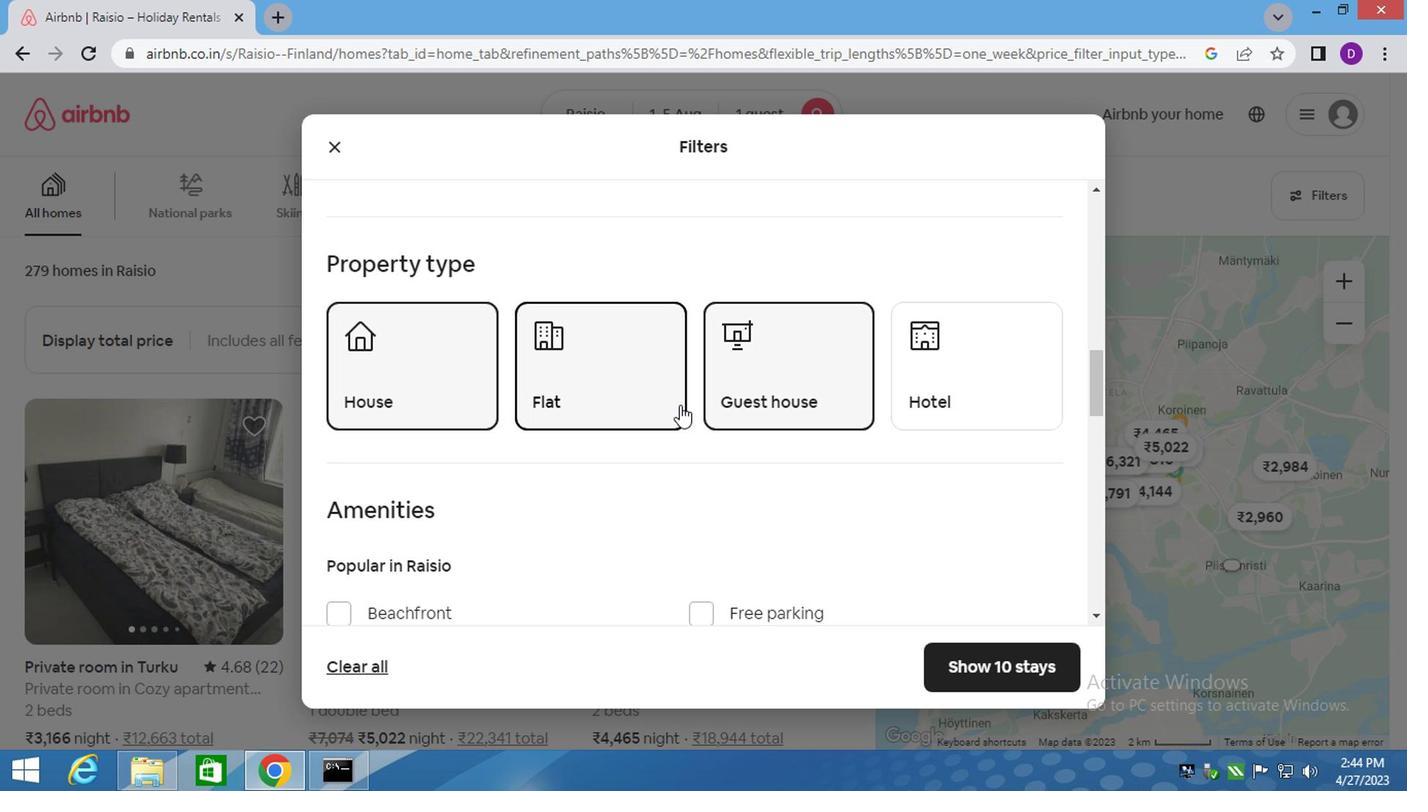 
Action: Mouse scrolled (692, 410) with delta (0, 0)
Screenshot: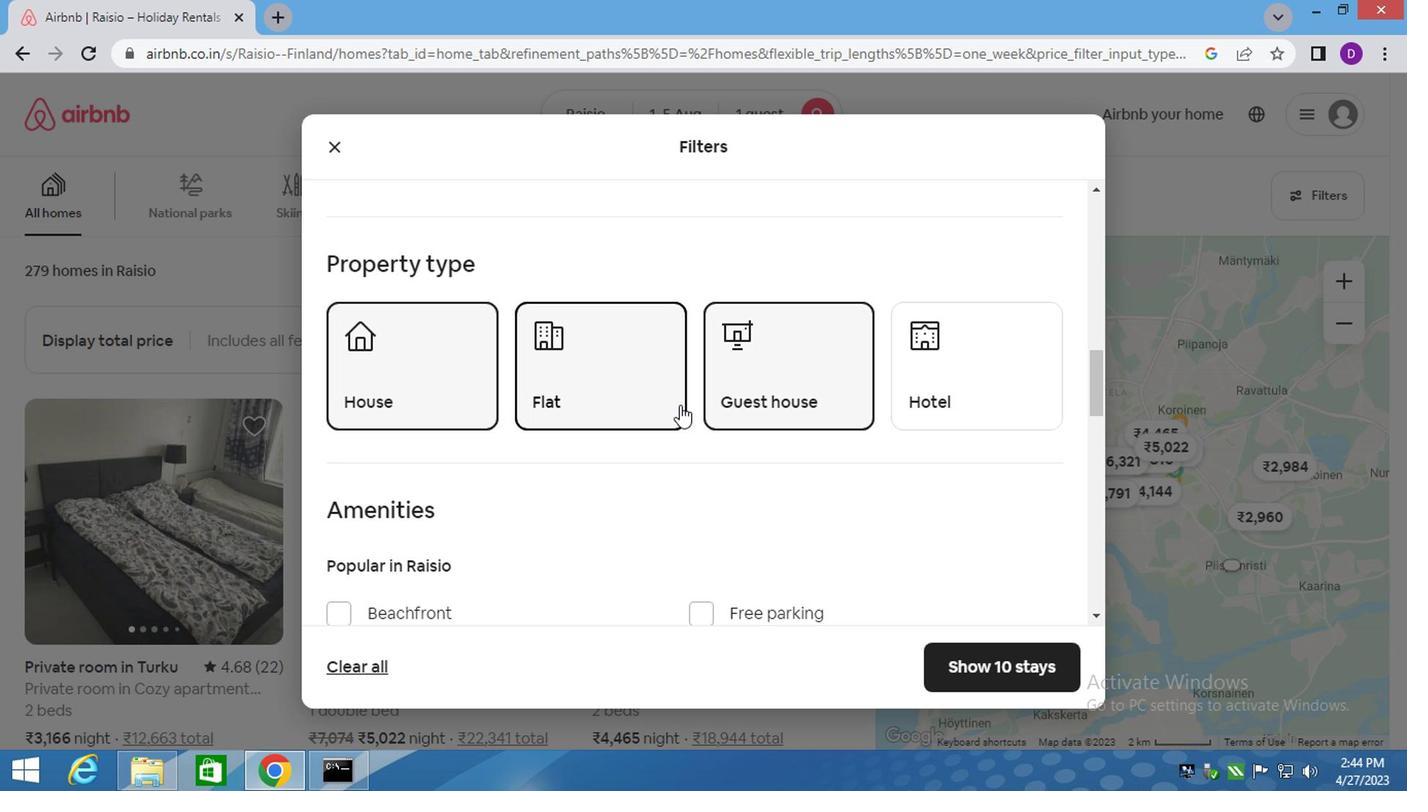 
Action: Mouse moved to (770, 403)
Screenshot: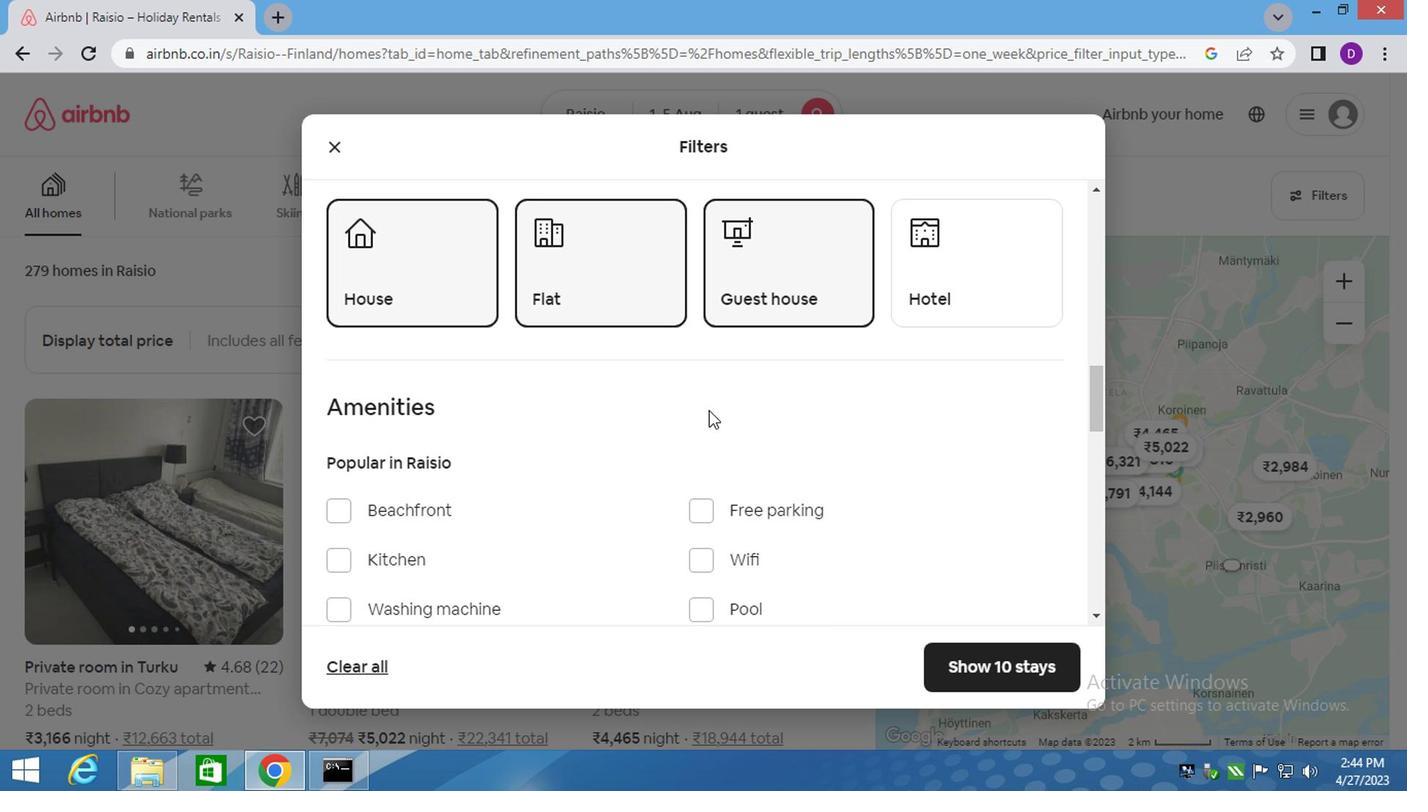 
Action: Mouse scrolled (770, 402) with delta (0, 0)
Screenshot: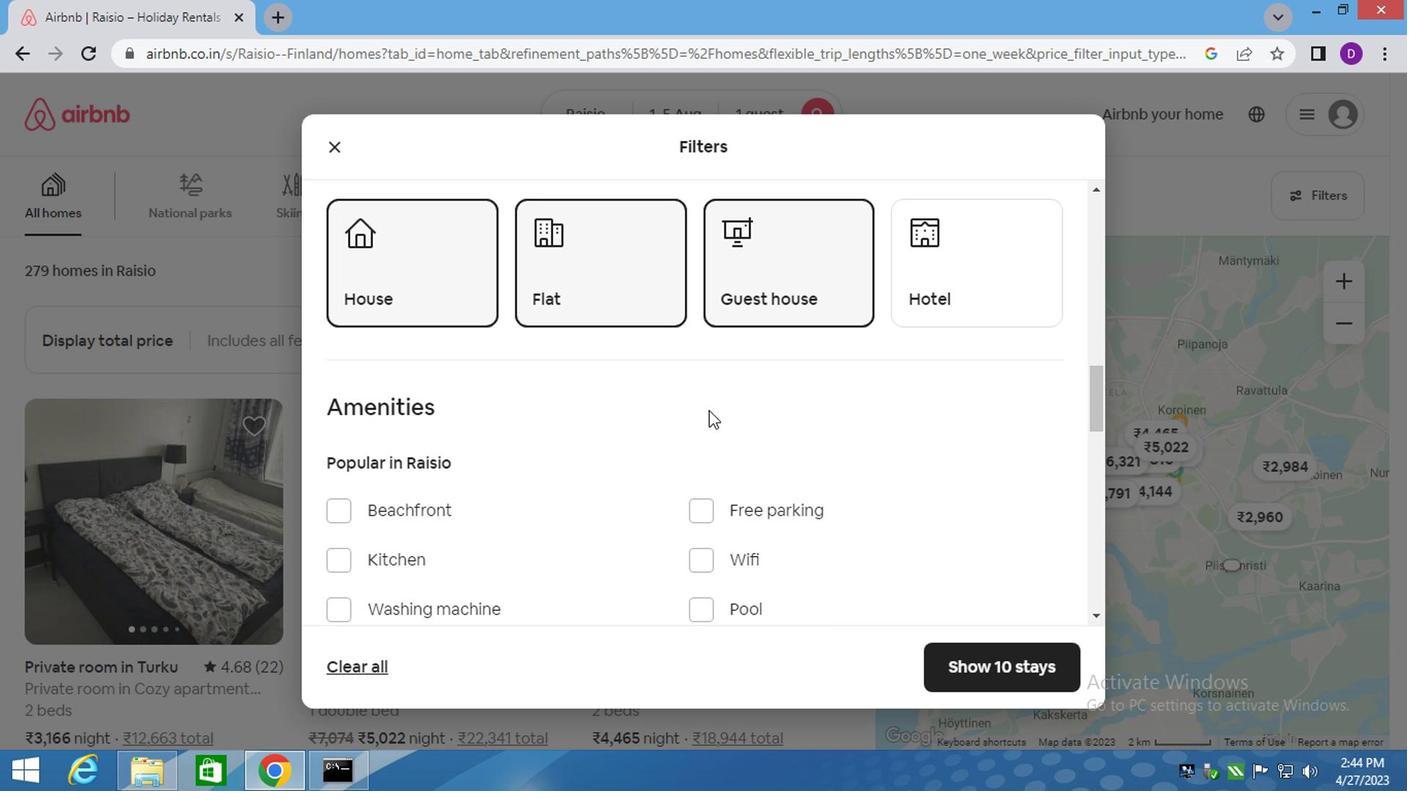 
Action: Mouse scrolled (770, 402) with delta (0, 0)
Screenshot: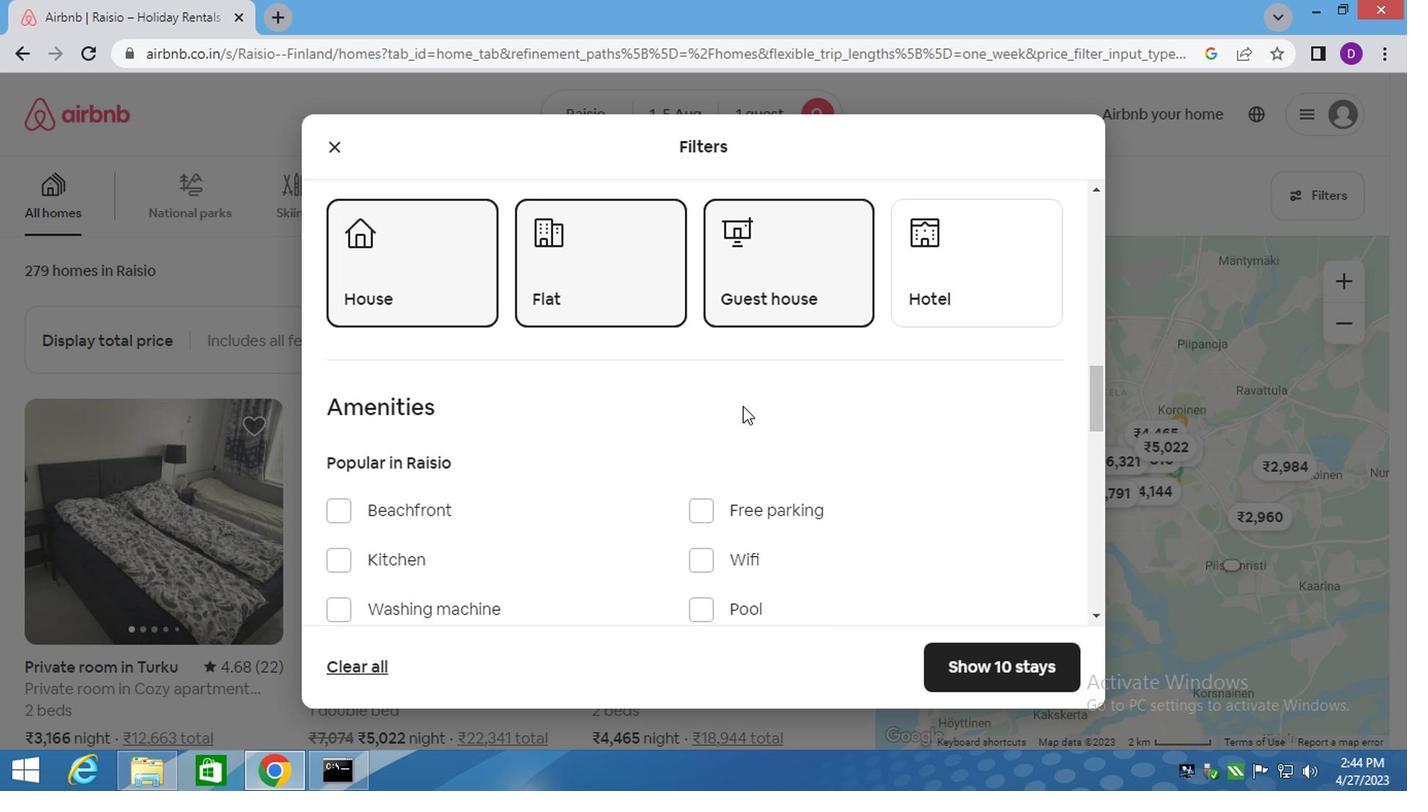 
Action: Mouse scrolled (770, 402) with delta (0, 0)
Screenshot: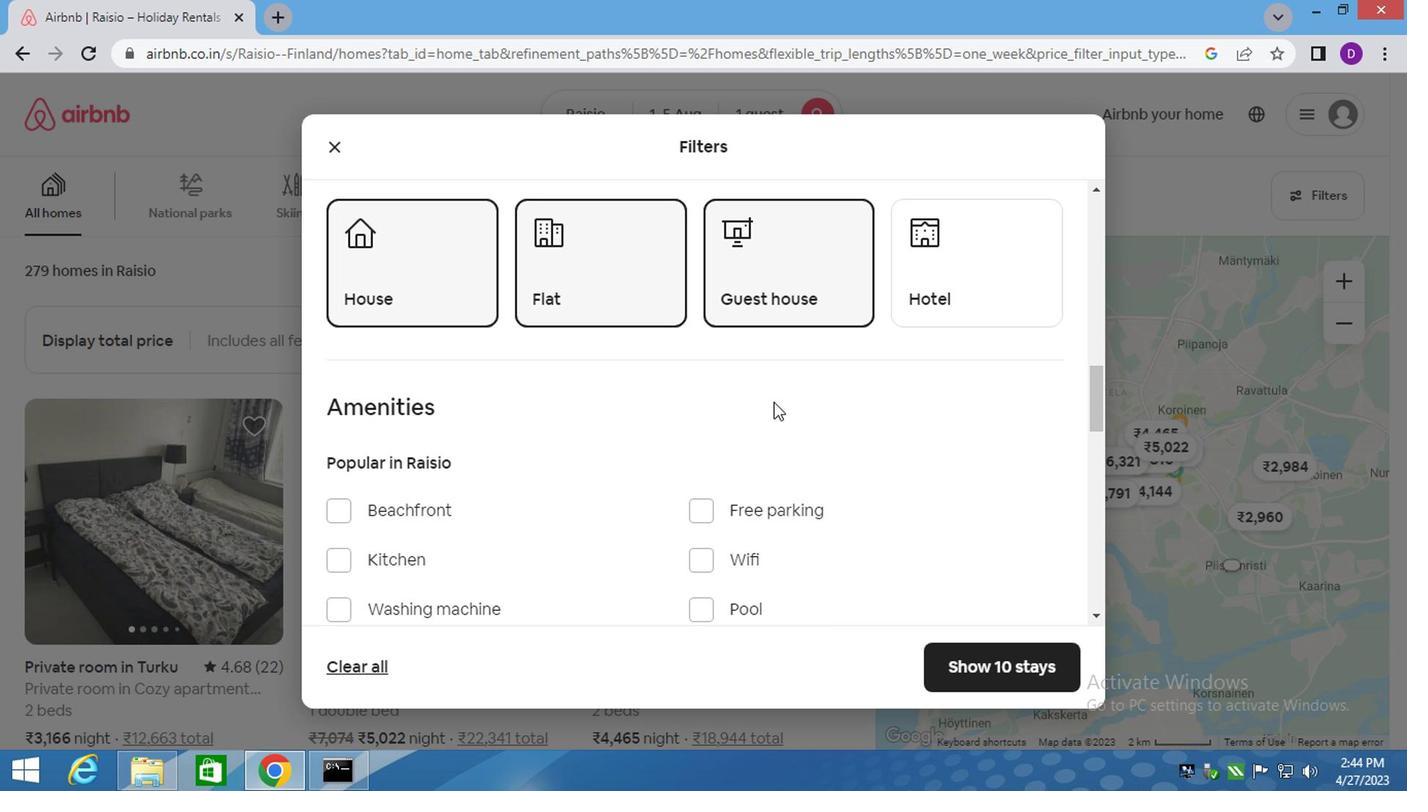 
Action: Mouse moved to (912, 502)
Screenshot: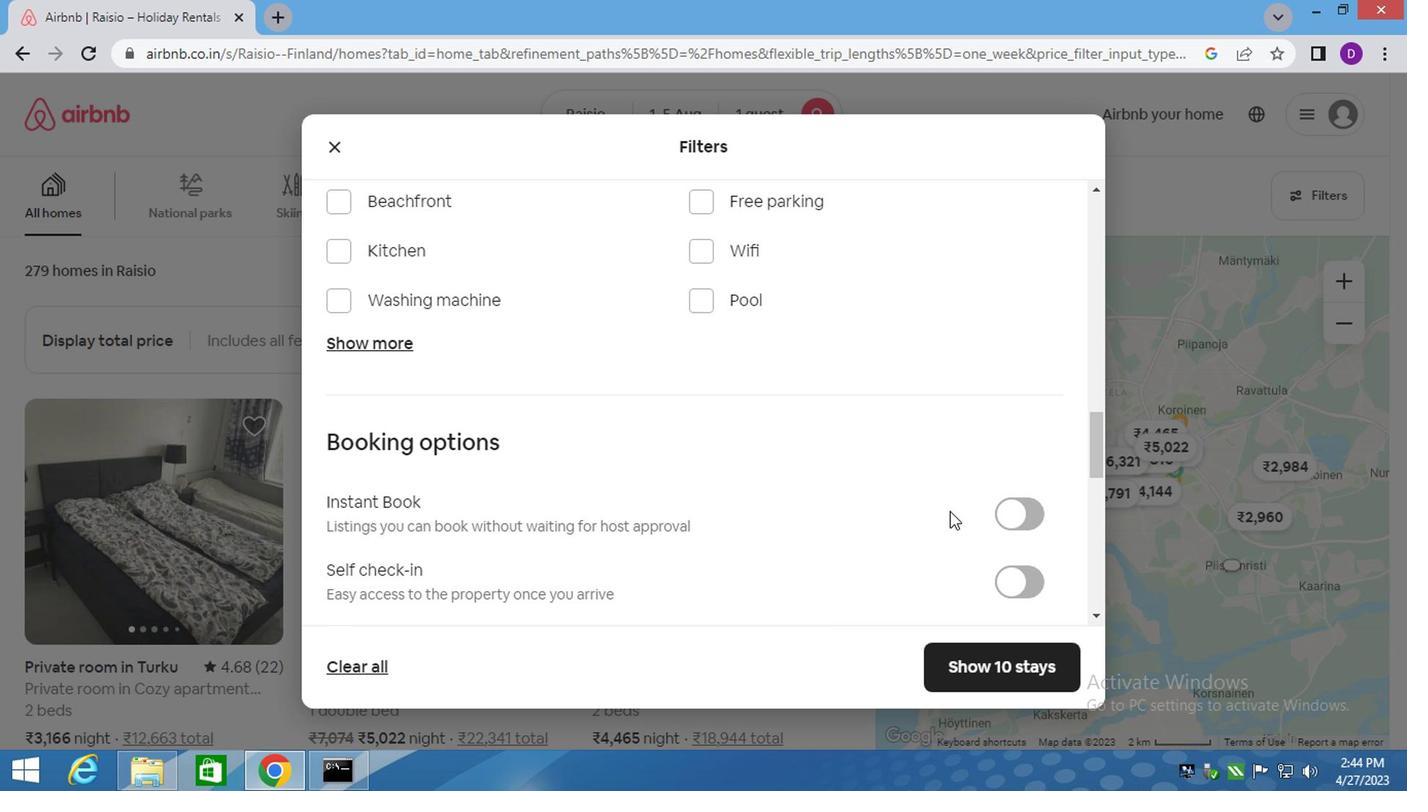 
Action: Mouse scrolled (912, 500) with delta (0, -1)
Screenshot: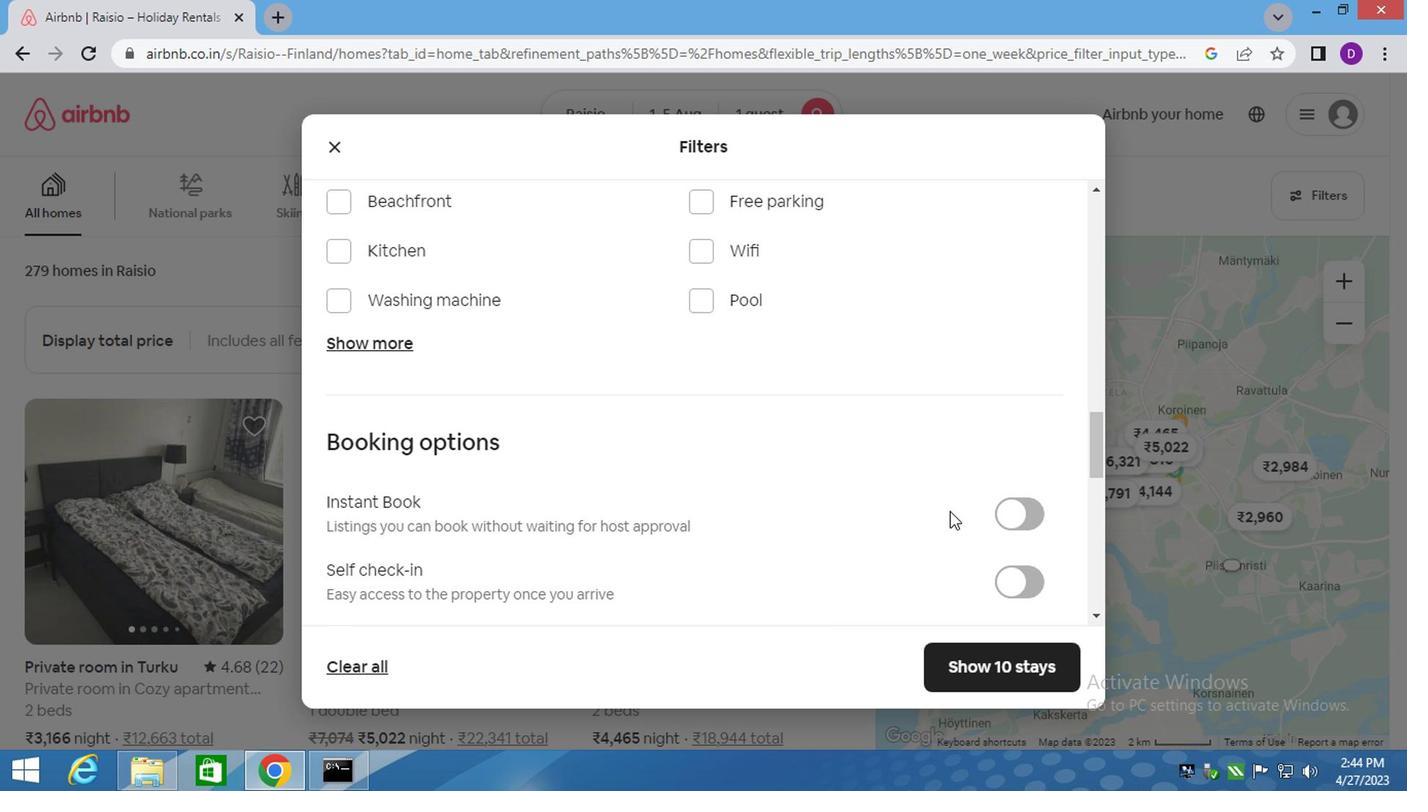 
Action: Mouse moved to (909, 502)
Screenshot: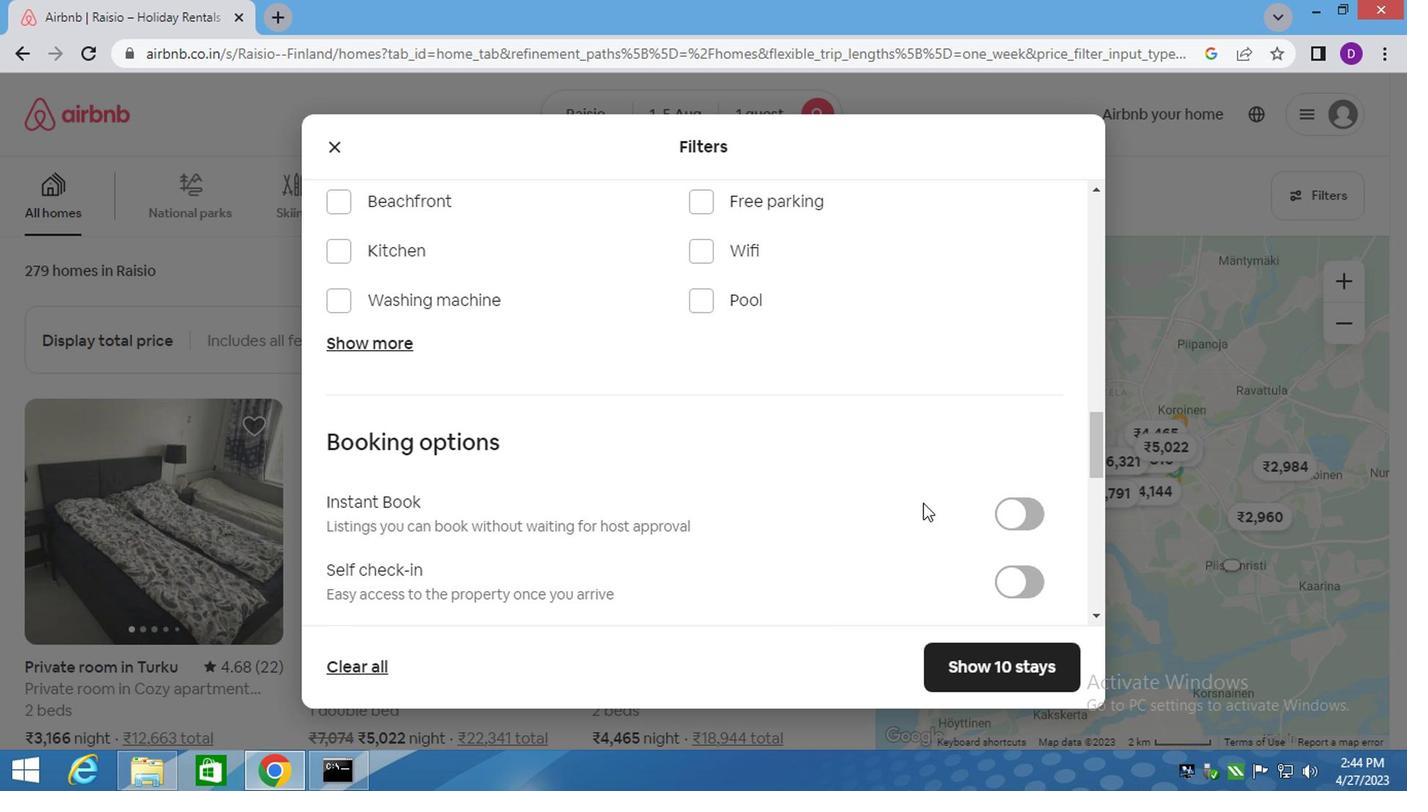 
Action: Mouse scrolled (909, 500) with delta (0, -1)
Screenshot: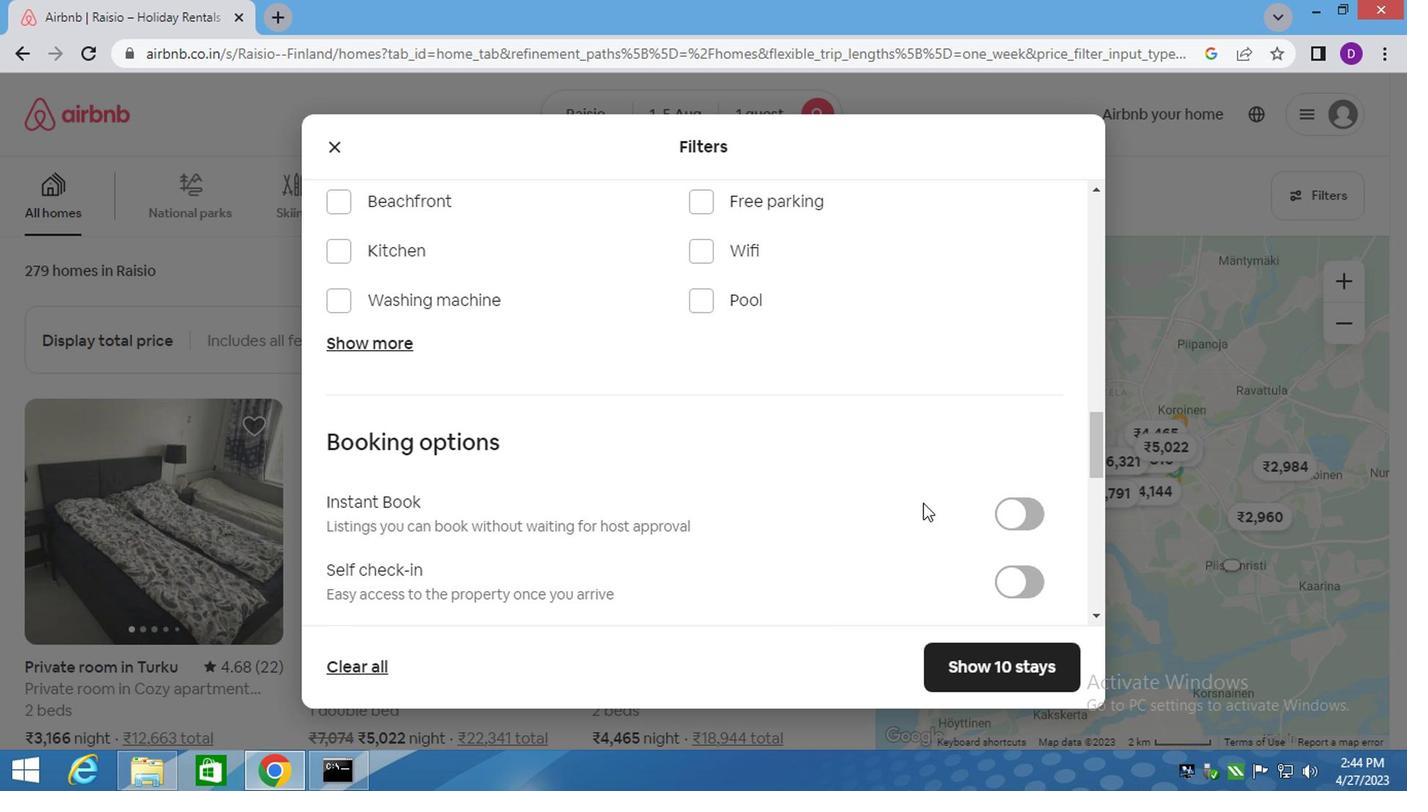 
Action: Mouse moved to (1006, 385)
Screenshot: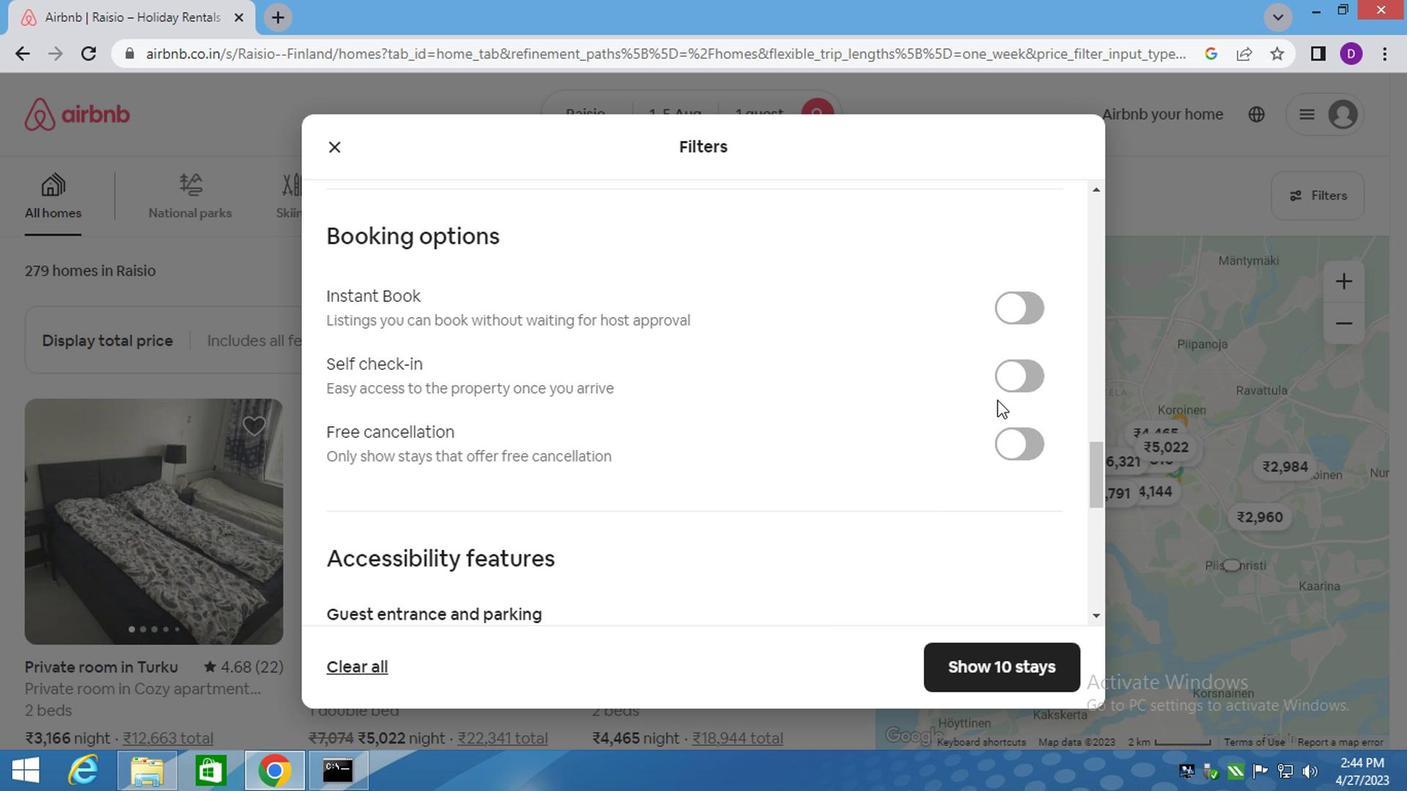 
Action: Mouse pressed left at (1006, 385)
Screenshot: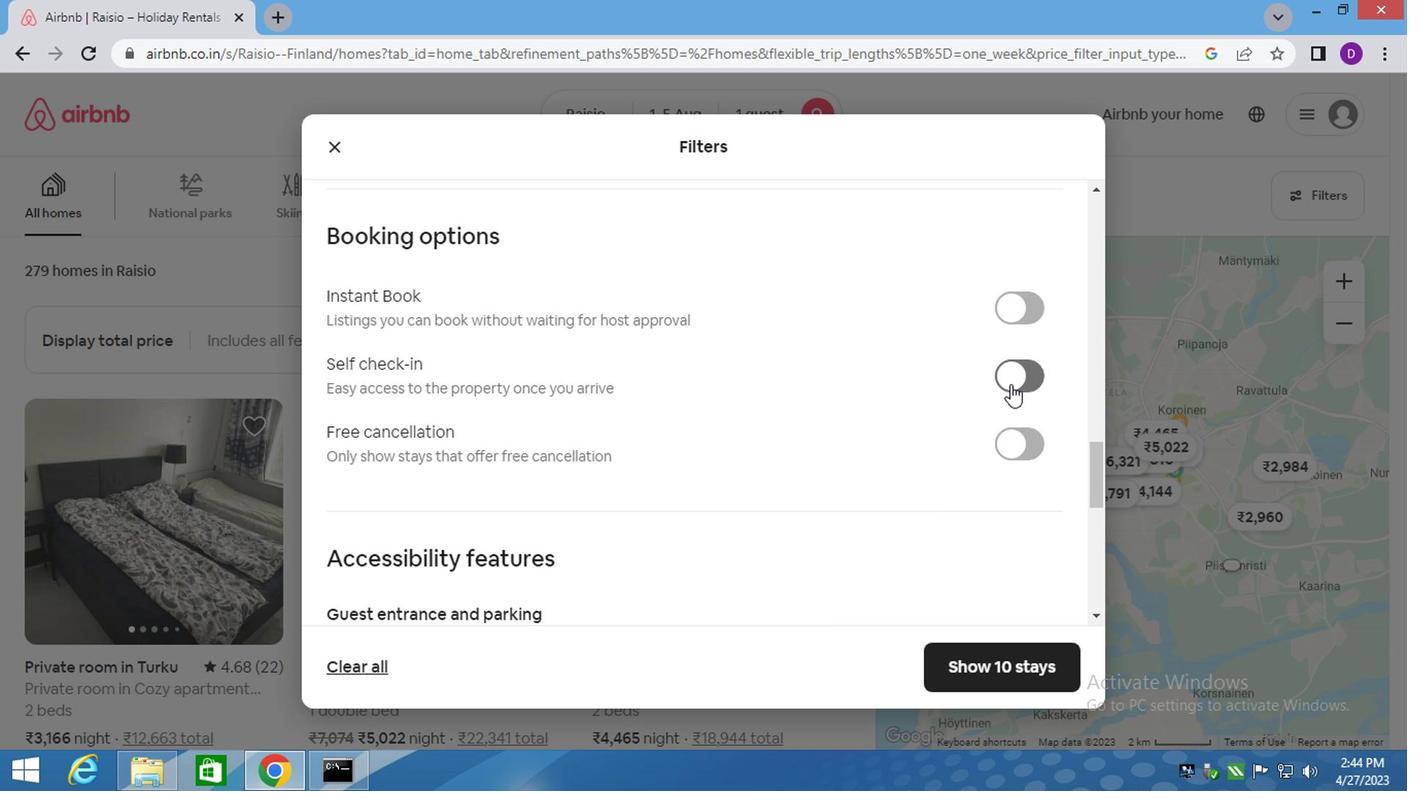 
Action: Mouse moved to (985, 671)
Screenshot: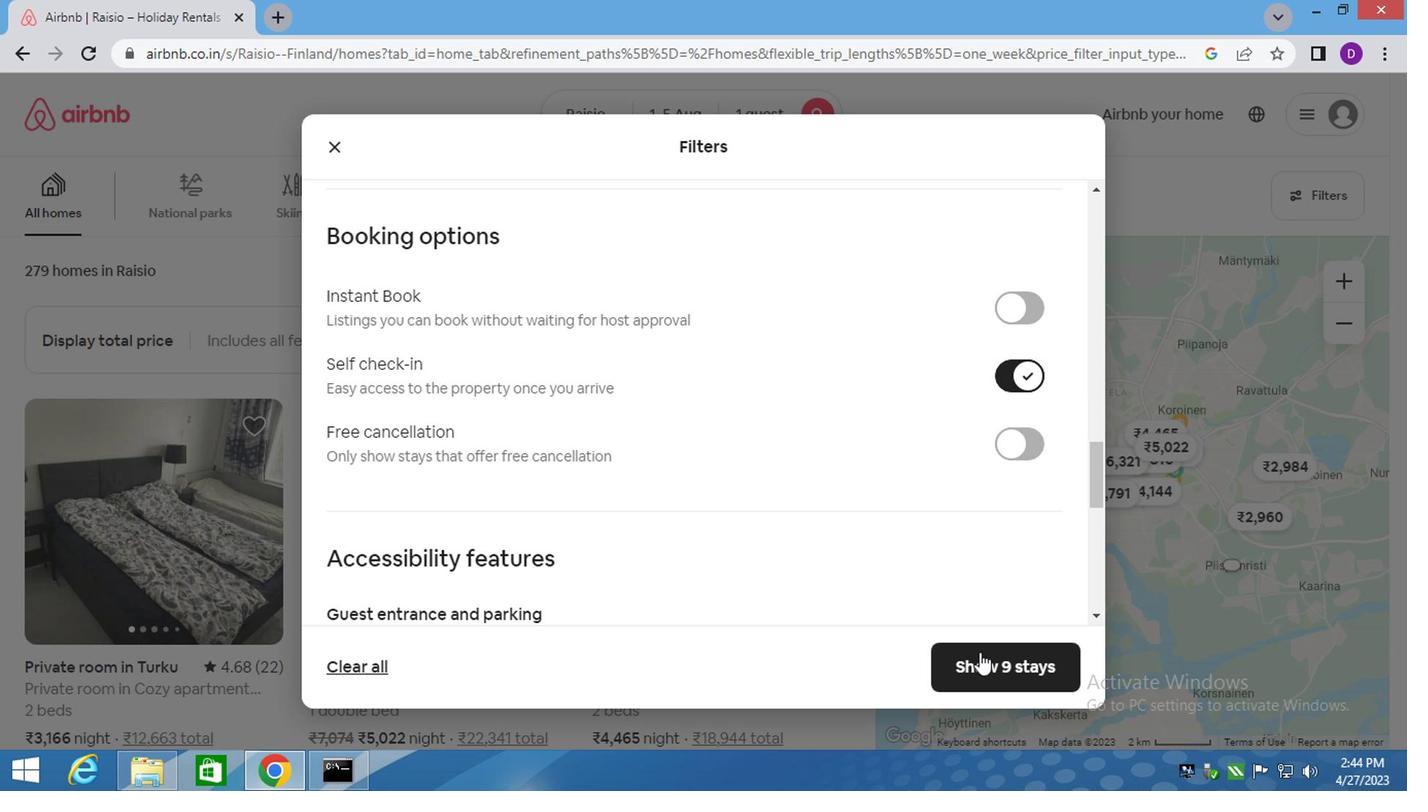 
Action: Mouse pressed left at (985, 671)
Screenshot: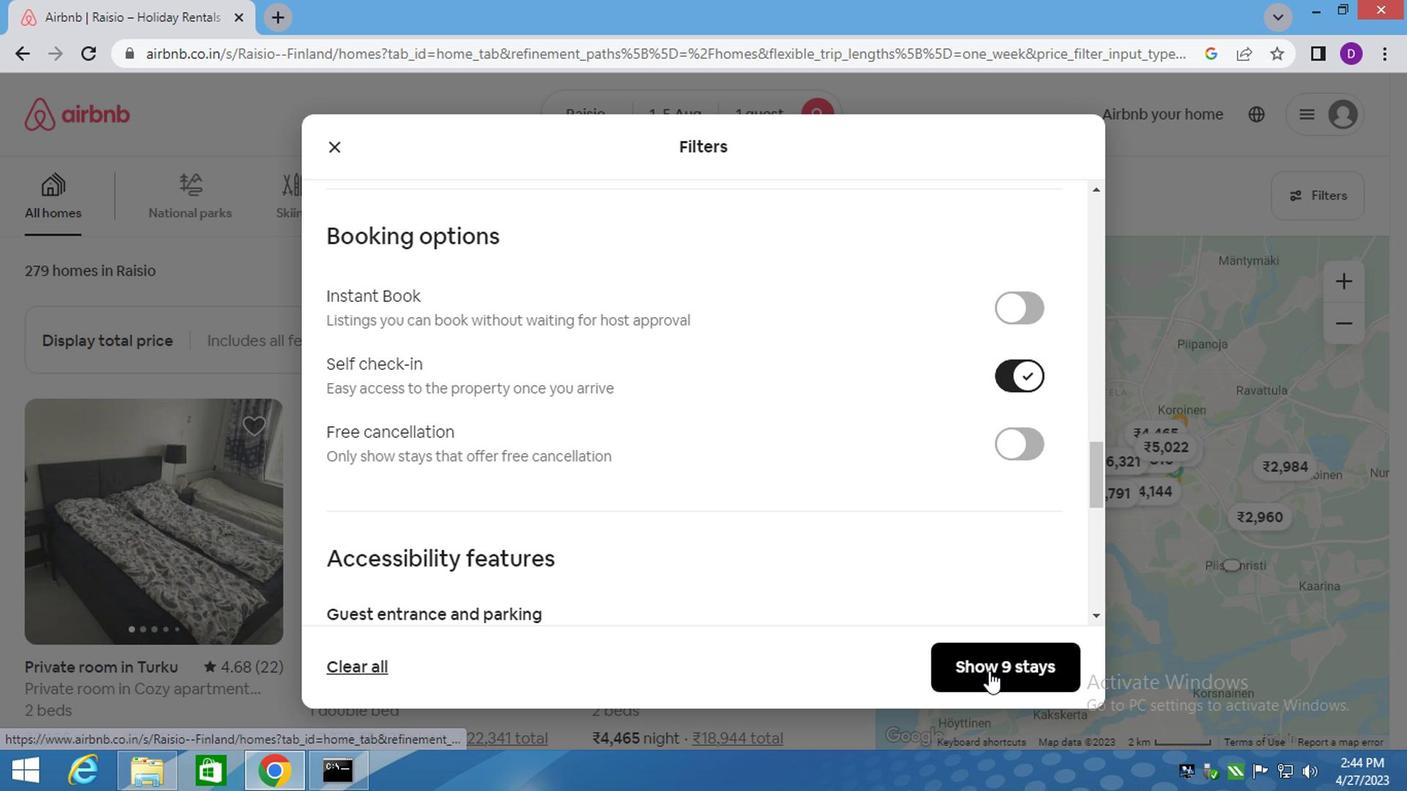
